 Task: Look for space in Pruzhany, Belarus from 7th July, 2023 to 15th July, 2023 for 6 adults in price range Rs.15000 to Rs.20000. Place can be entire place with 3 bedrooms having 3 beds and 3 bathrooms. Property type can be house, flat, guest house. Amenities needed are: washing machine. Booking option can be shelf check-in. Required host language is English.
Action: Mouse moved to (582, 122)
Screenshot: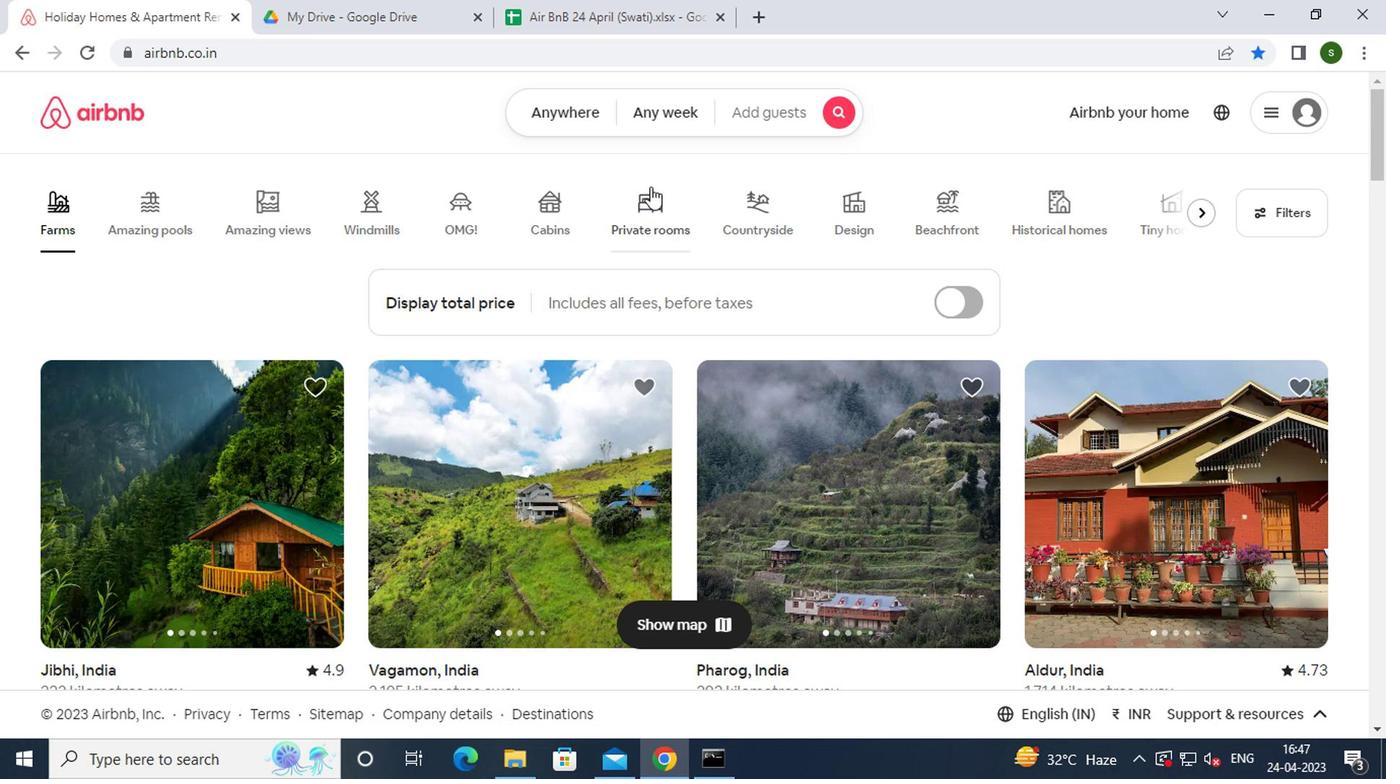
Action: Mouse pressed left at (582, 122)
Screenshot: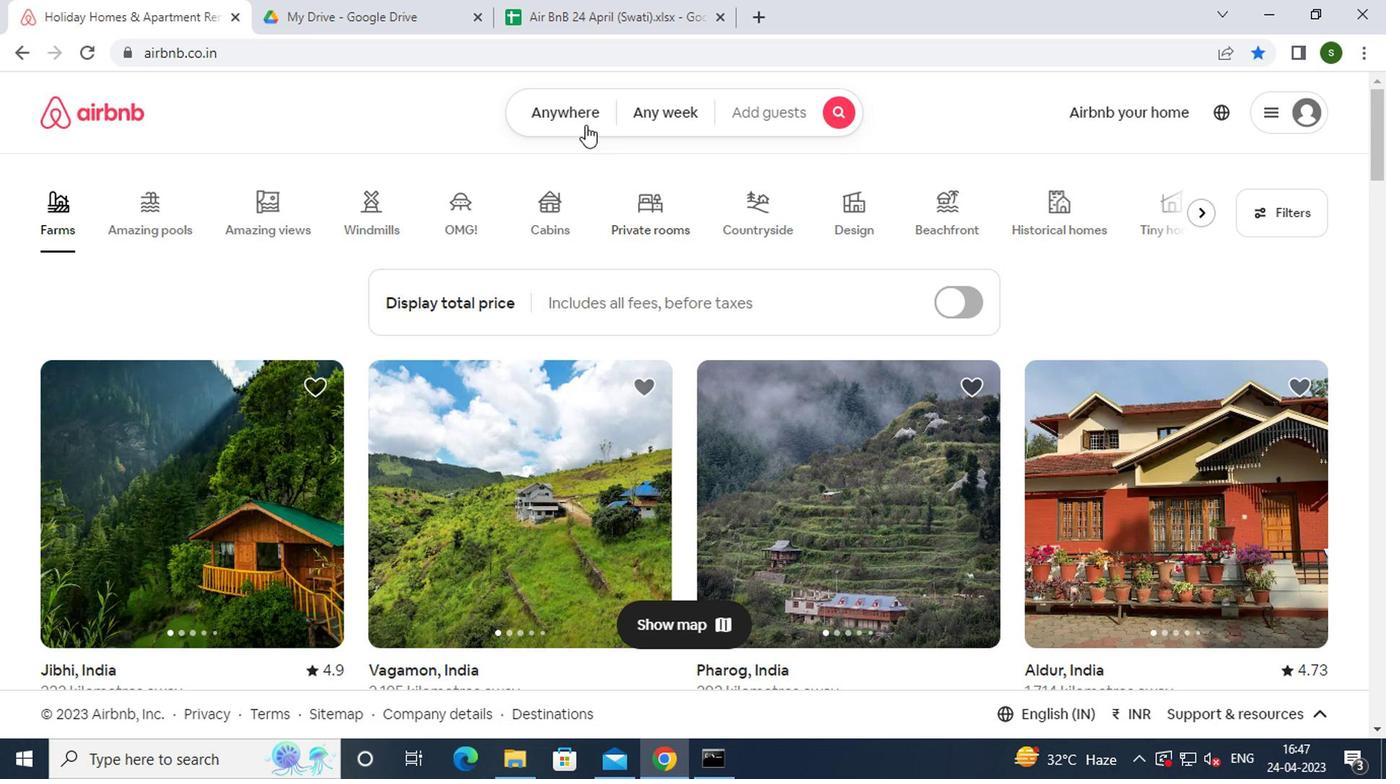 
Action: Mouse moved to (428, 188)
Screenshot: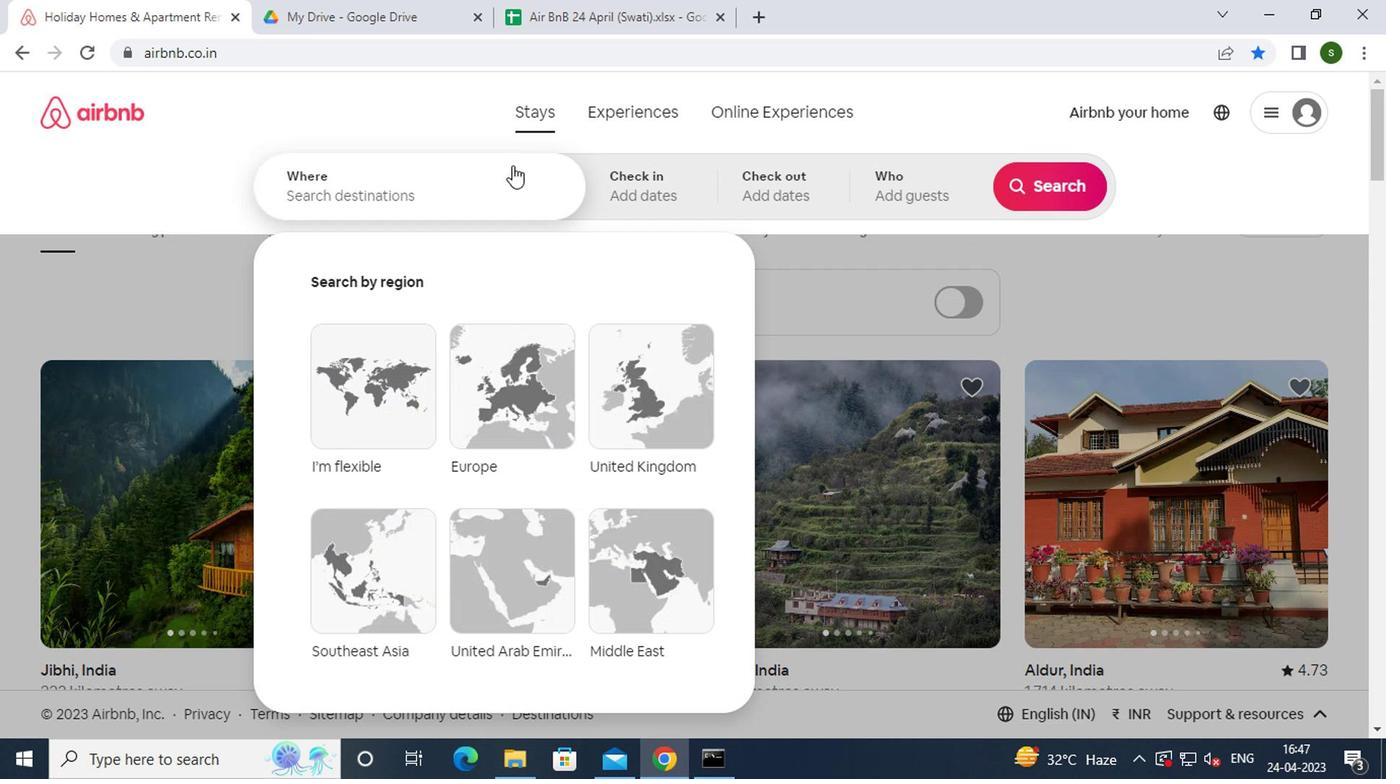 
Action: Mouse pressed left at (428, 188)
Screenshot: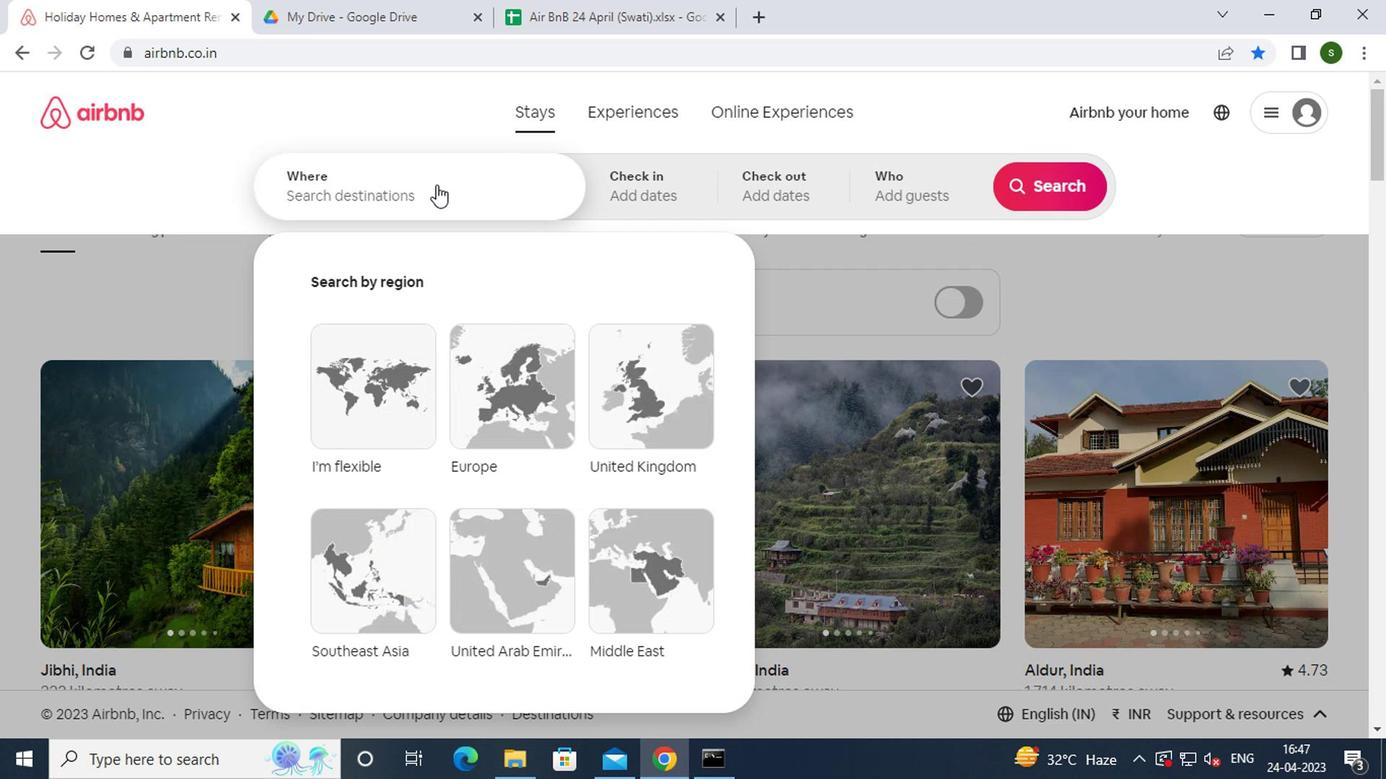
Action: Key pressed p<Key.caps_lock>ruzhany,
Screenshot: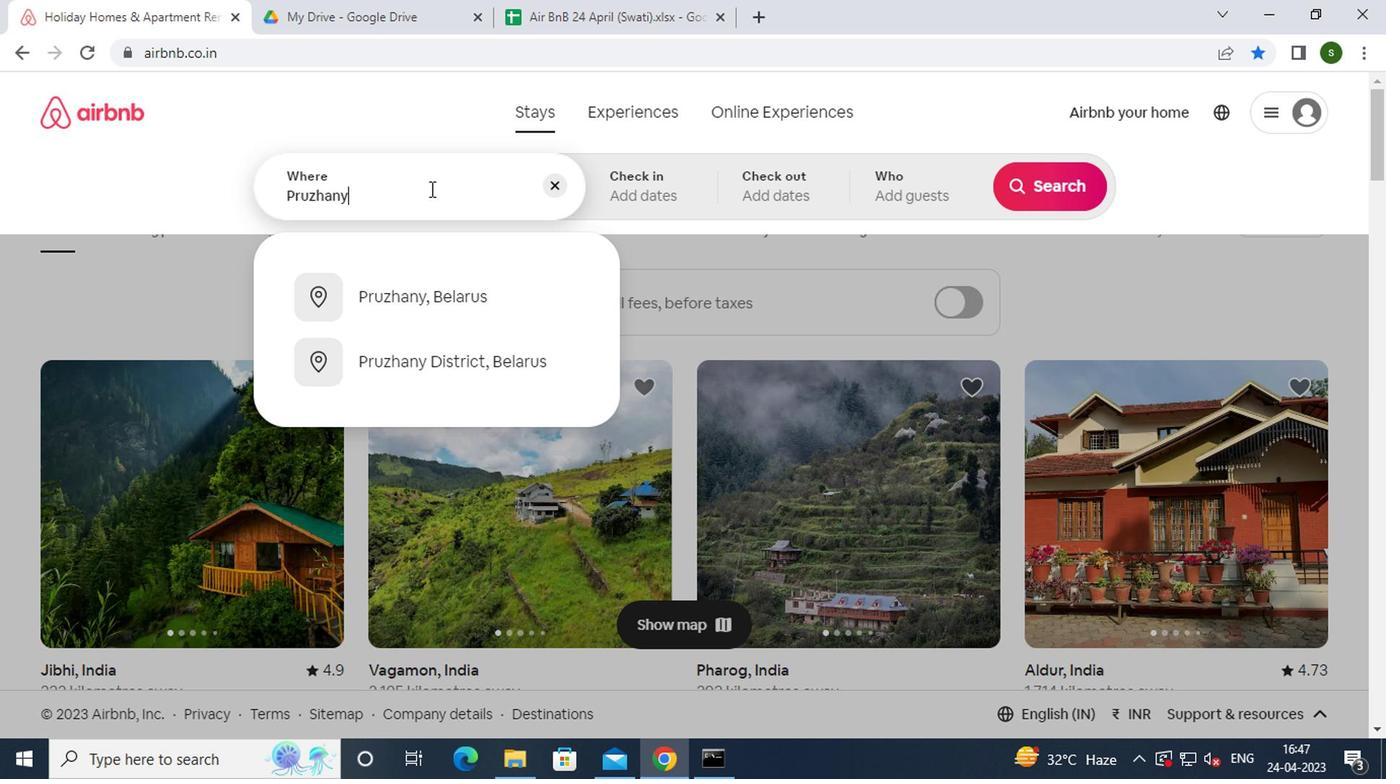 
Action: Mouse moved to (408, 296)
Screenshot: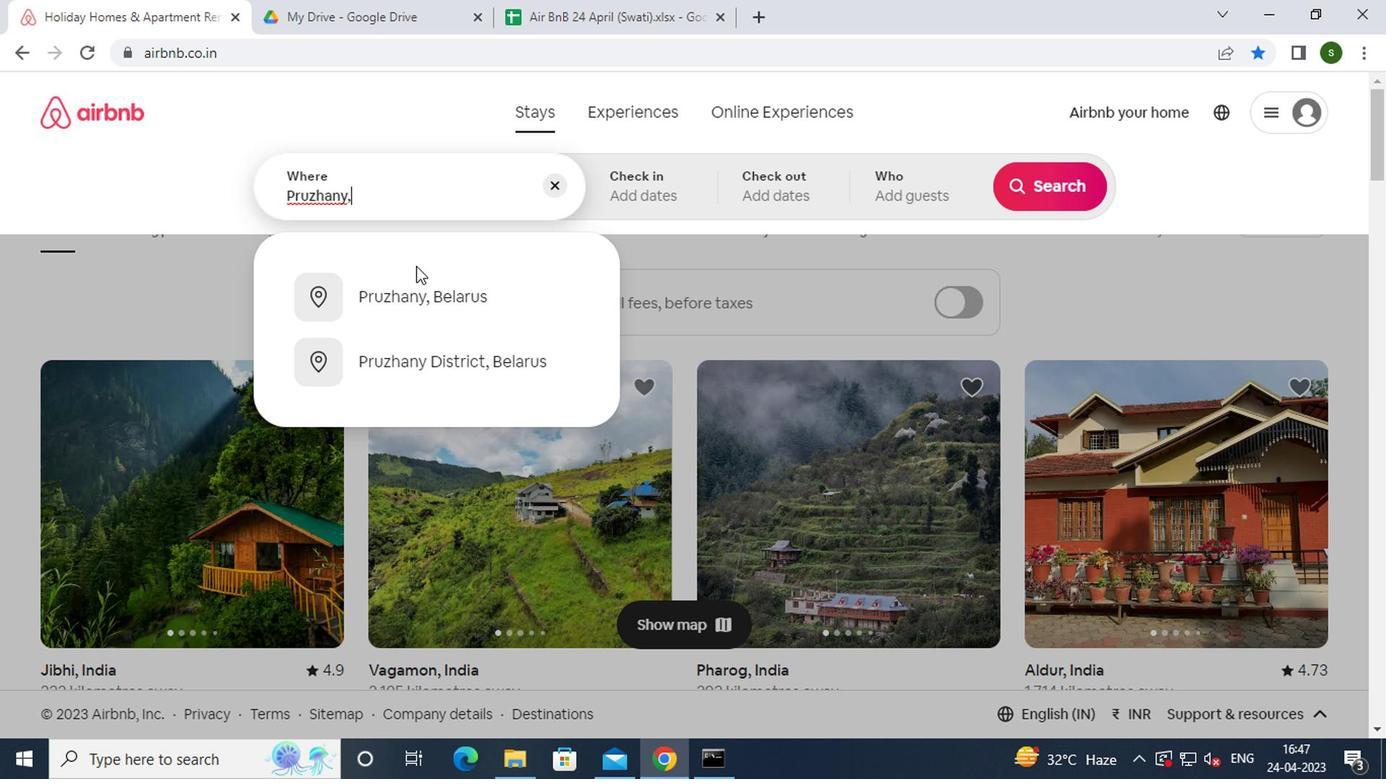 
Action: Mouse pressed left at (408, 296)
Screenshot: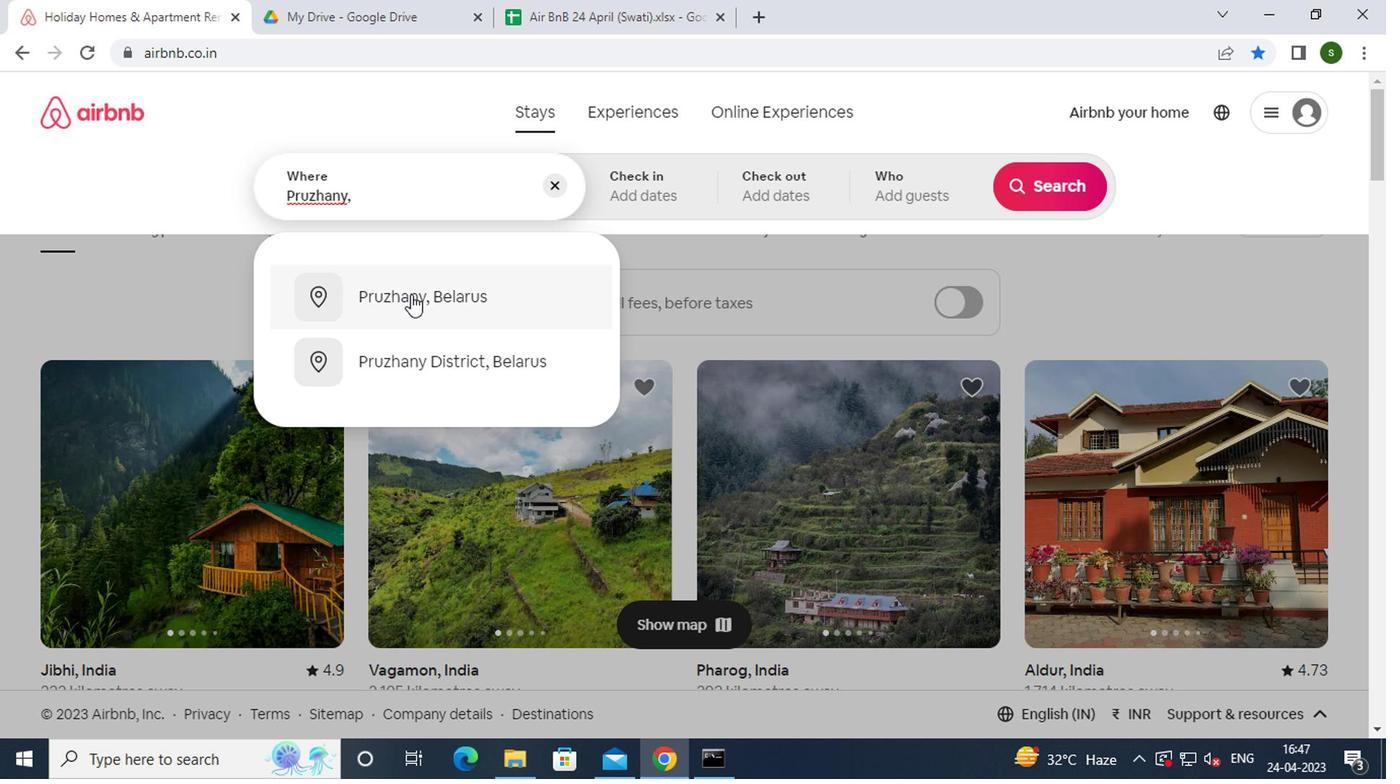 
Action: Mouse moved to (1035, 348)
Screenshot: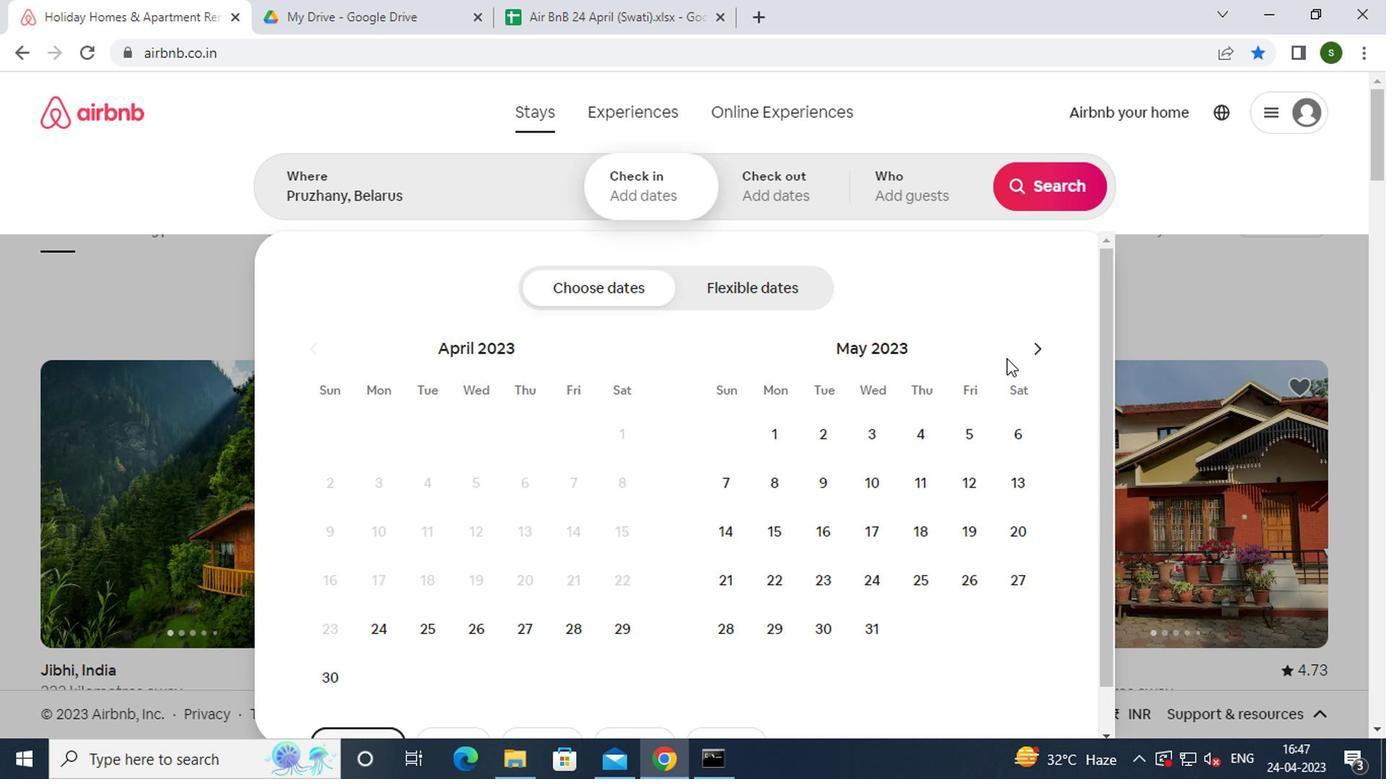 
Action: Mouse pressed left at (1035, 348)
Screenshot: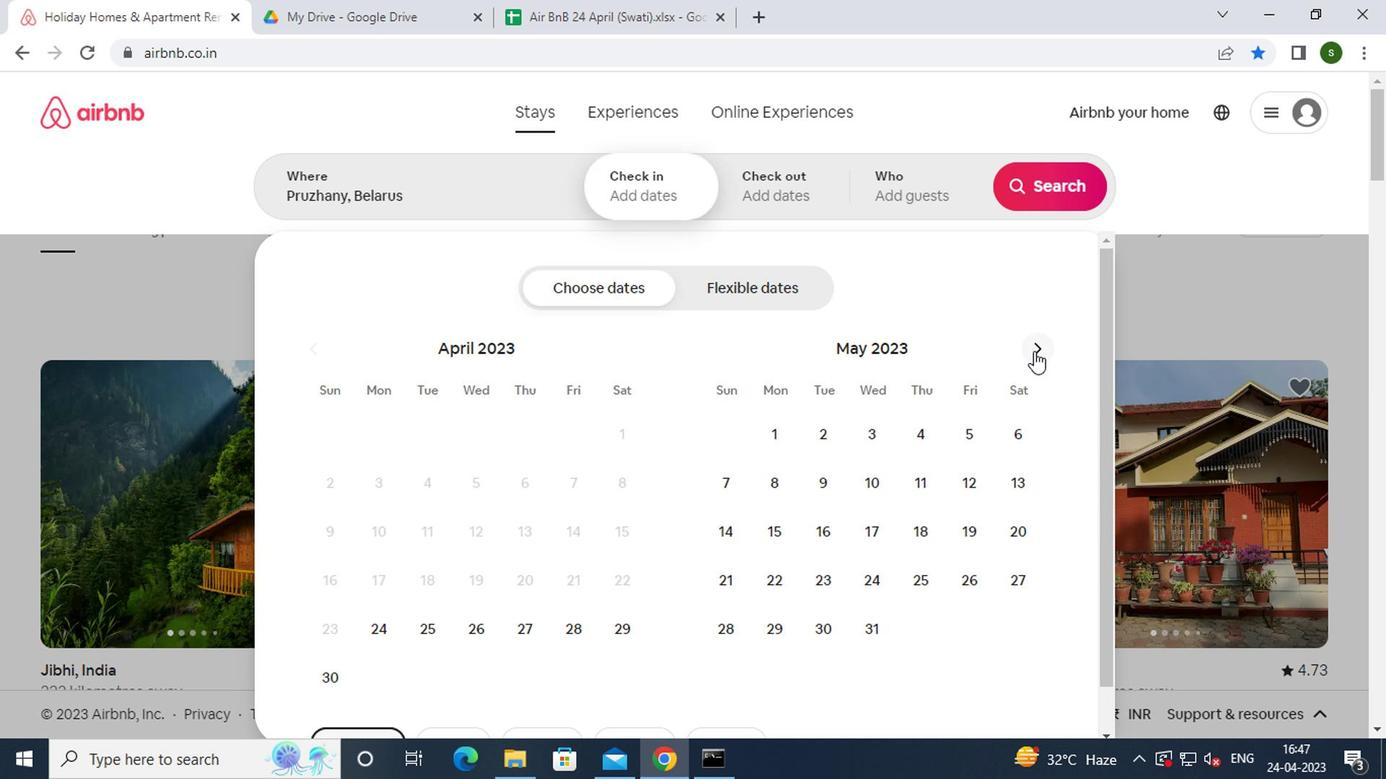 
Action: Mouse pressed left at (1035, 348)
Screenshot: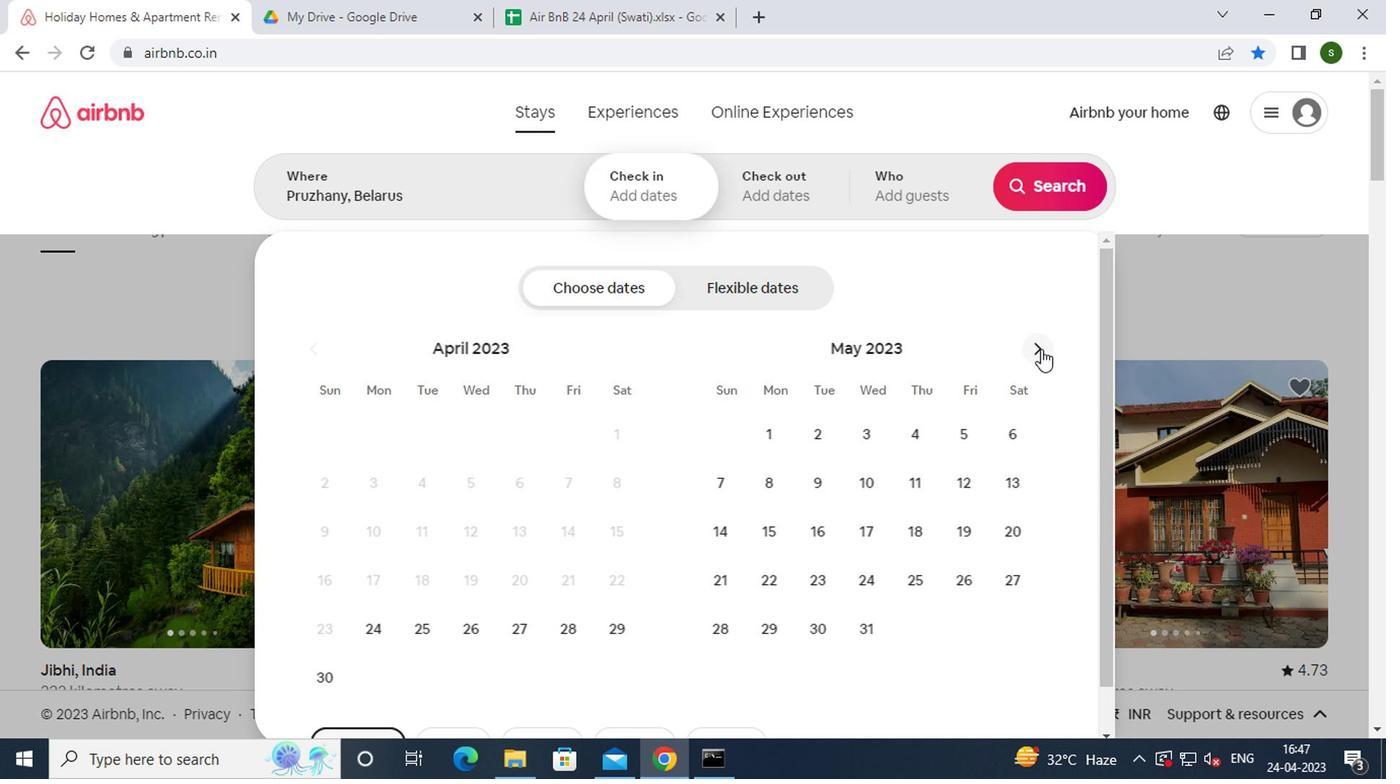 
Action: Mouse moved to (961, 472)
Screenshot: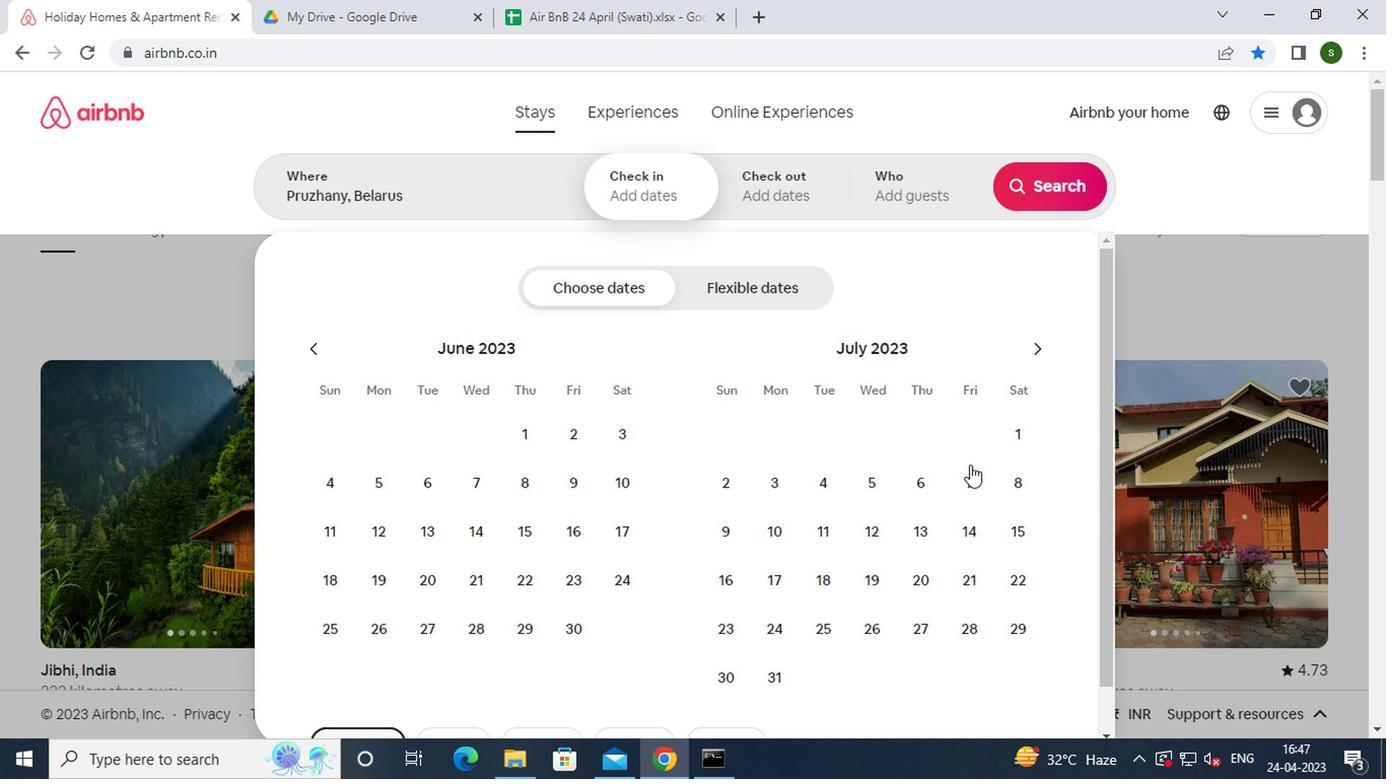 
Action: Mouse pressed left at (961, 472)
Screenshot: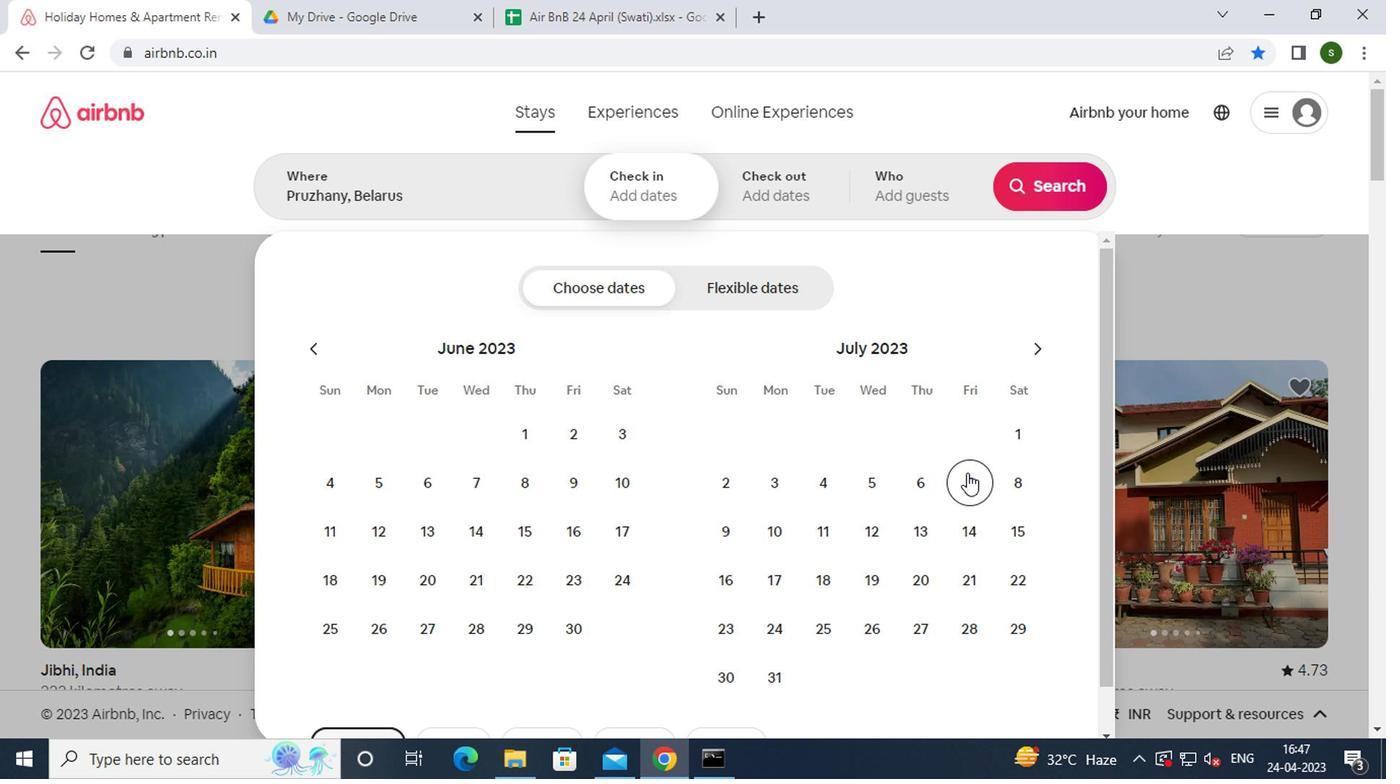 
Action: Mouse moved to (1015, 522)
Screenshot: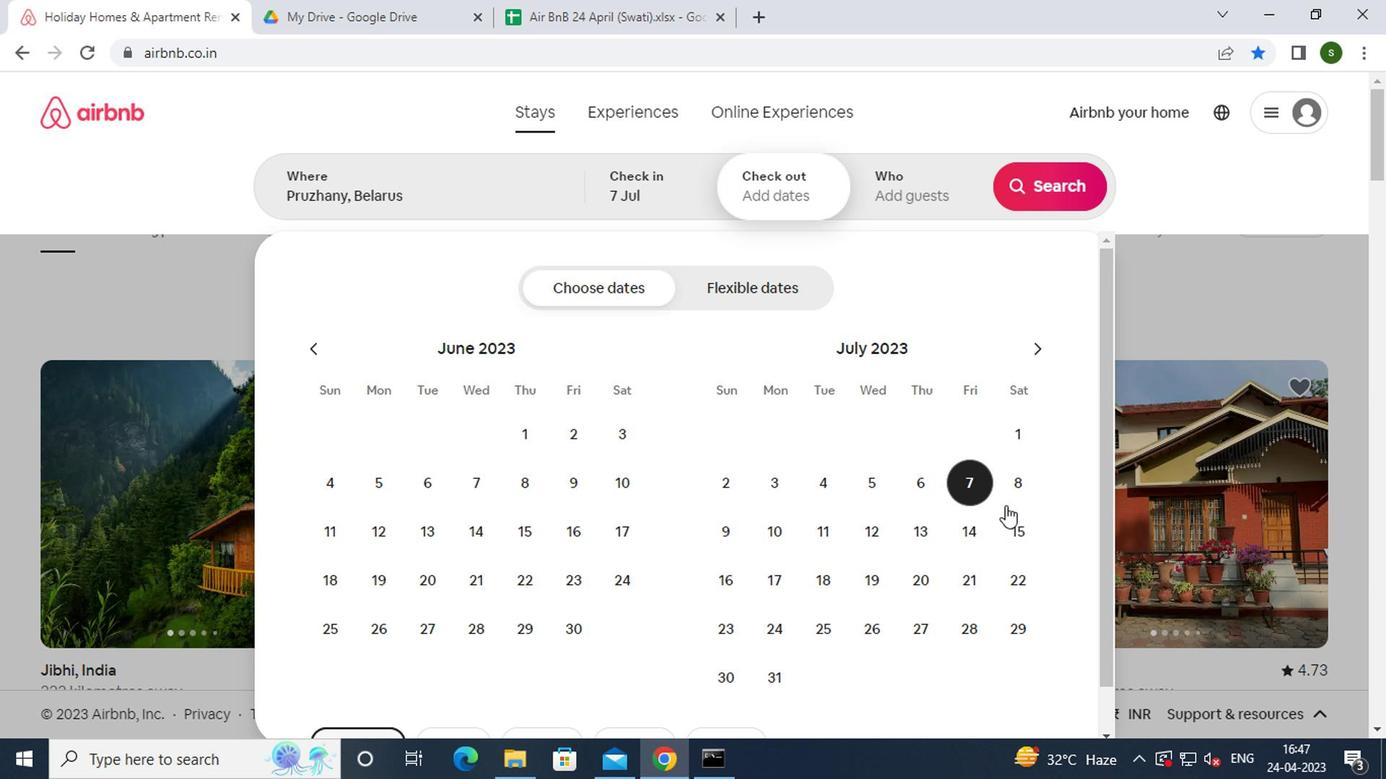 
Action: Mouse pressed left at (1015, 522)
Screenshot: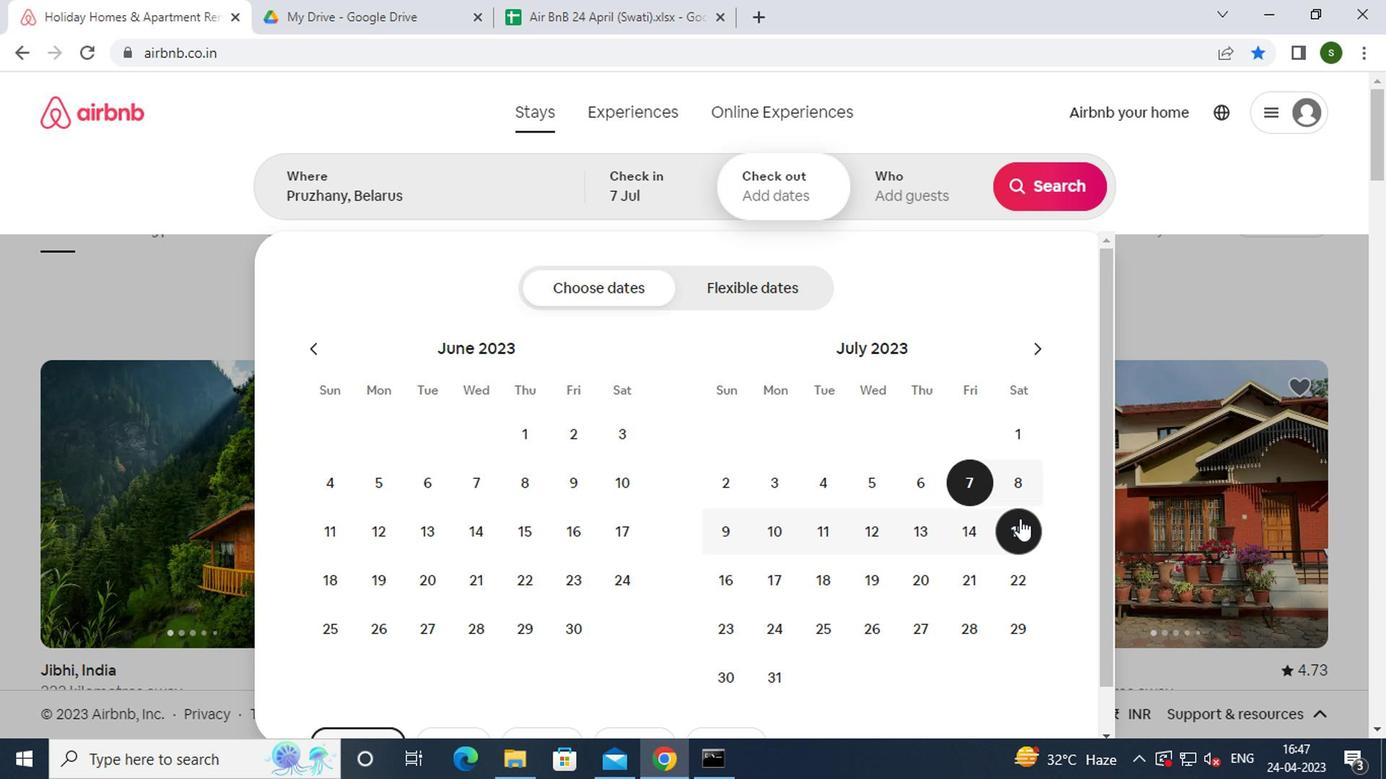 
Action: Mouse moved to (915, 198)
Screenshot: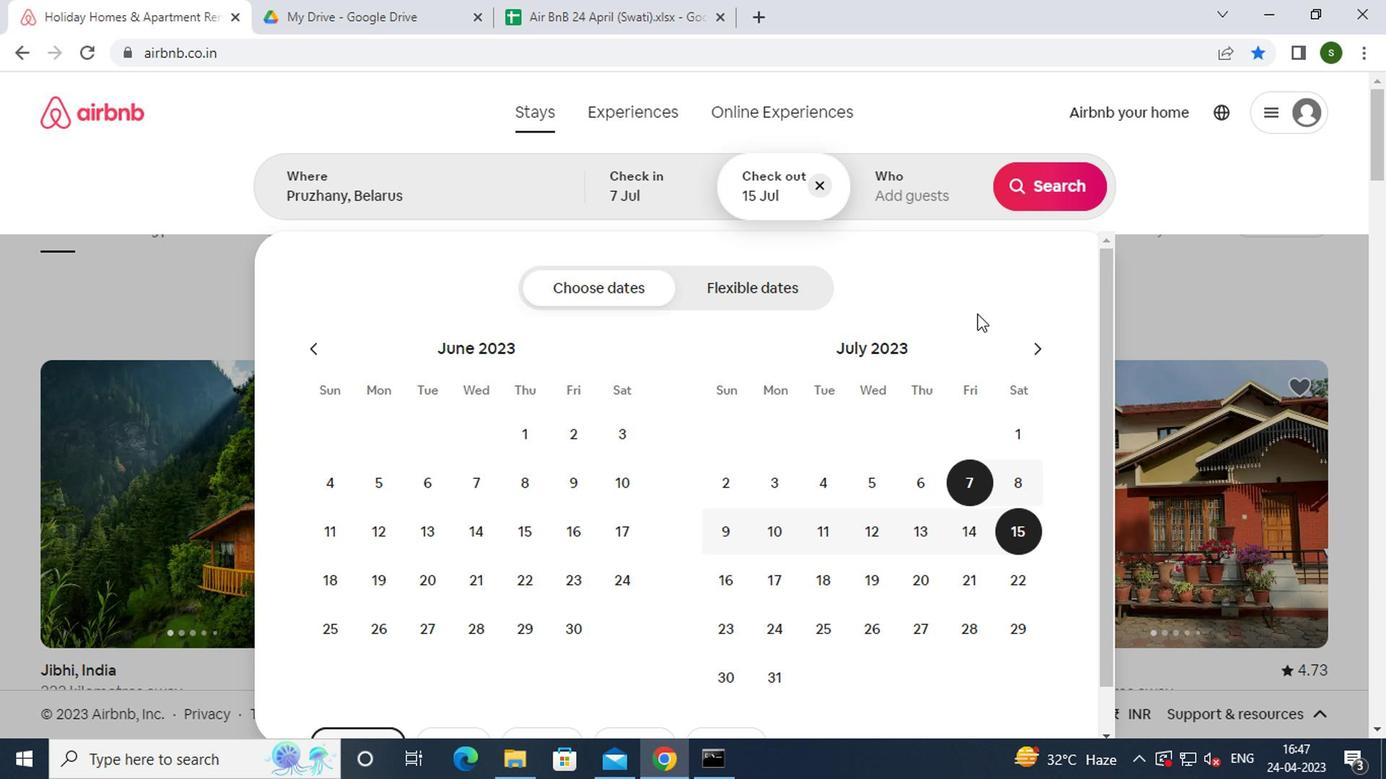 
Action: Mouse pressed left at (915, 198)
Screenshot: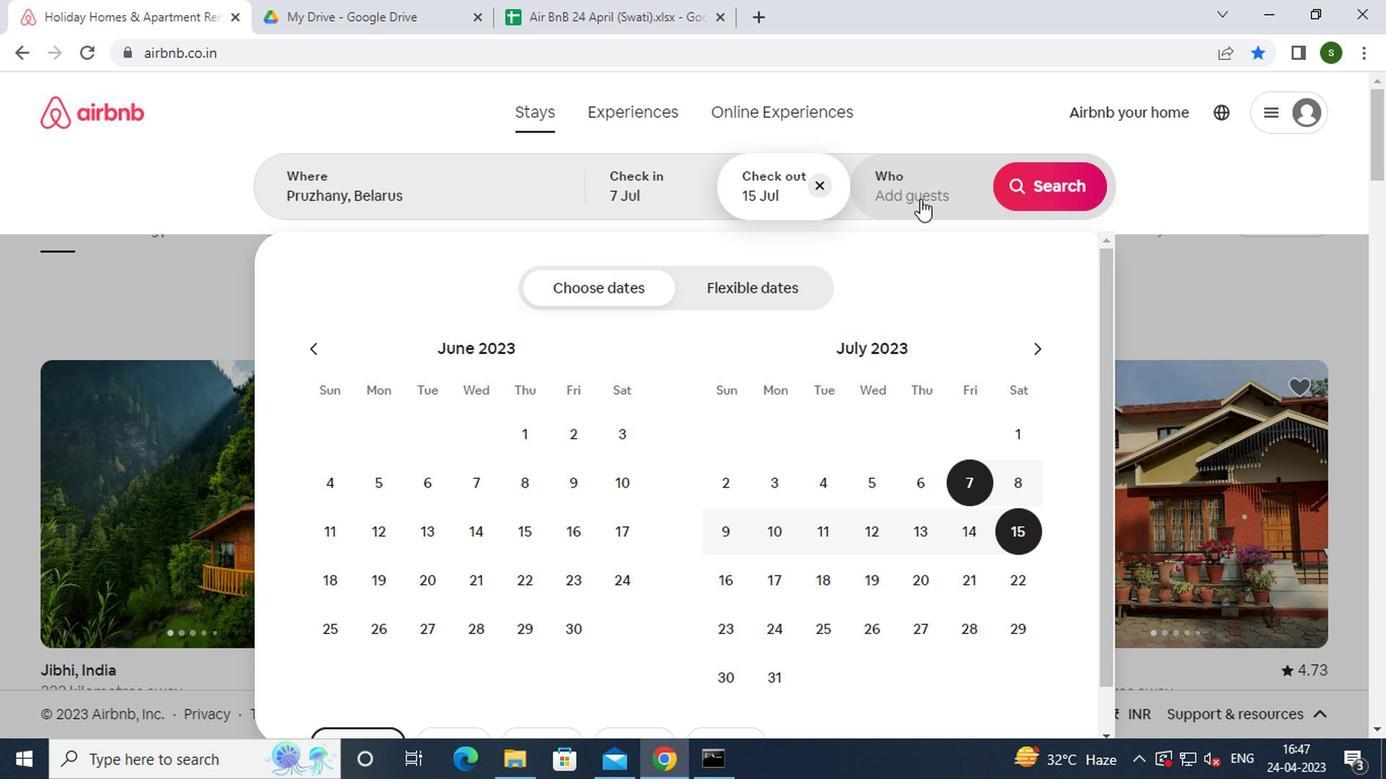 
Action: Mouse moved to (1047, 298)
Screenshot: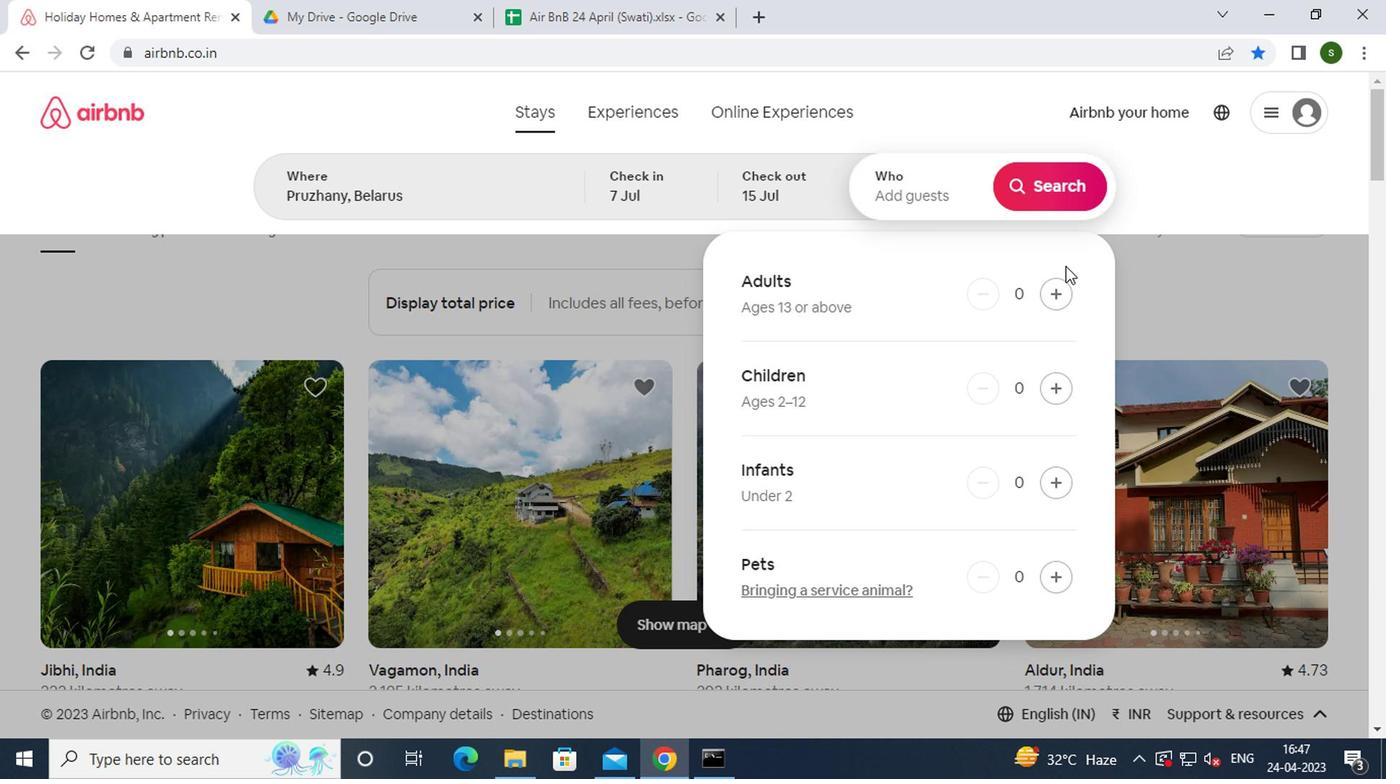 
Action: Mouse pressed left at (1047, 298)
Screenshot: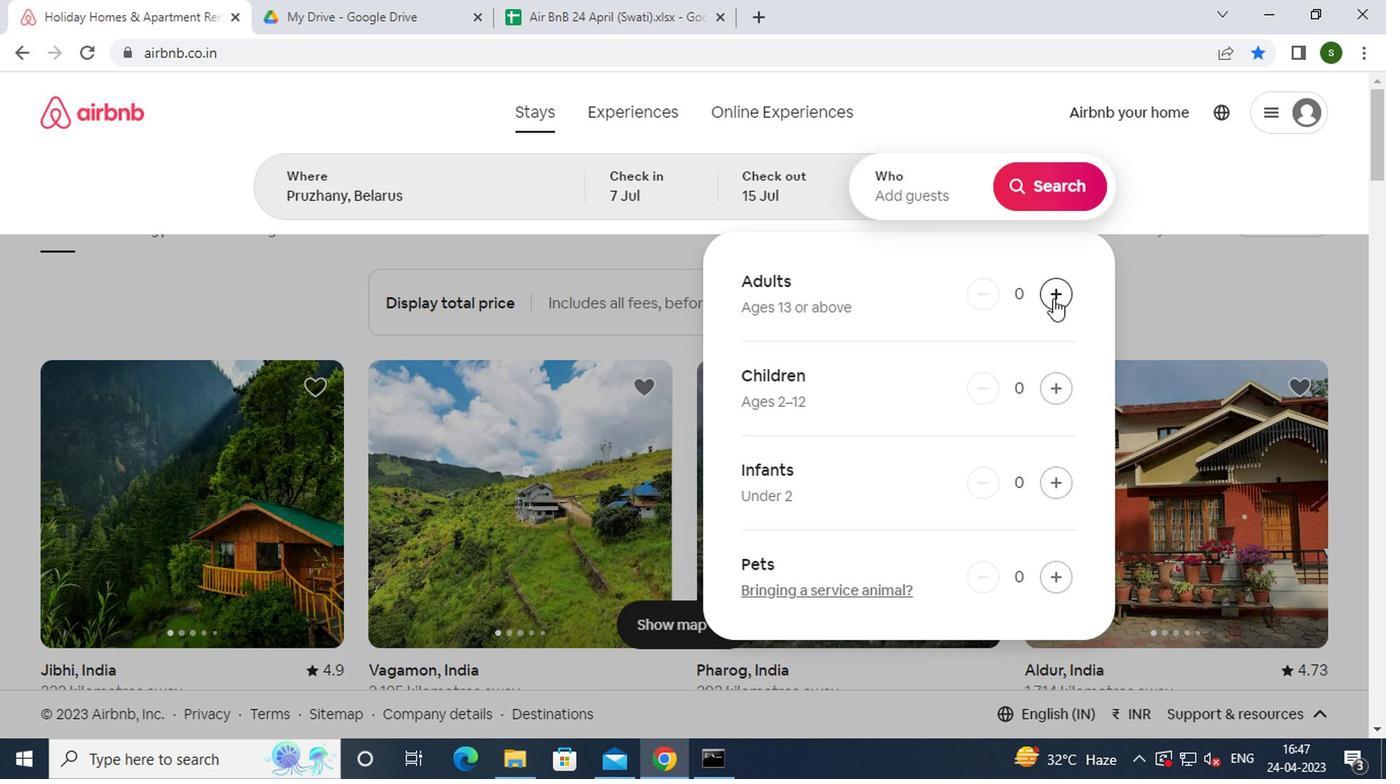 
Action: Mouse pressed left at (1047, 298)
Screenshot: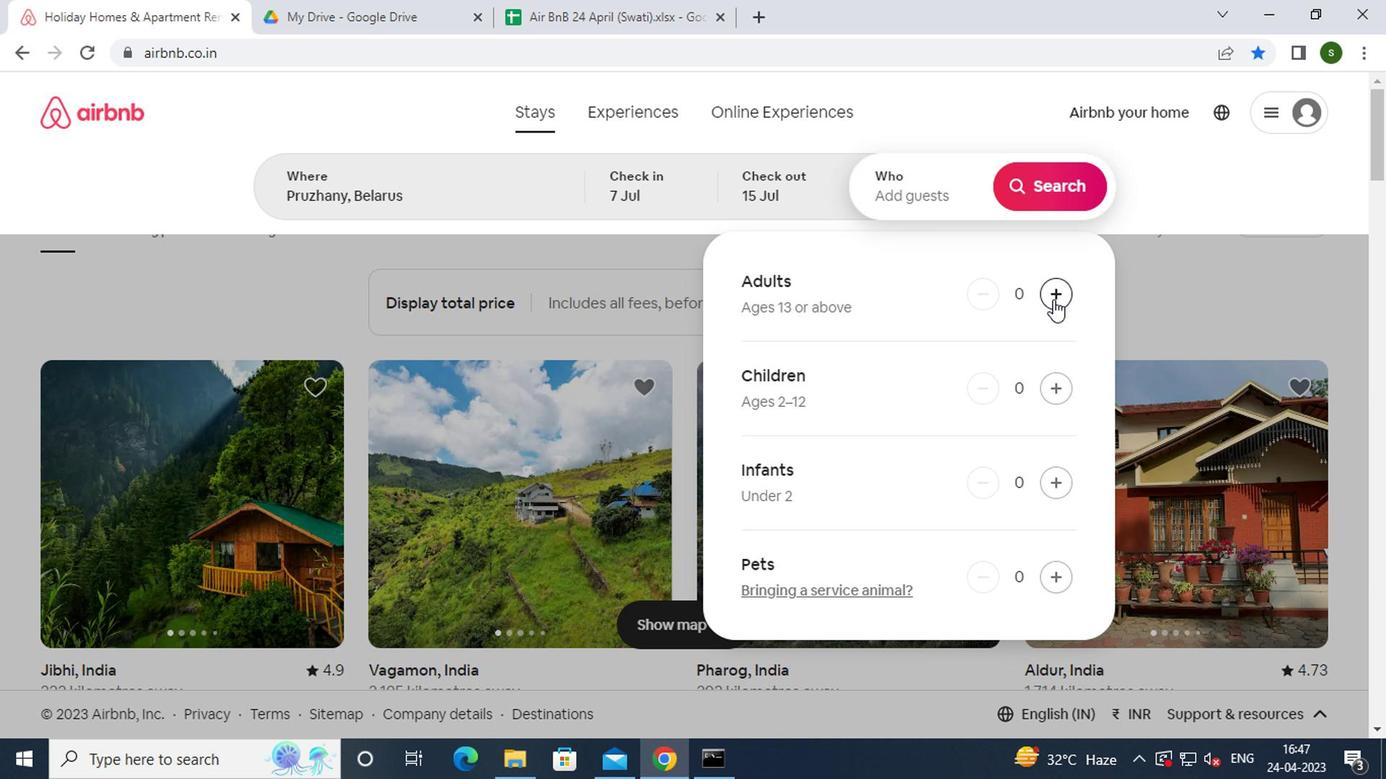 
Action: Mouse pressed left at (1047, 298)
Screenshot: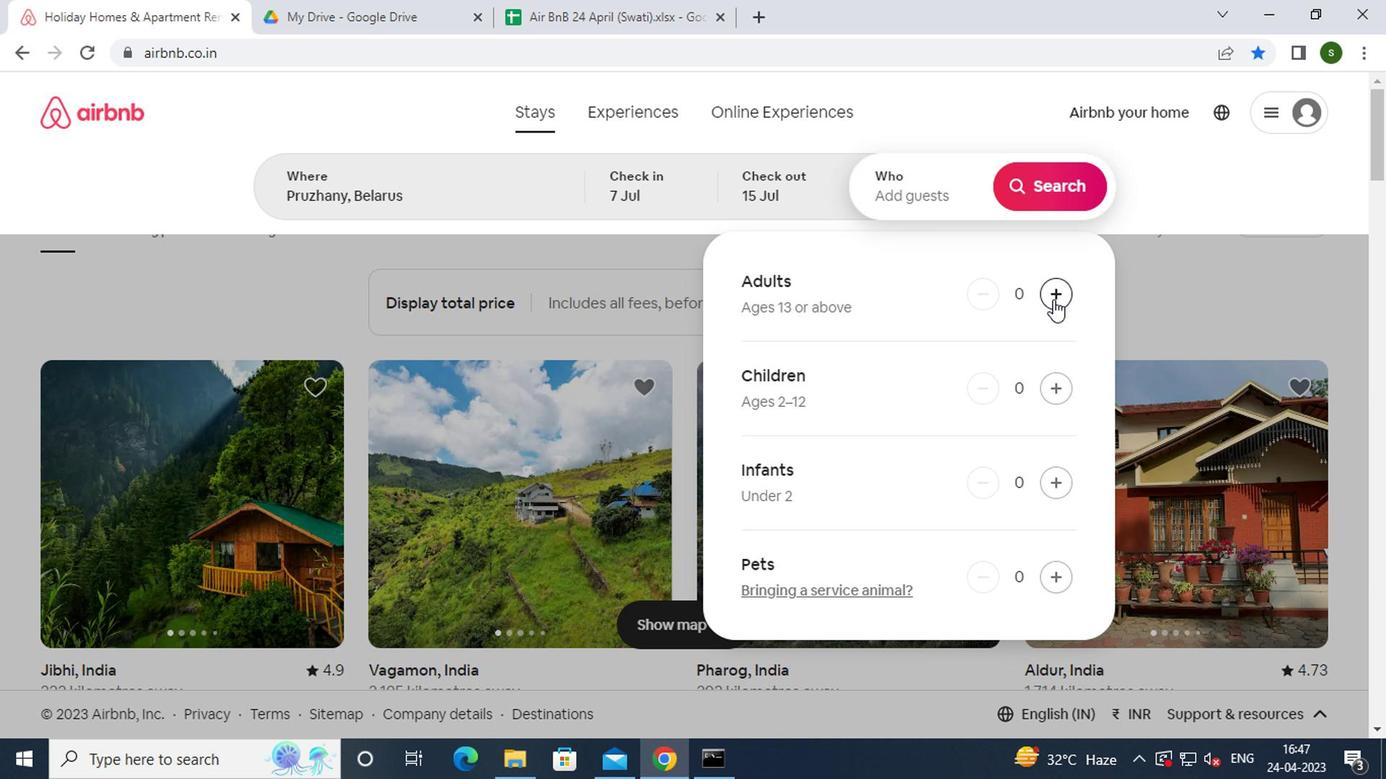 
Action: Mouse pressed left at (1047, 298)
Screenshot: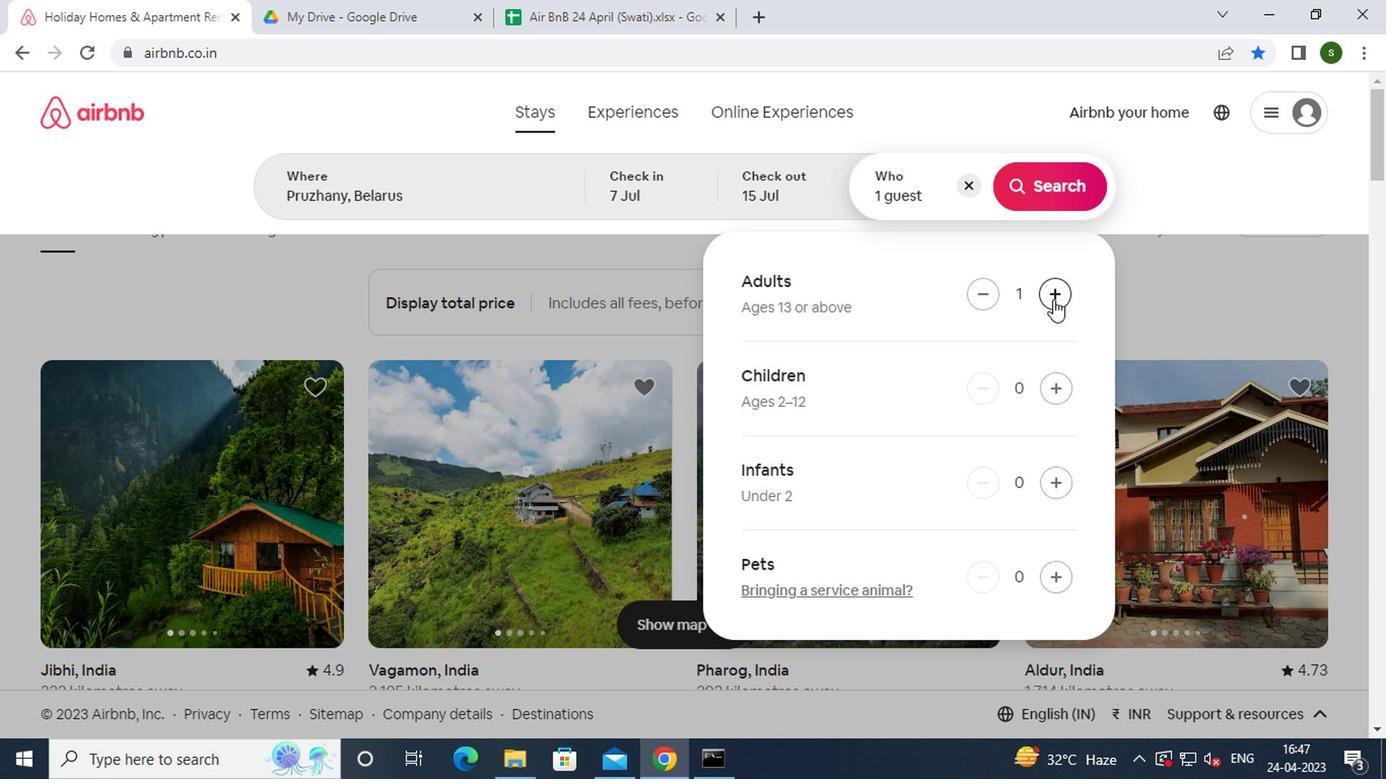 
Action: Mouse pressed left at (1047, 298)
Screenshot: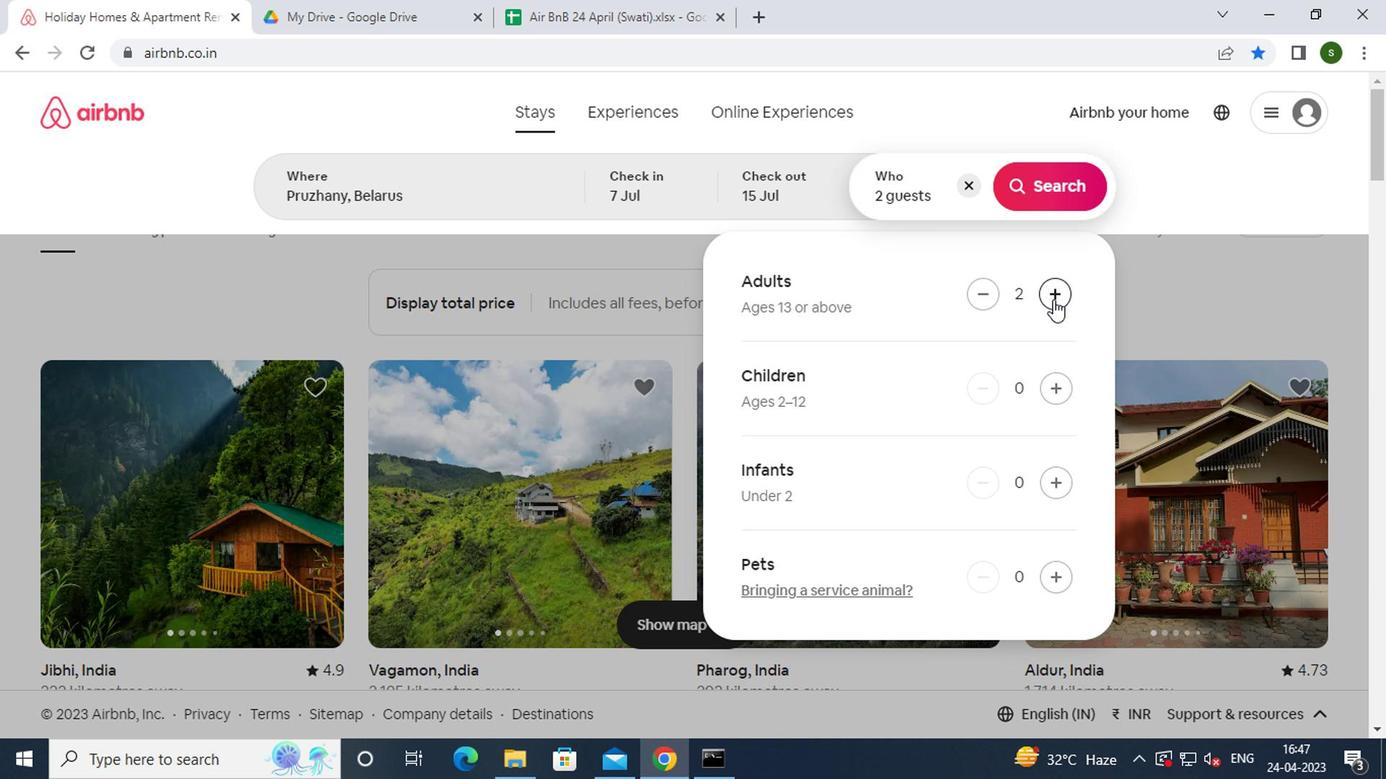 
Action: Mouse pressed left at (1047, 298)
Screenshot: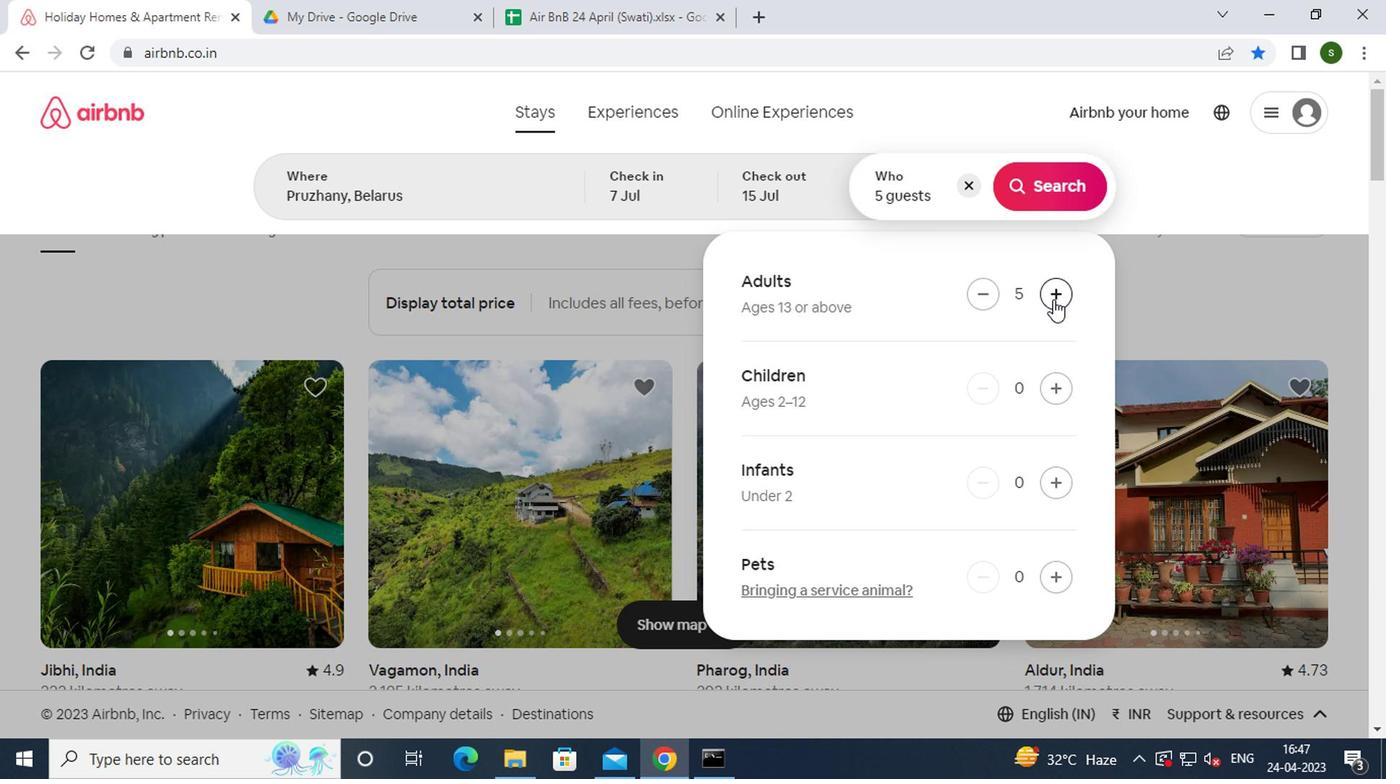 
Action: Mouse moved to (1015, 182)
Screenshot: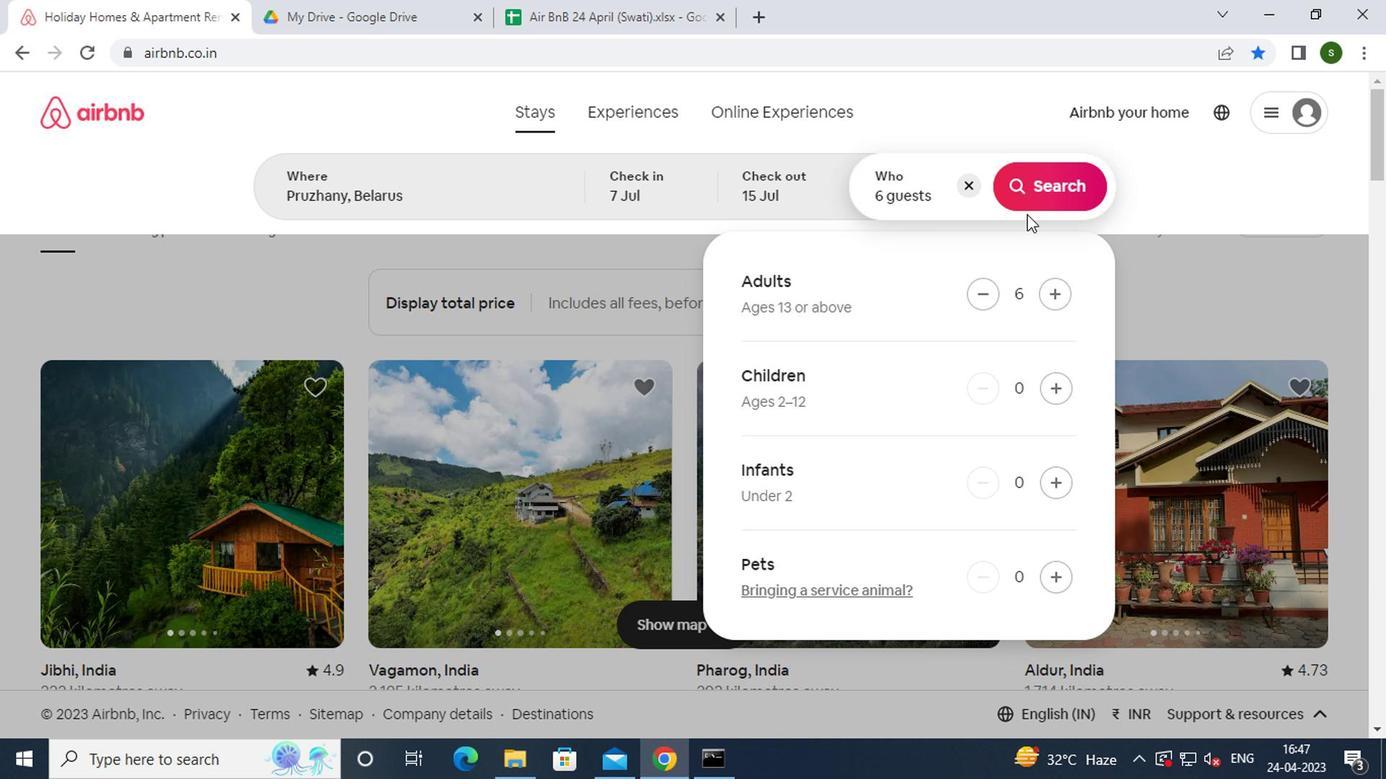 
Action: Mouse pressed left at (1015, 182)
Screenshot: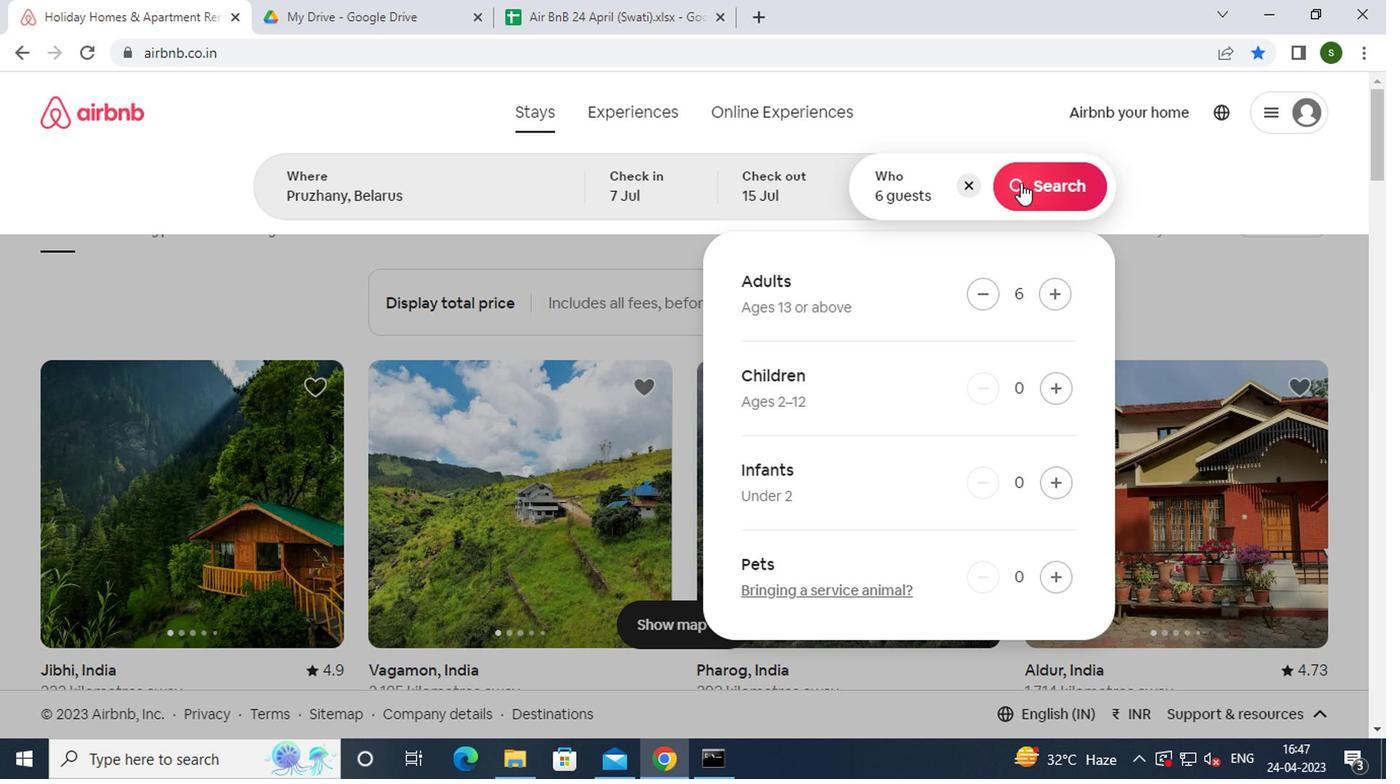 
Action: Mouse moved to (1268, 202)
Screenshot: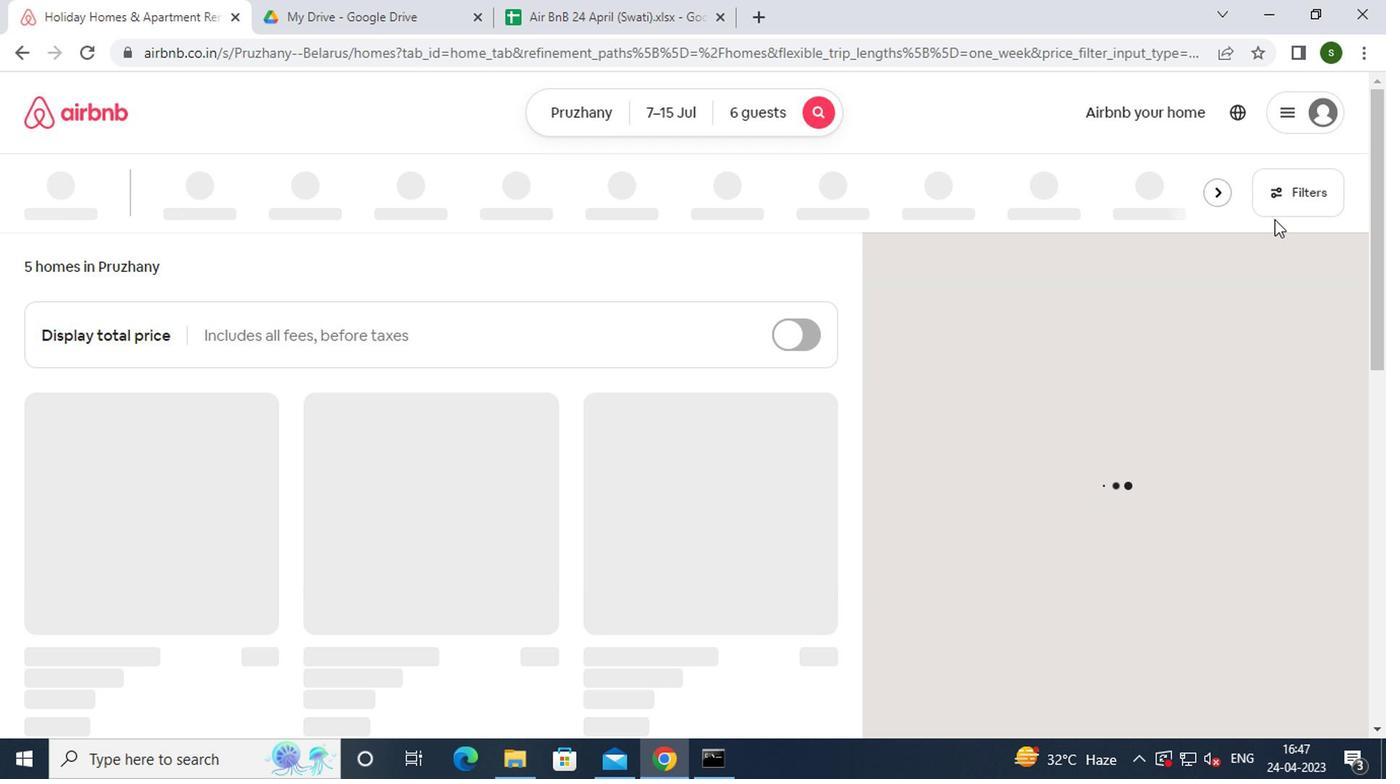 
Action: Mouse pressed left at (1268, 202)
Screenshot: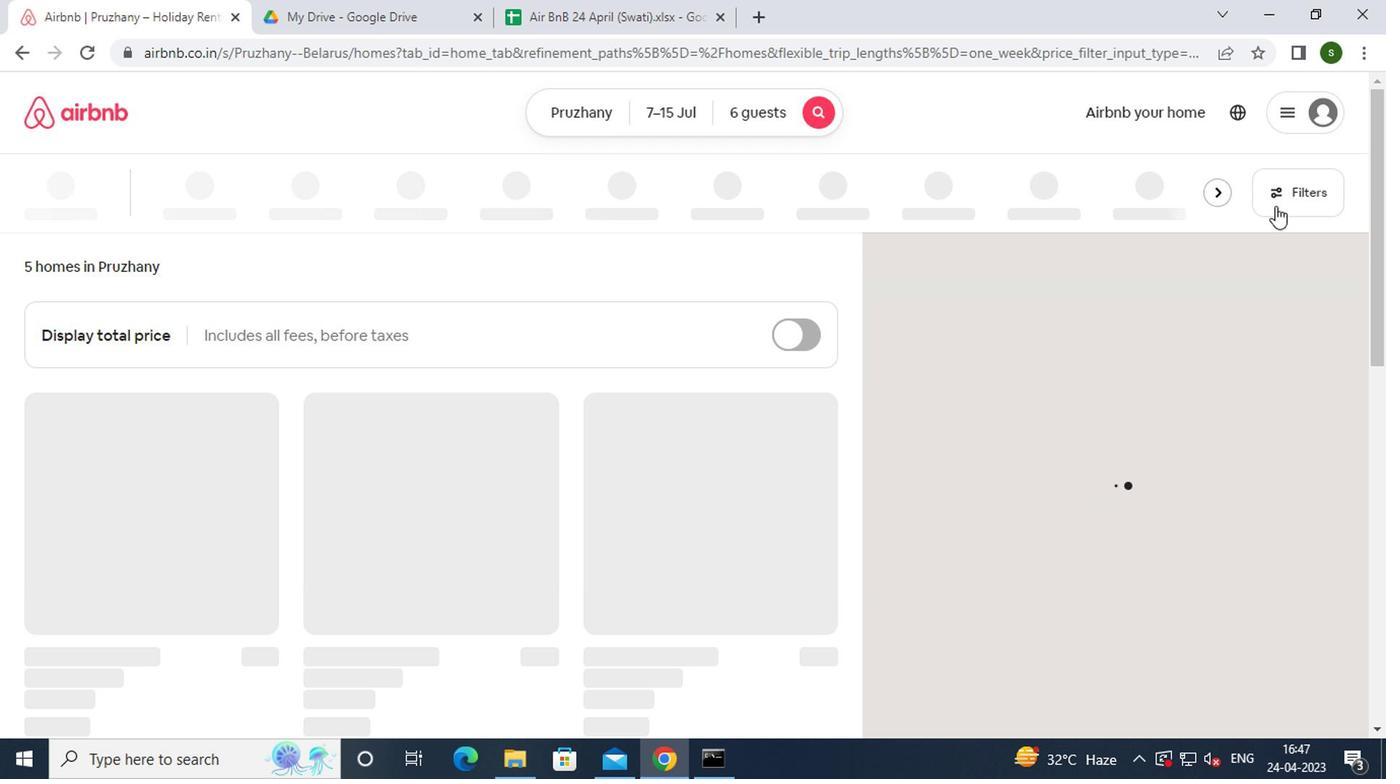 
Action: Mouse moved to (449, 461)
Screenshot: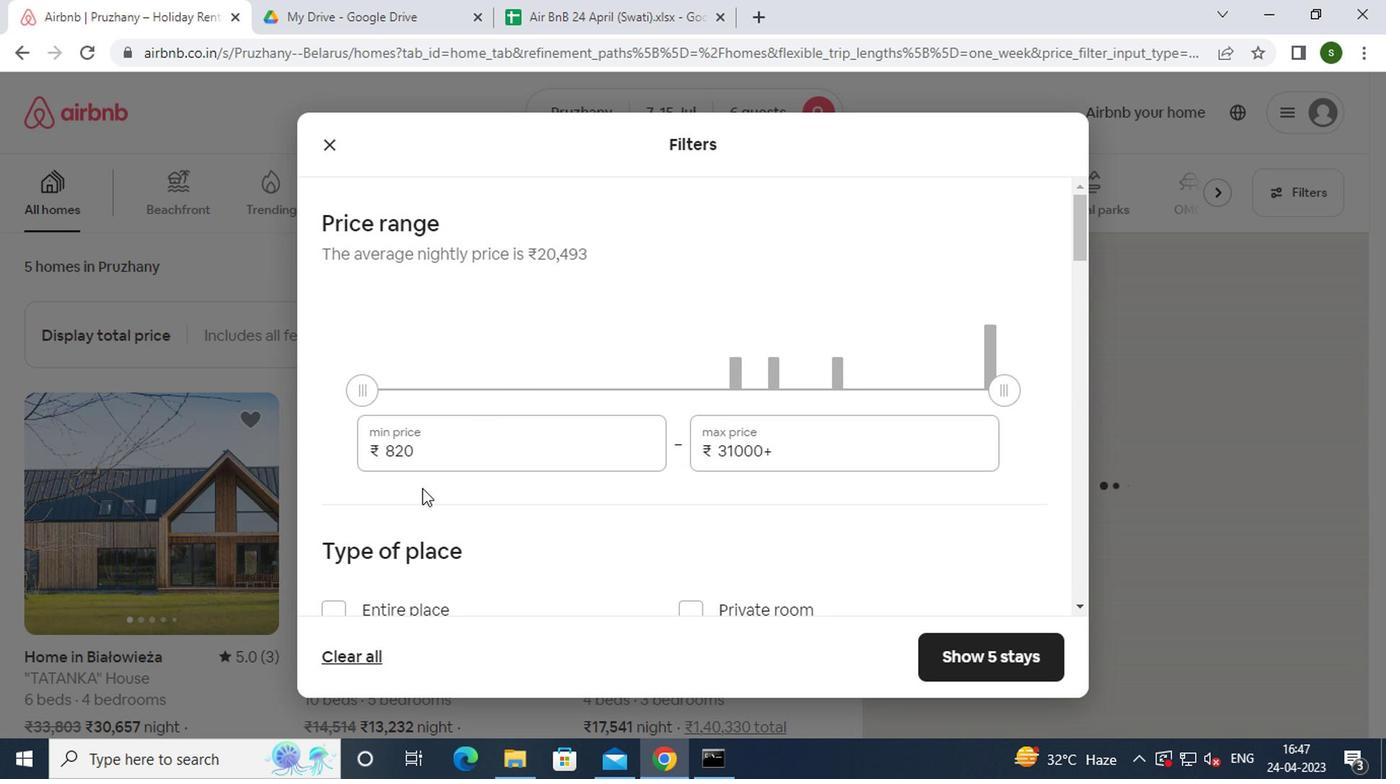 
Action: Mouse pressed left at (449, 461)
Screenshot: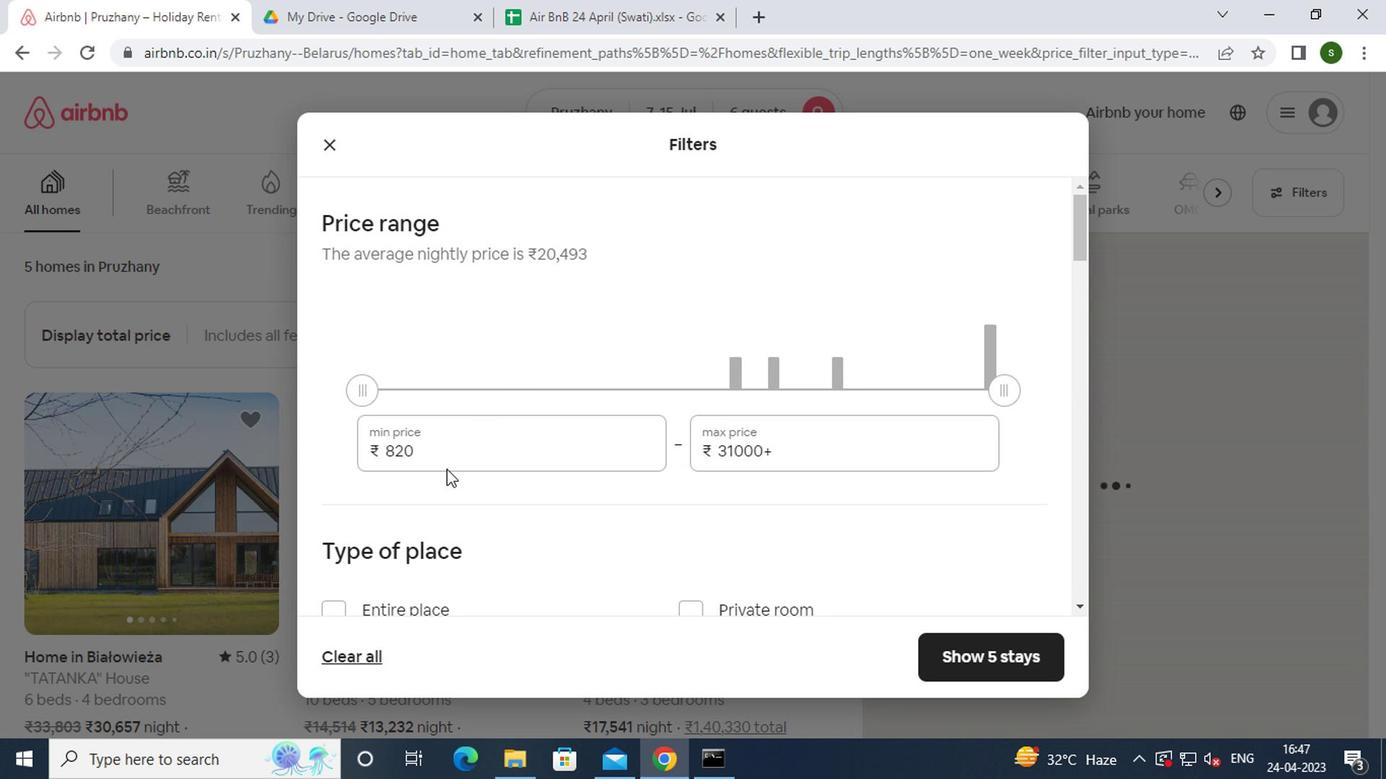 
Action: Mouse moved to (450, 460)
Screenshot: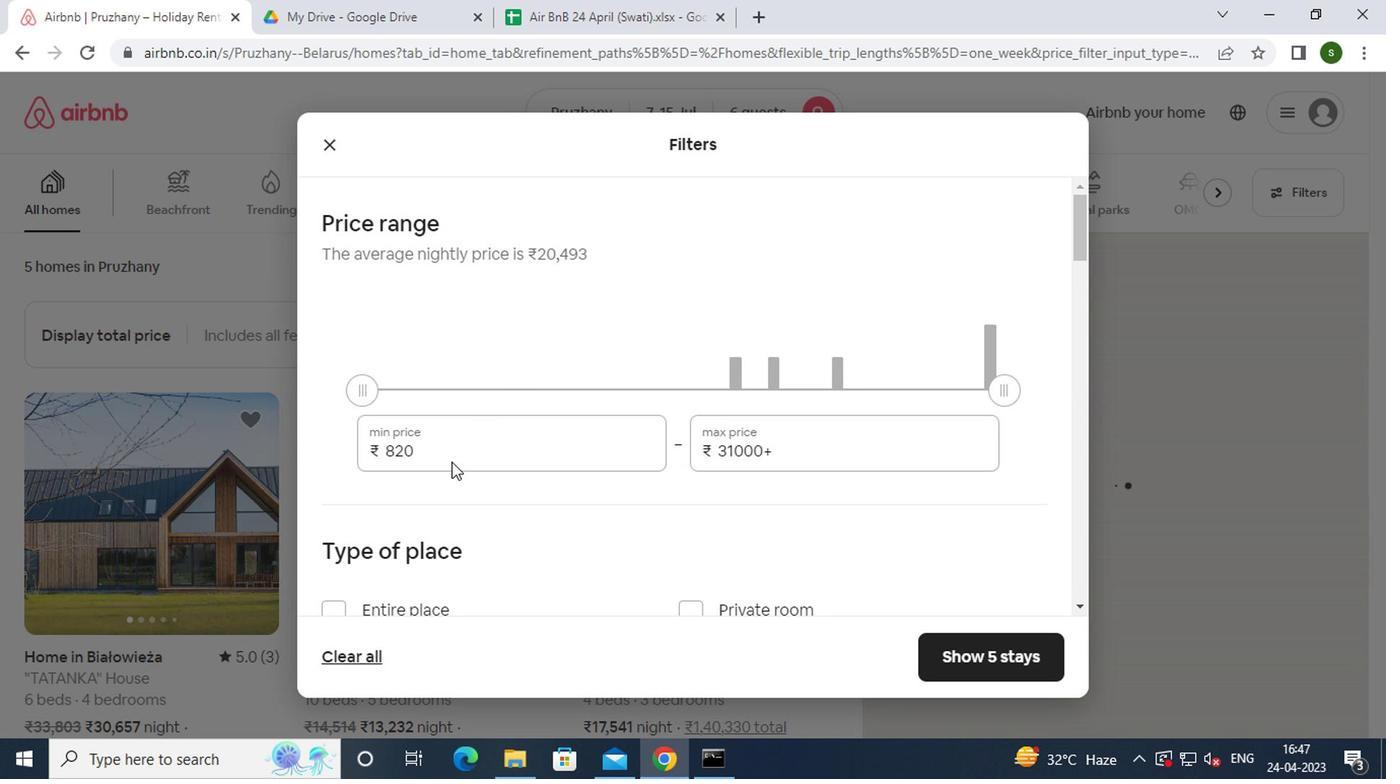 
Action: Key pressed <Key.backspace><Key.backspace><Key.backspace><Key.backspace><Key.backspace><Key.backspace><Key.backspace><Key.backspace>15000
Screenshot: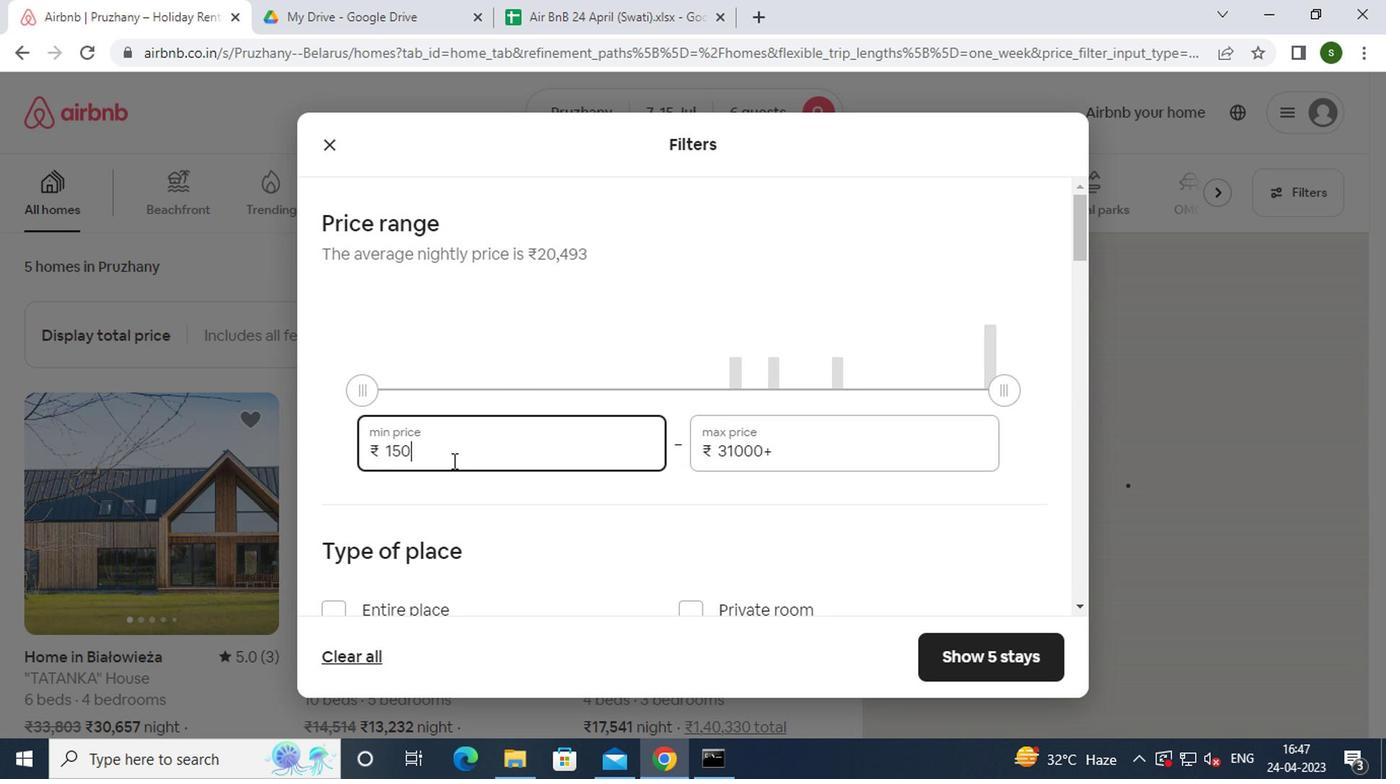 
Action: Mouse moved to (808, 452)
Screenshot: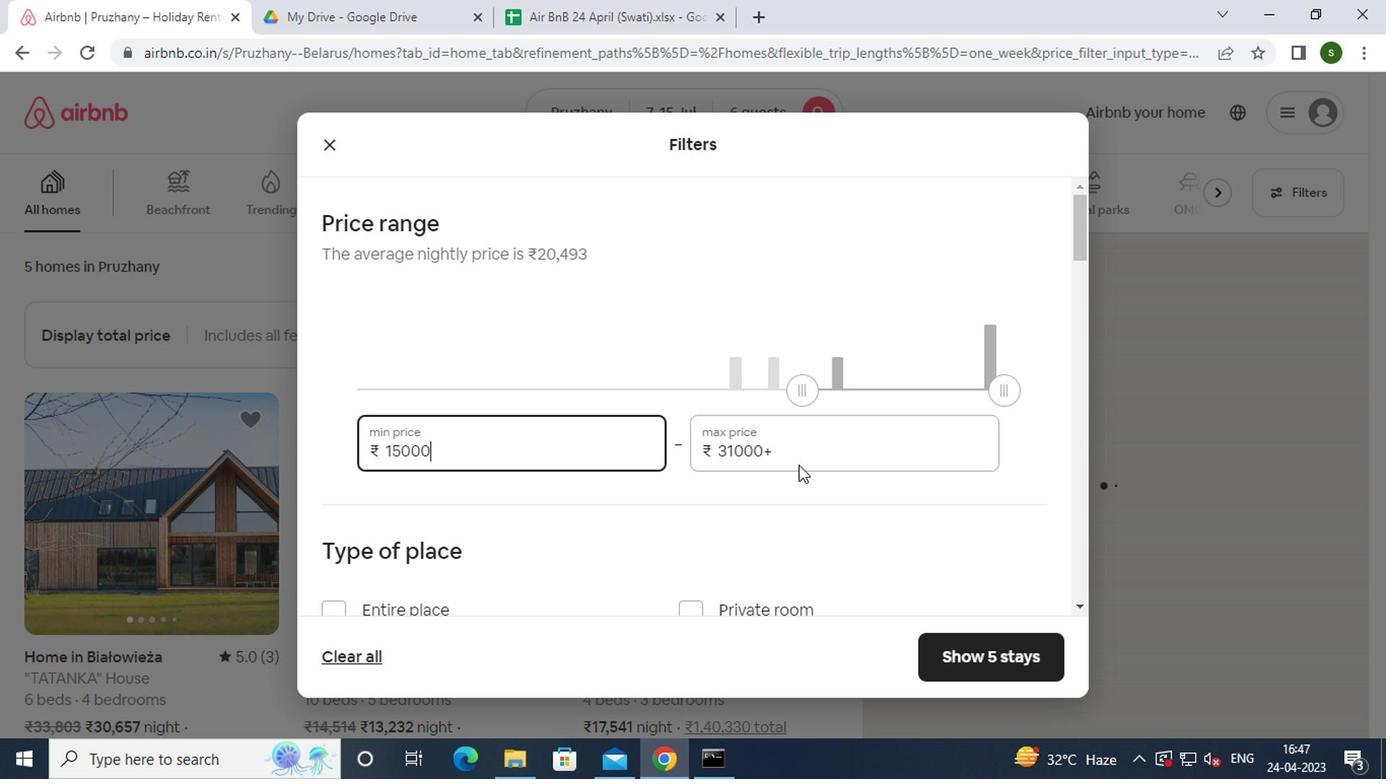 
Action: Mouse pressed left at (808, 452)
Screenshot: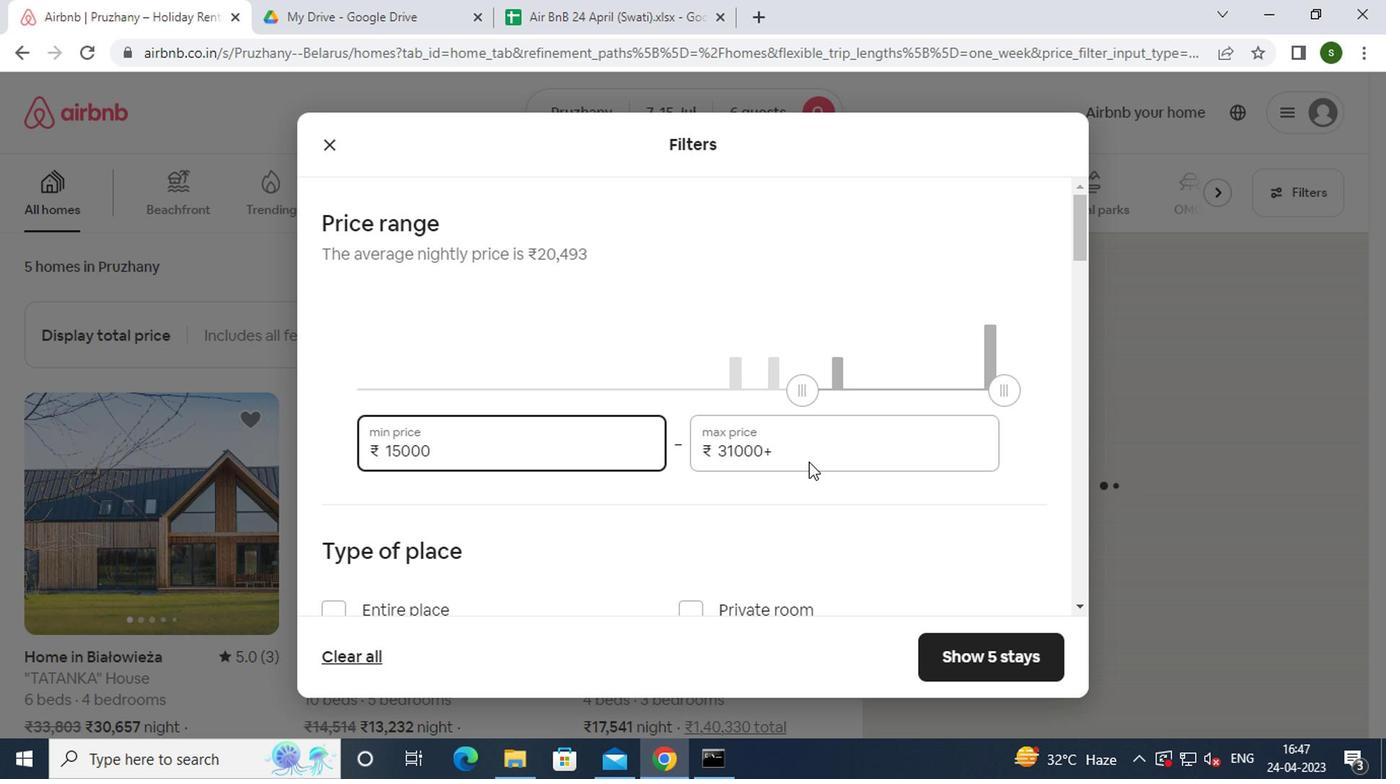 
Action: Key pressed <Key.backspace><Key.backspace><Key.backspace><Key.backspace><Key.backspace><Key.backspace><Key.backspace><Key.backspace><Key.backspace><Key.backspace><Key.backspace><Key.backspace><Key.backspace>20000
Screenshot: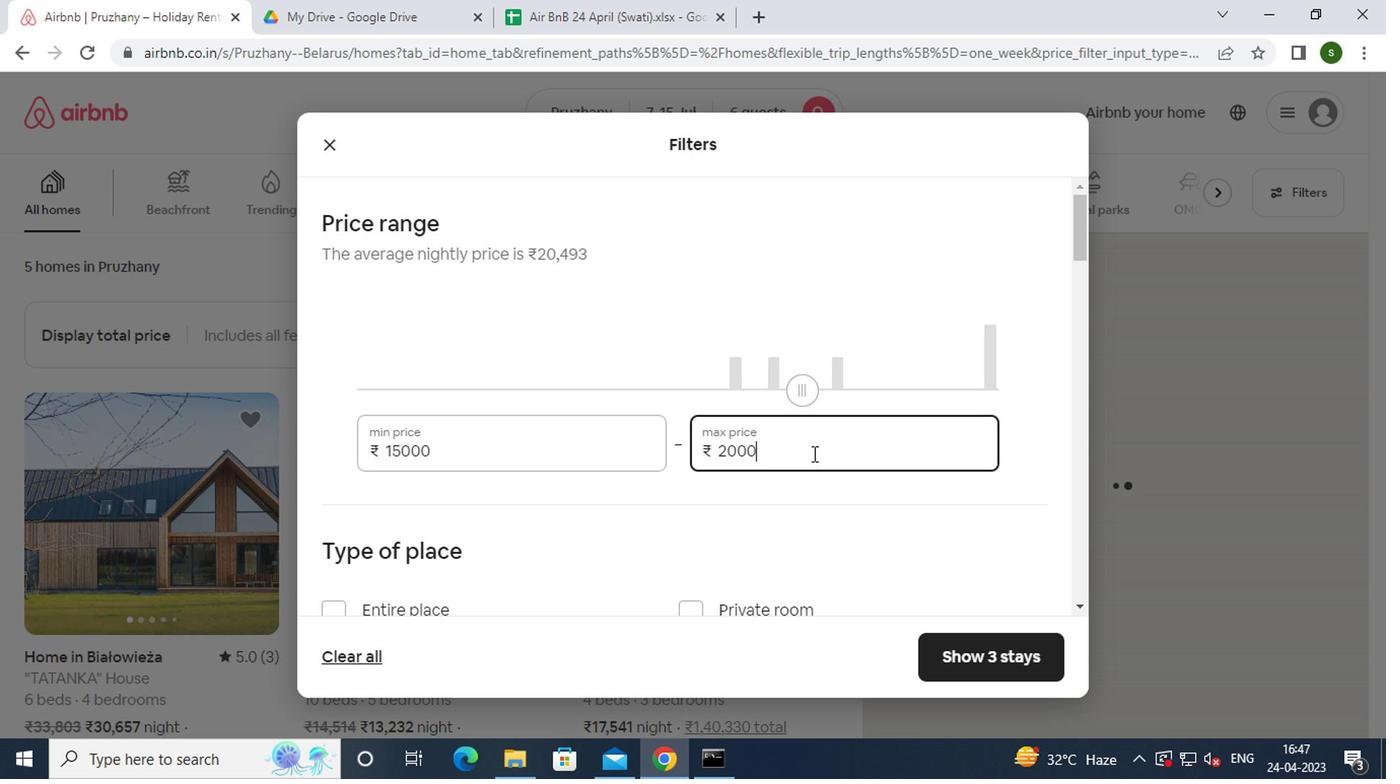 
Action: Mouse moved to (658, 488)
Screenshot: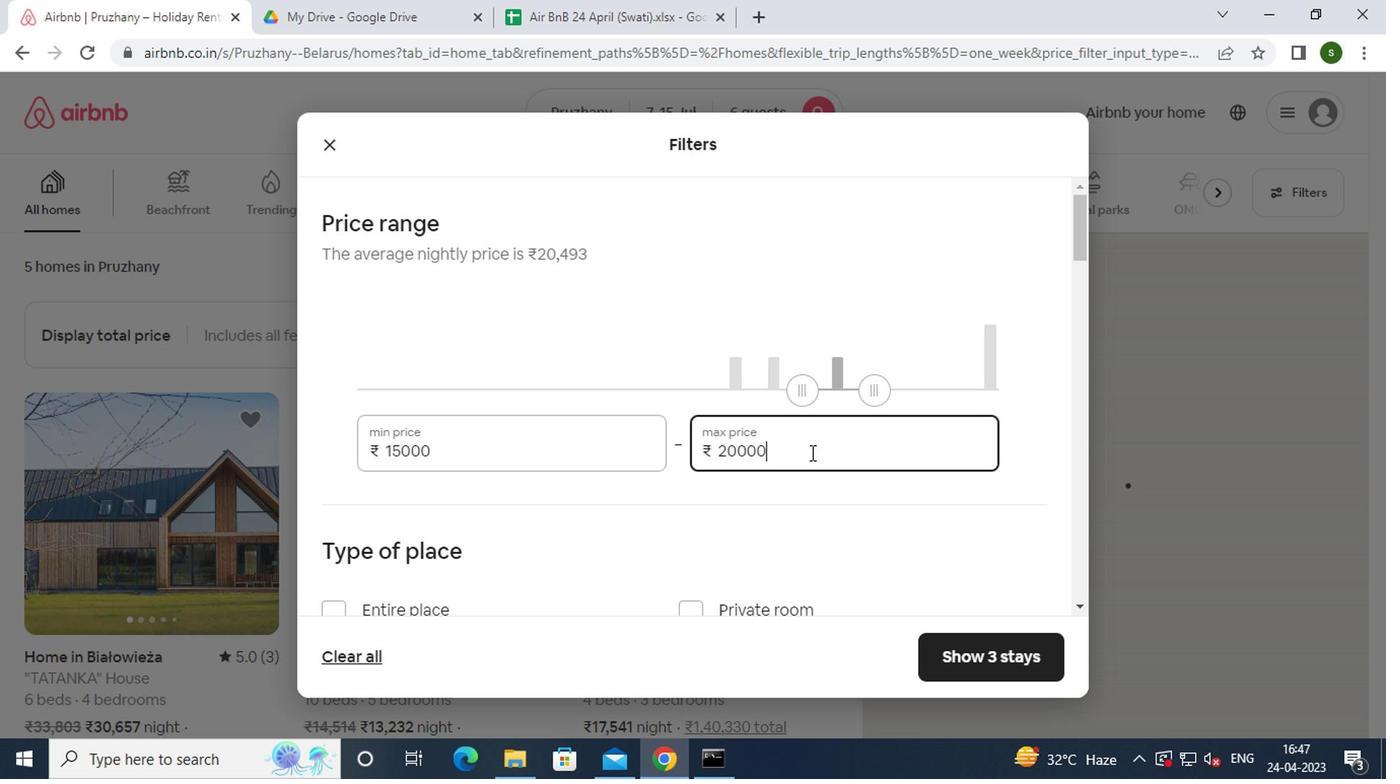 
Action: Mouse scrolled (658, 487) with delta (0, -1)
Screenshot: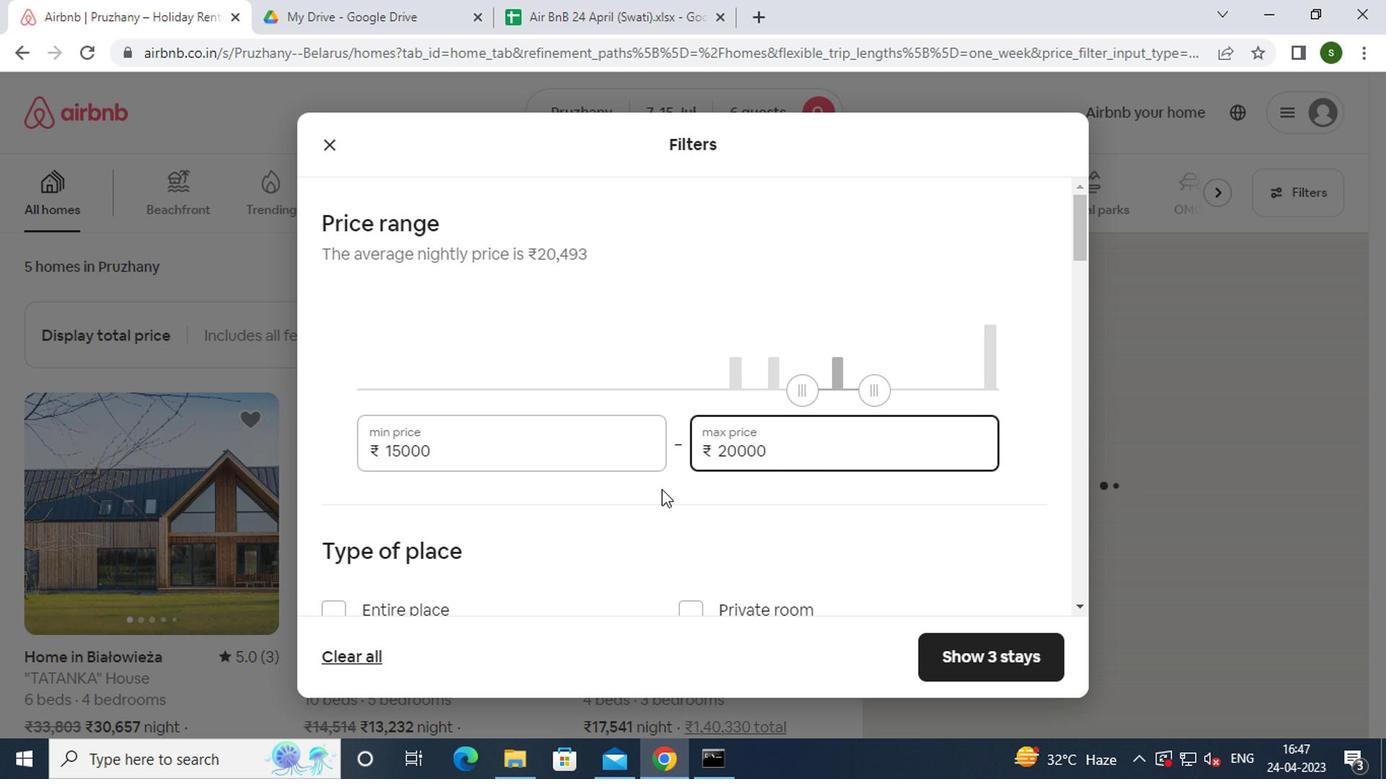 
Action: Mouse scrolled (658, 487) with delta (0, -1)
Screenshot: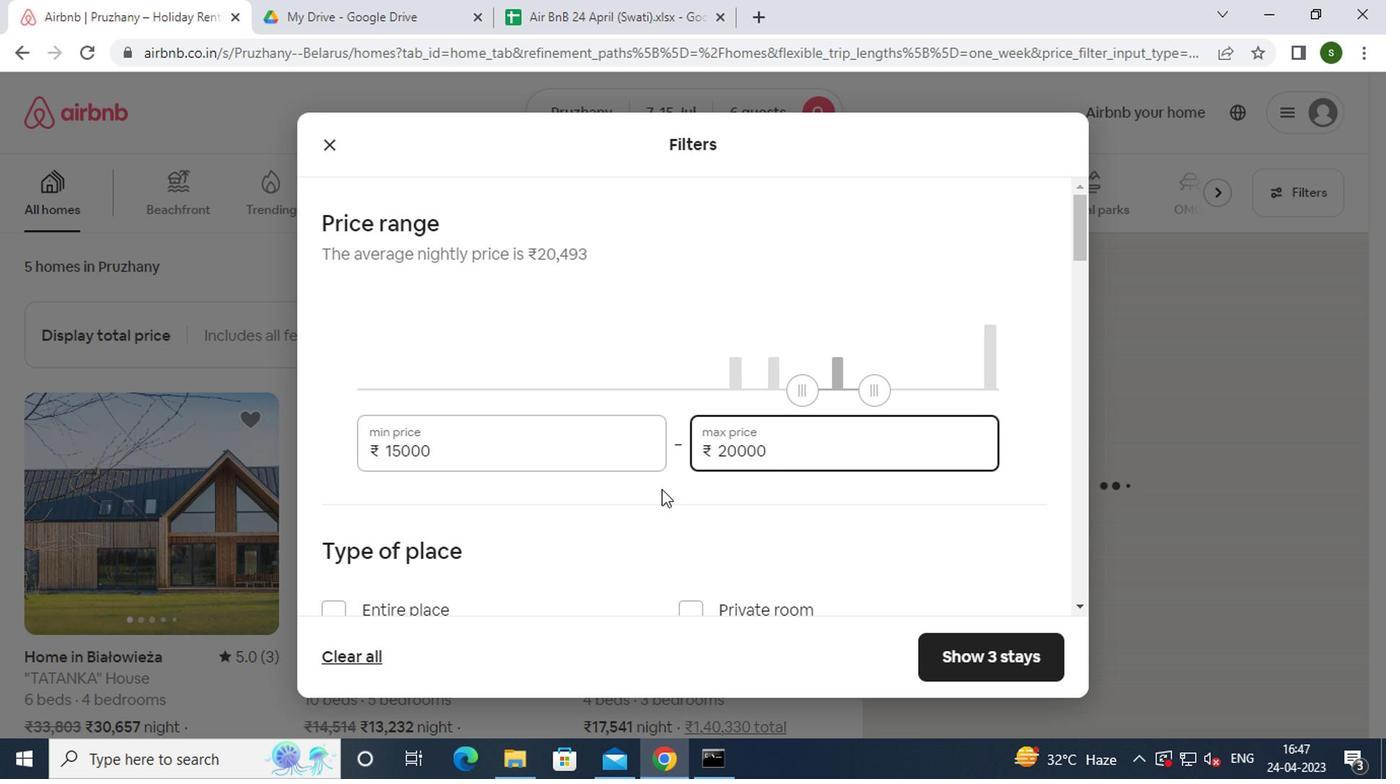 
Action: Mouse moved to (452, 424)
Screenshot: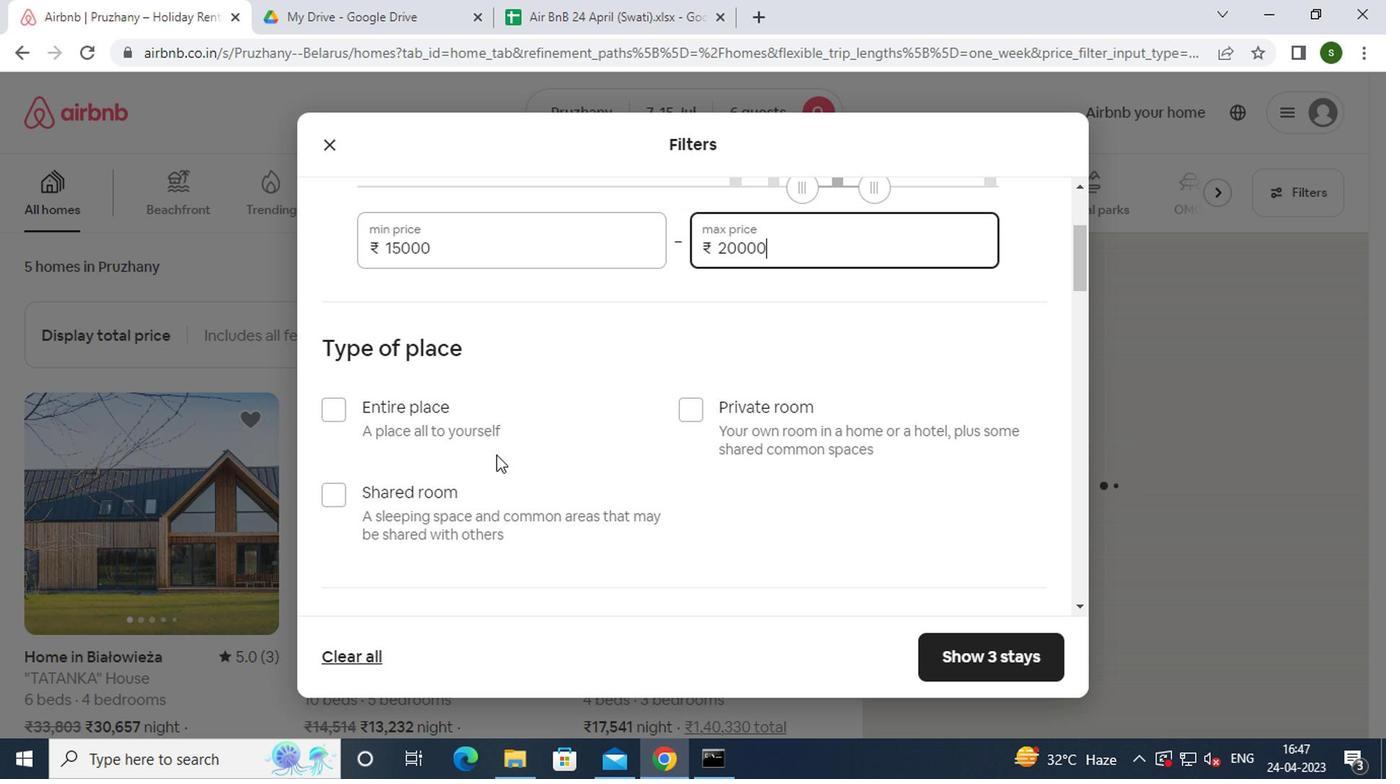
Action: Mouse pressed left at (452, 424)
Screenshot: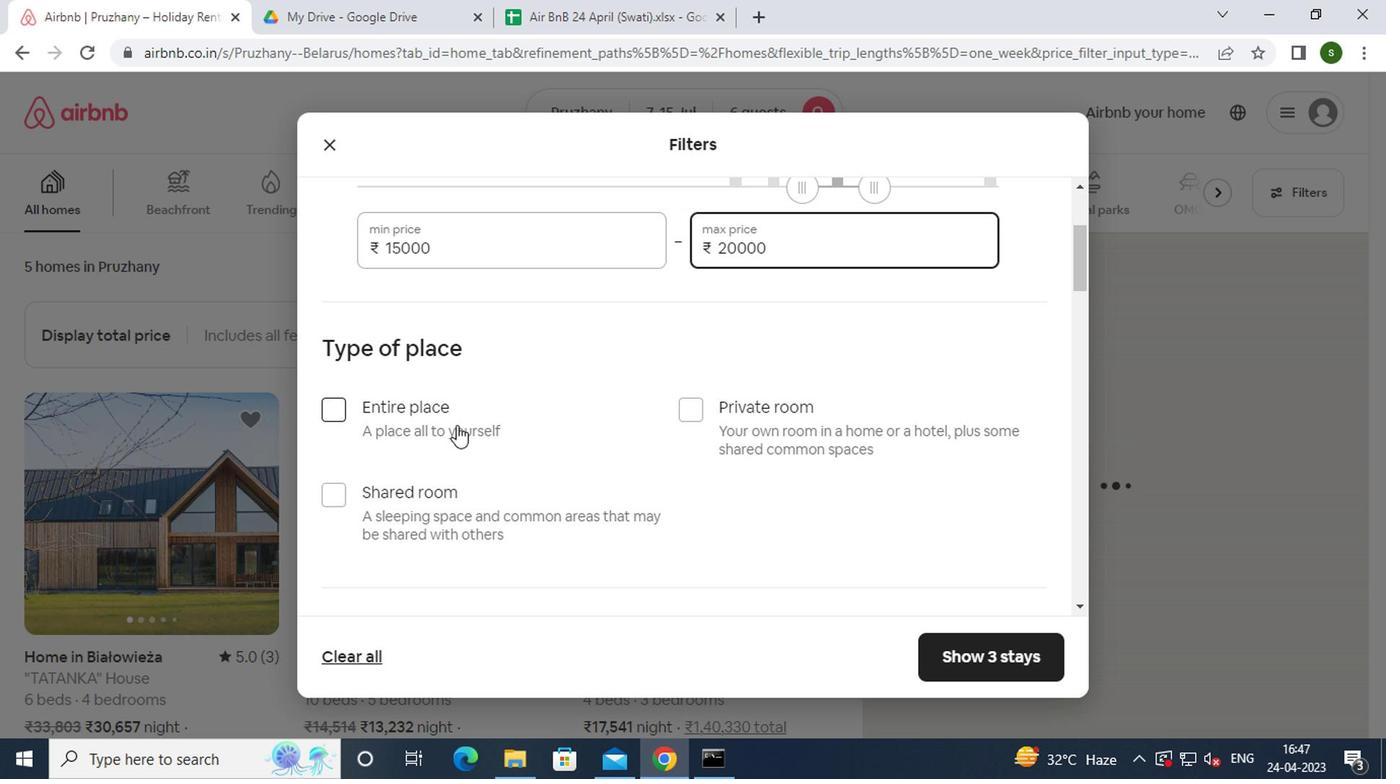 
Action: Mouse moved to (526, 402)
Screenshot: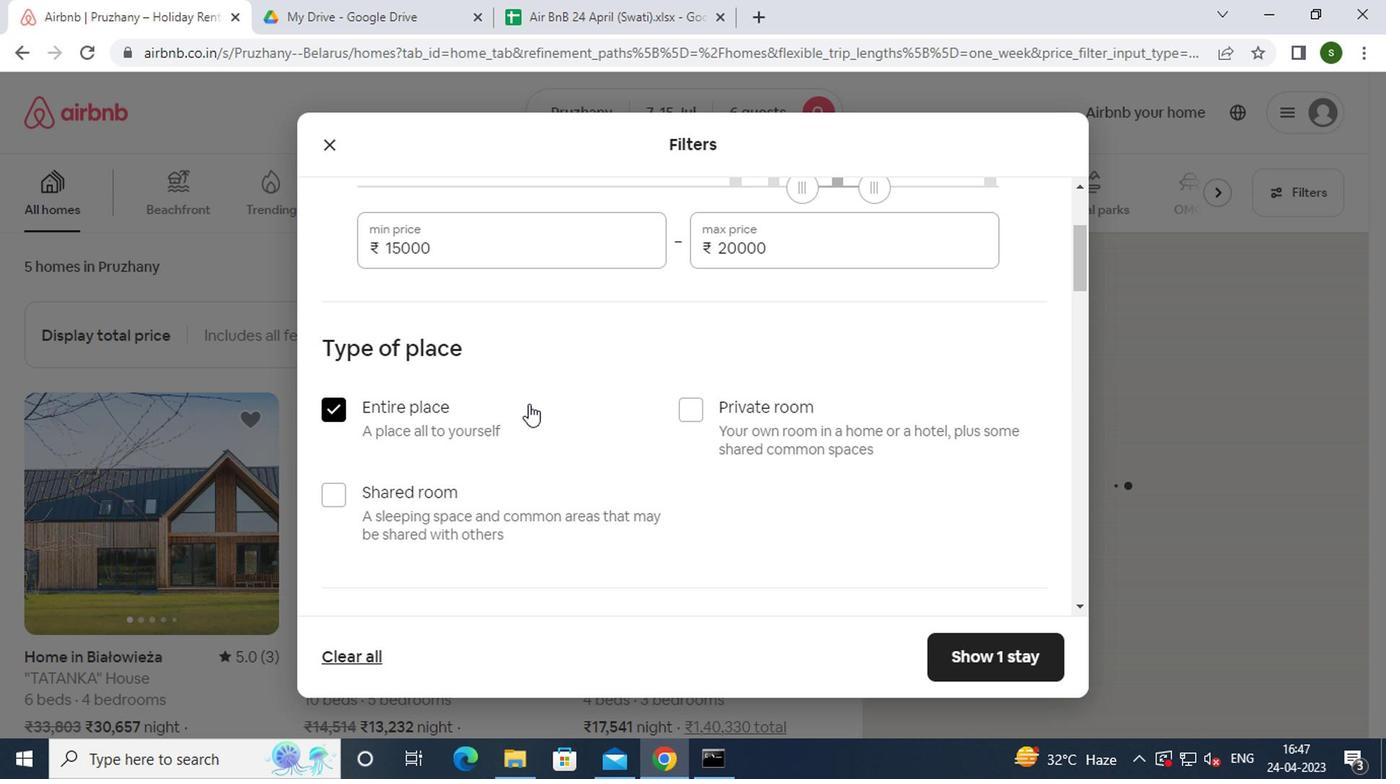 
Action: Mouse scrolled (526, 401) with delta (0, 0)
Screenshot: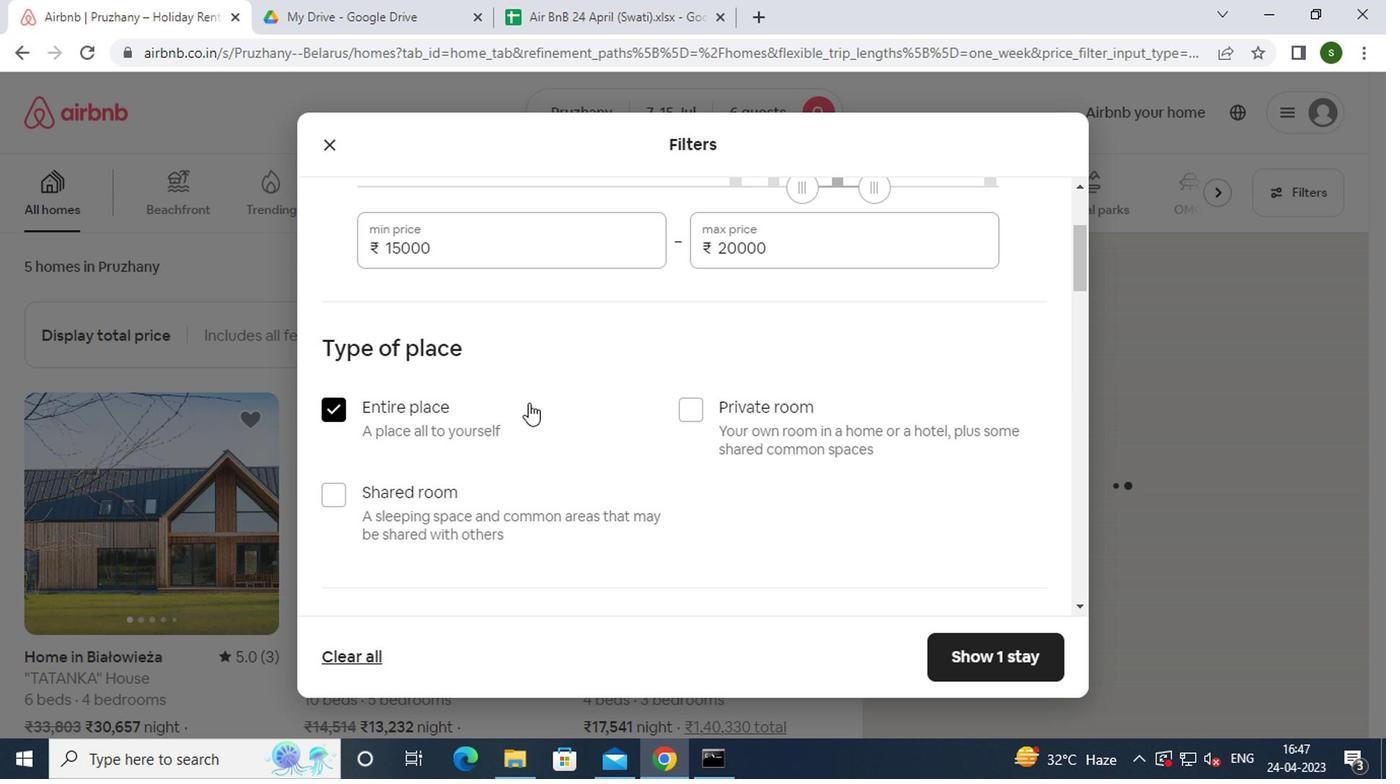 
Action: Mouse scrolled (526, 401) with delta (0, 0)
Screenshot: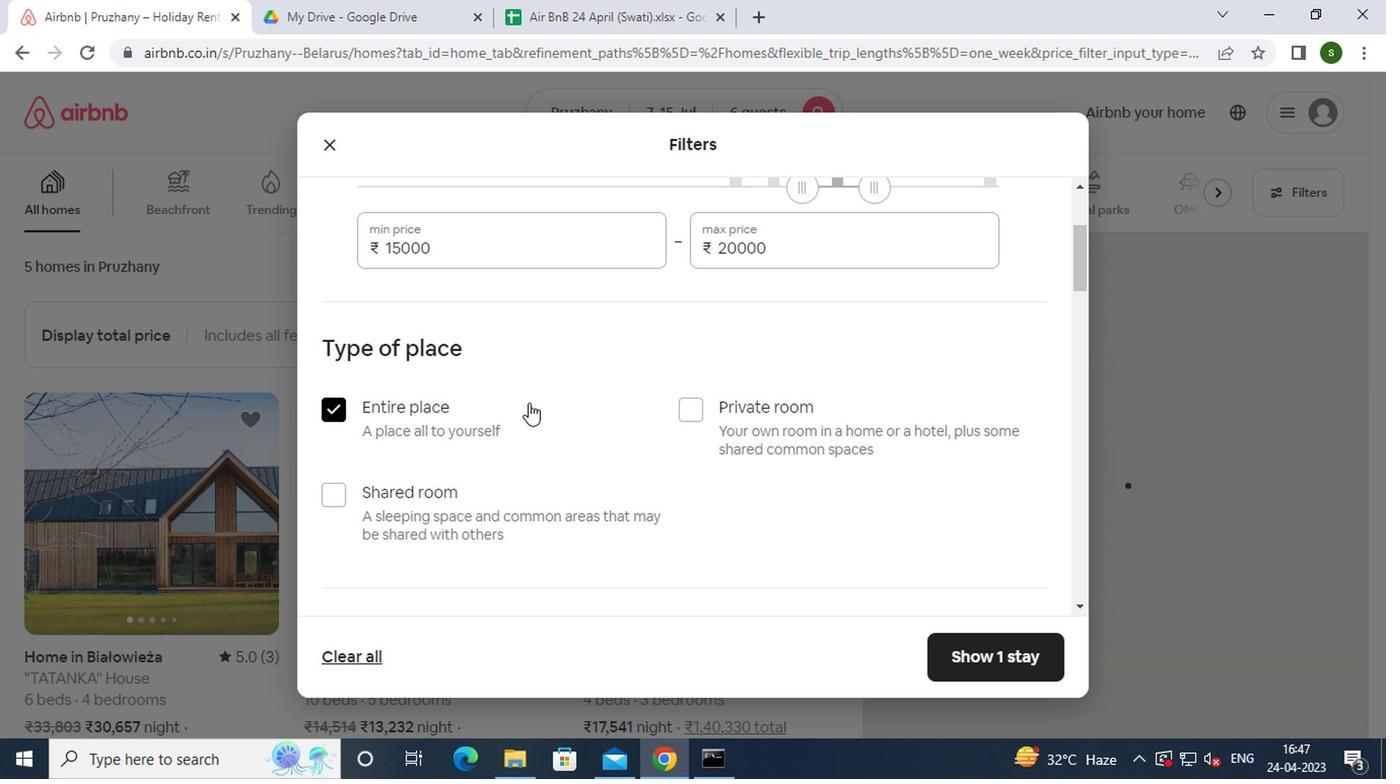 
Action: Mouse scrolled (526, 401) with delta (0, 0)
Screenshot: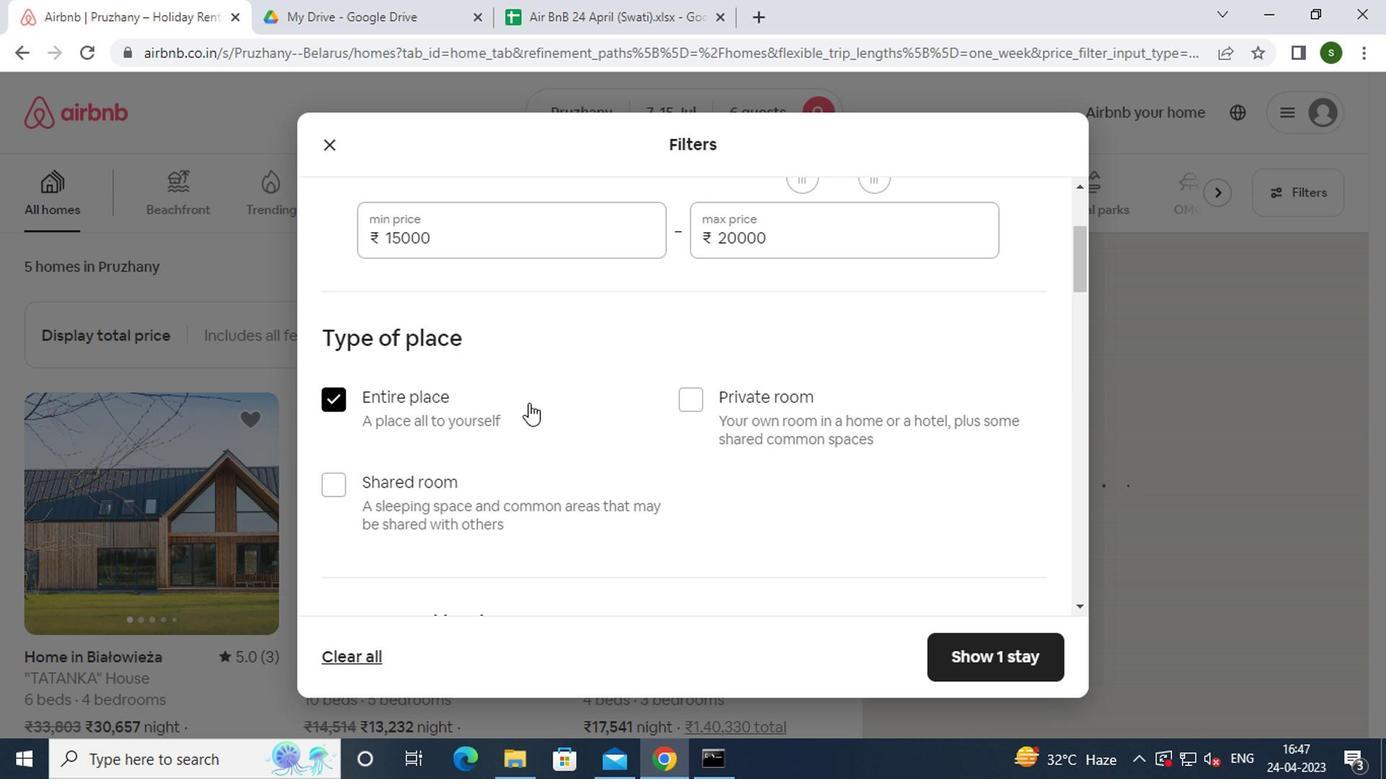 
Action: Mouse moved to (585, 431)
Screenshot: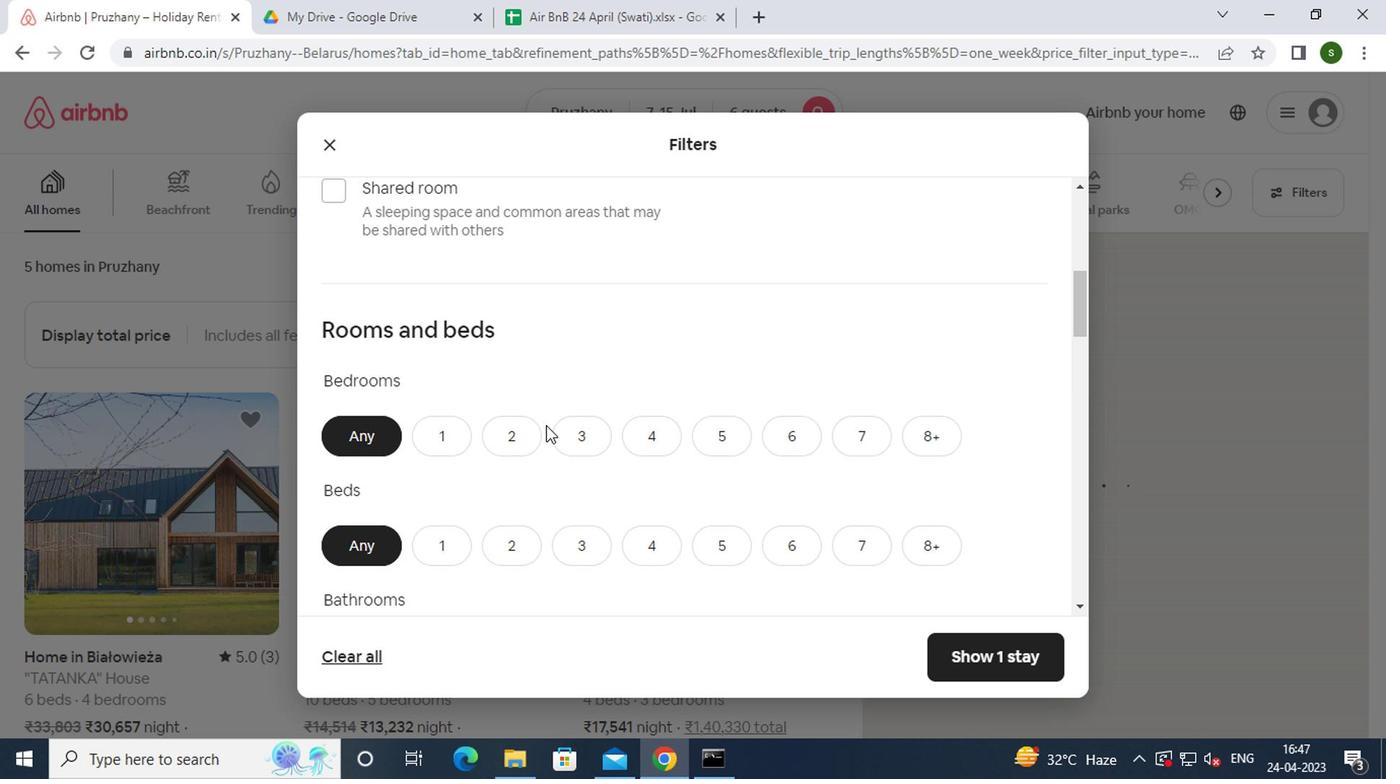 
Action: Mouse pressed left at (585, 431)
Screenshot: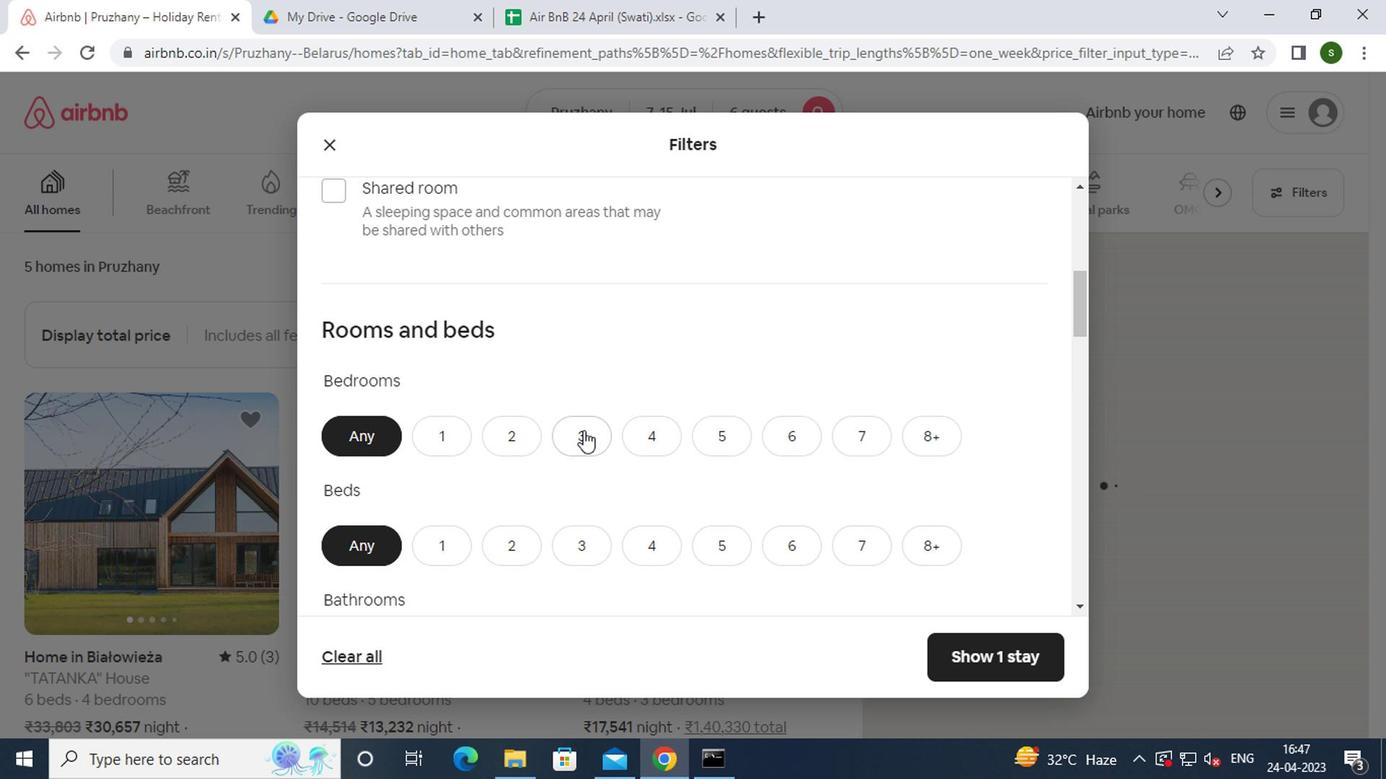 
Action: Mouse moved to (584, 544)
Screenshot: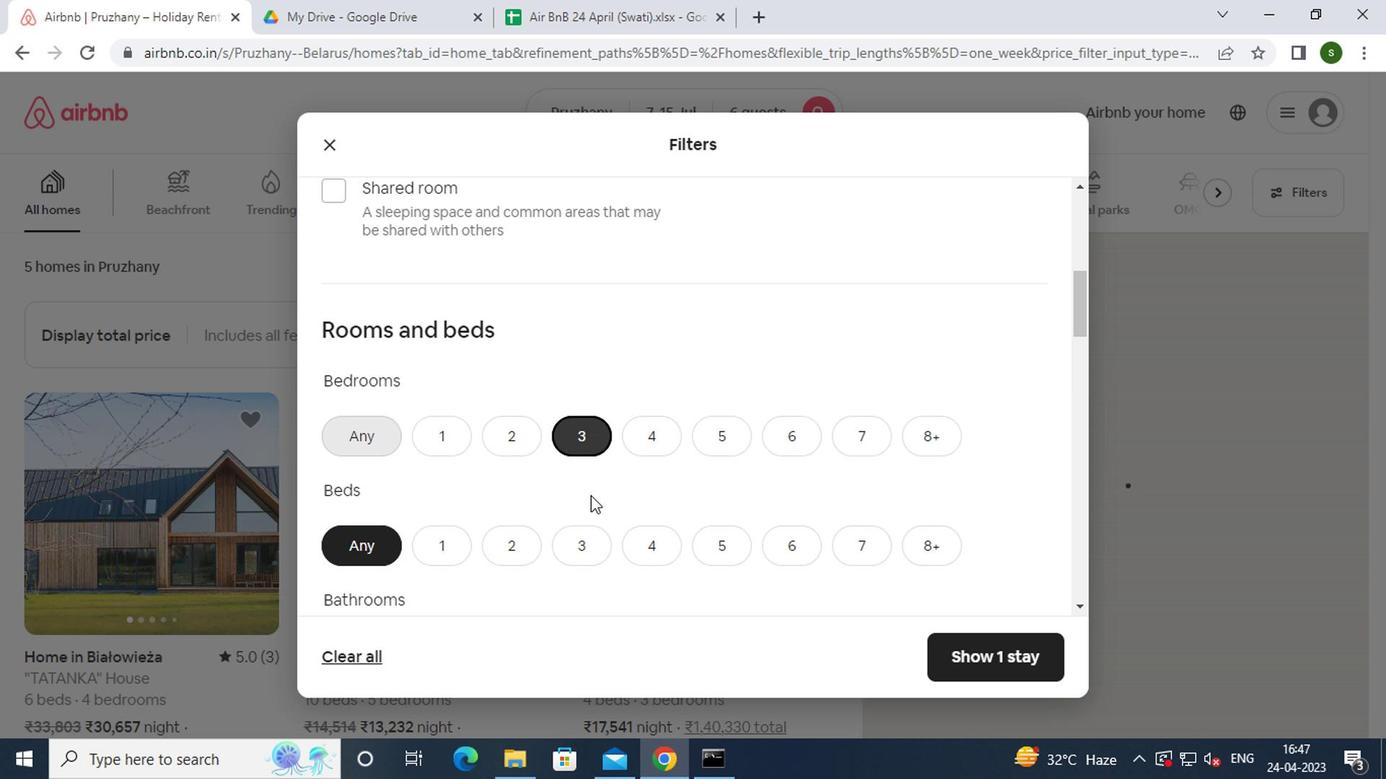 
Action: Mouse pressed left at (584, 544)
Screenshot: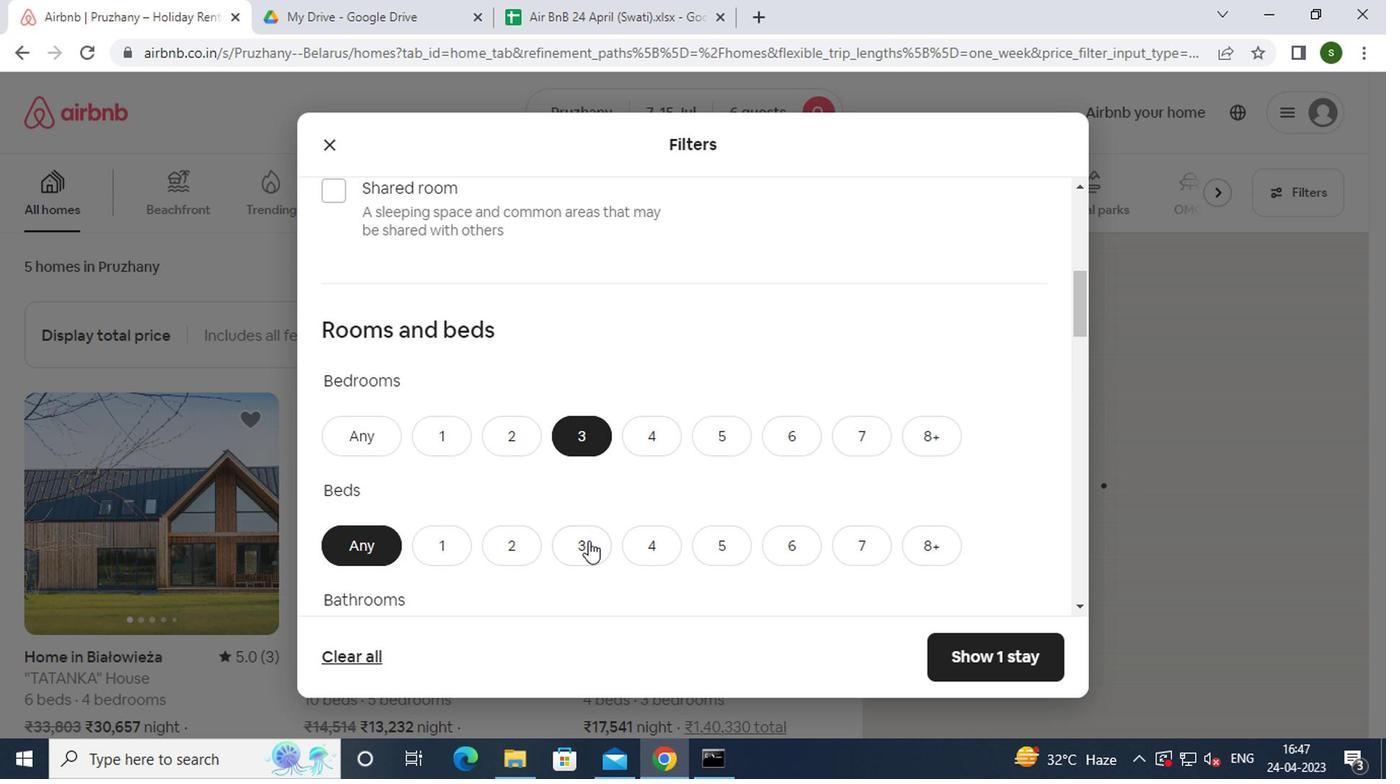 
Action: Mouse moved to (592, 483)
Screenshot: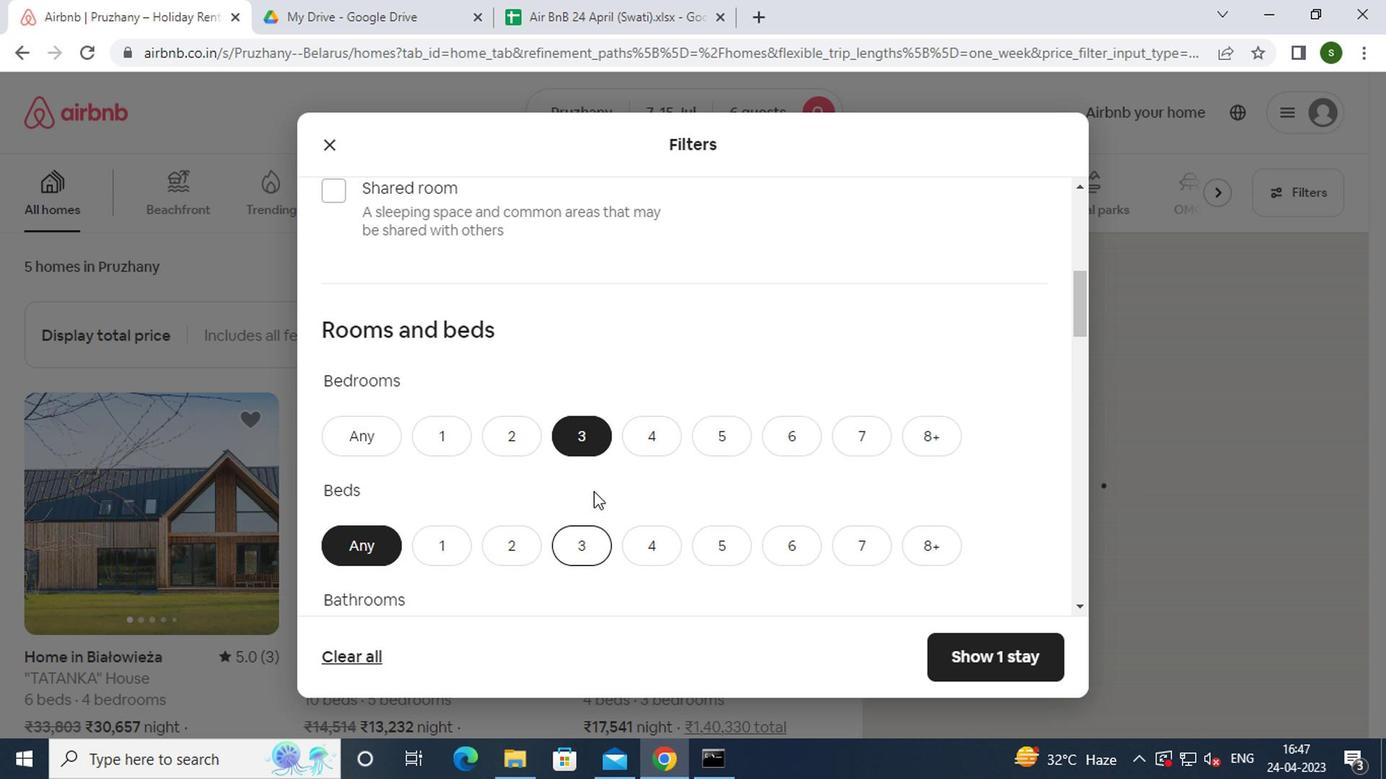
Action: Mouse scrolled (592, 482) with delta (0, -1)
Screenshot: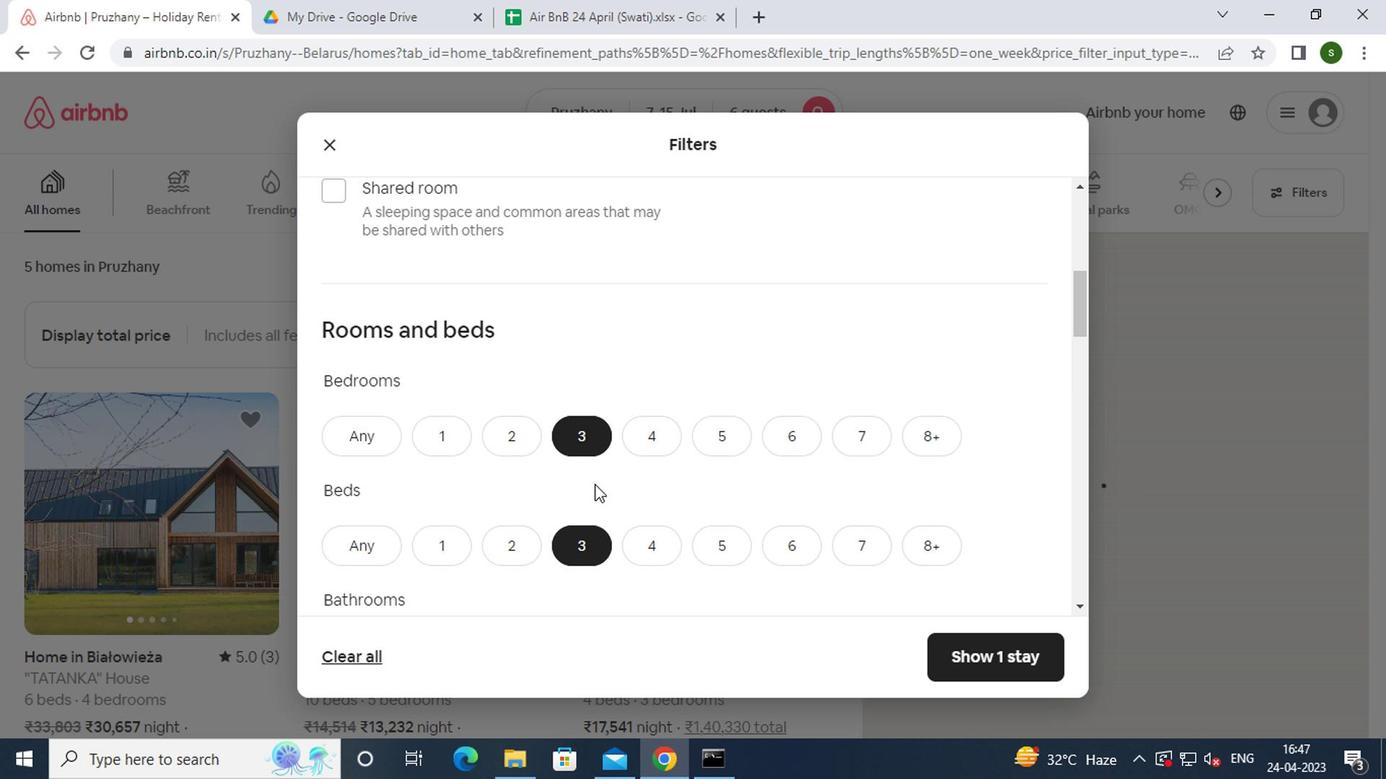 
Action: Mouse scrolled (592, 482) with delta (0, -1)
Screenshot: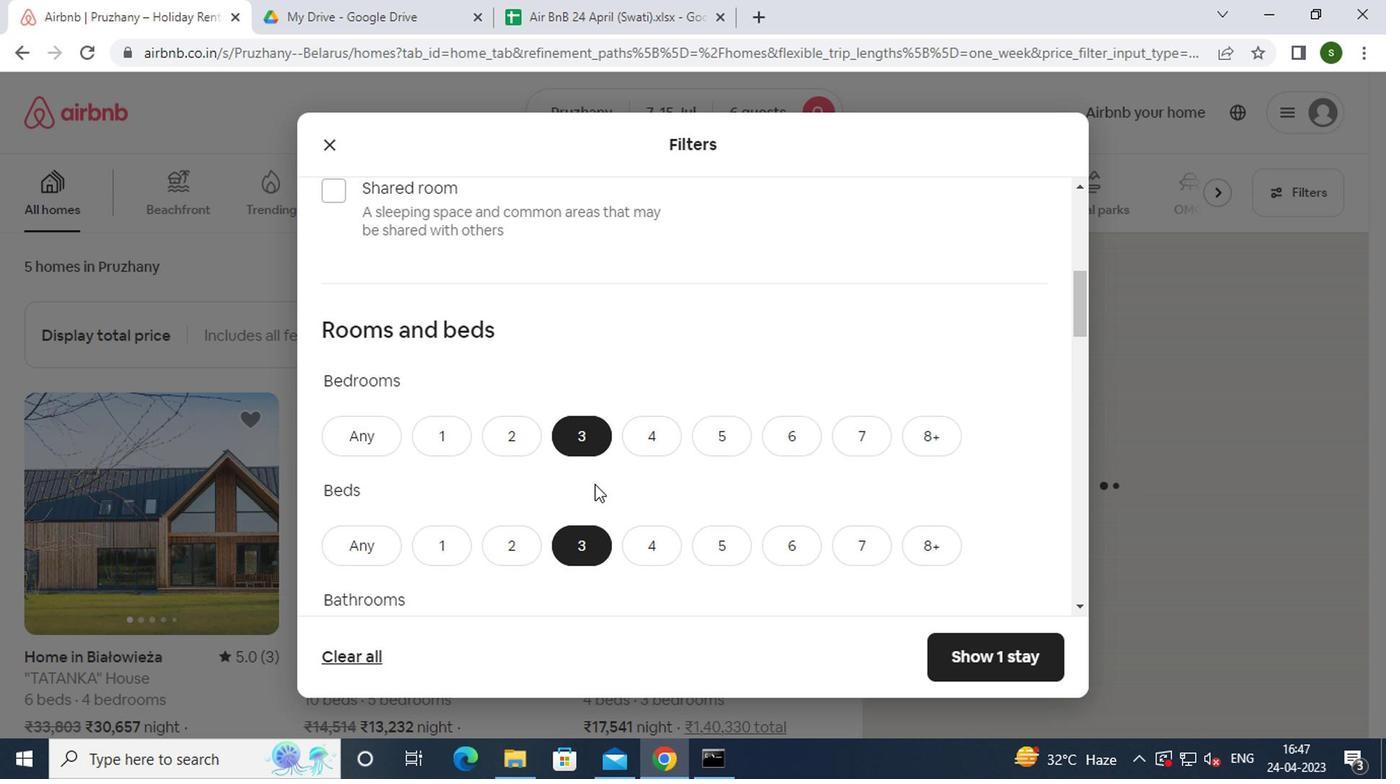 
Action: Mouse moved to (582, 444)
Screenshot: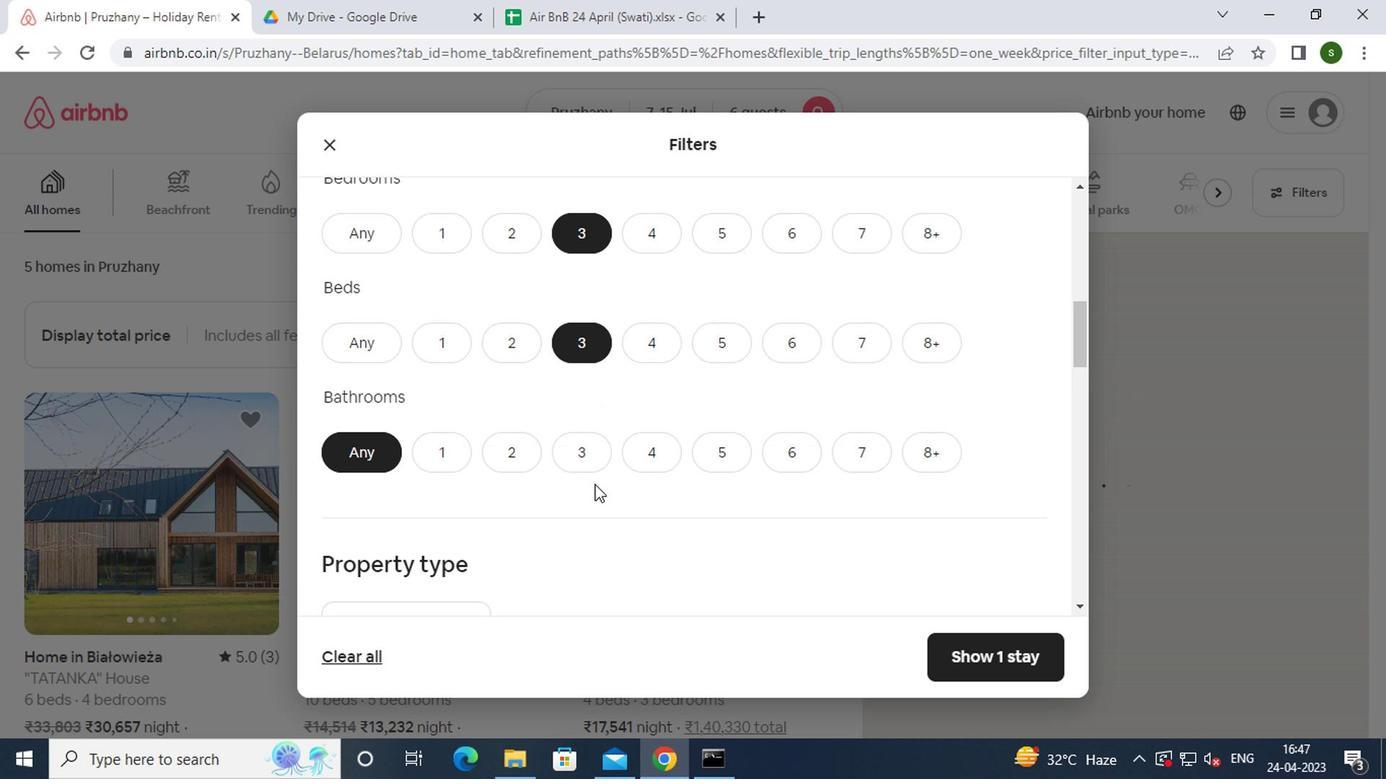 
Action: Mouse pressed left at (582, 444)
Screenshot: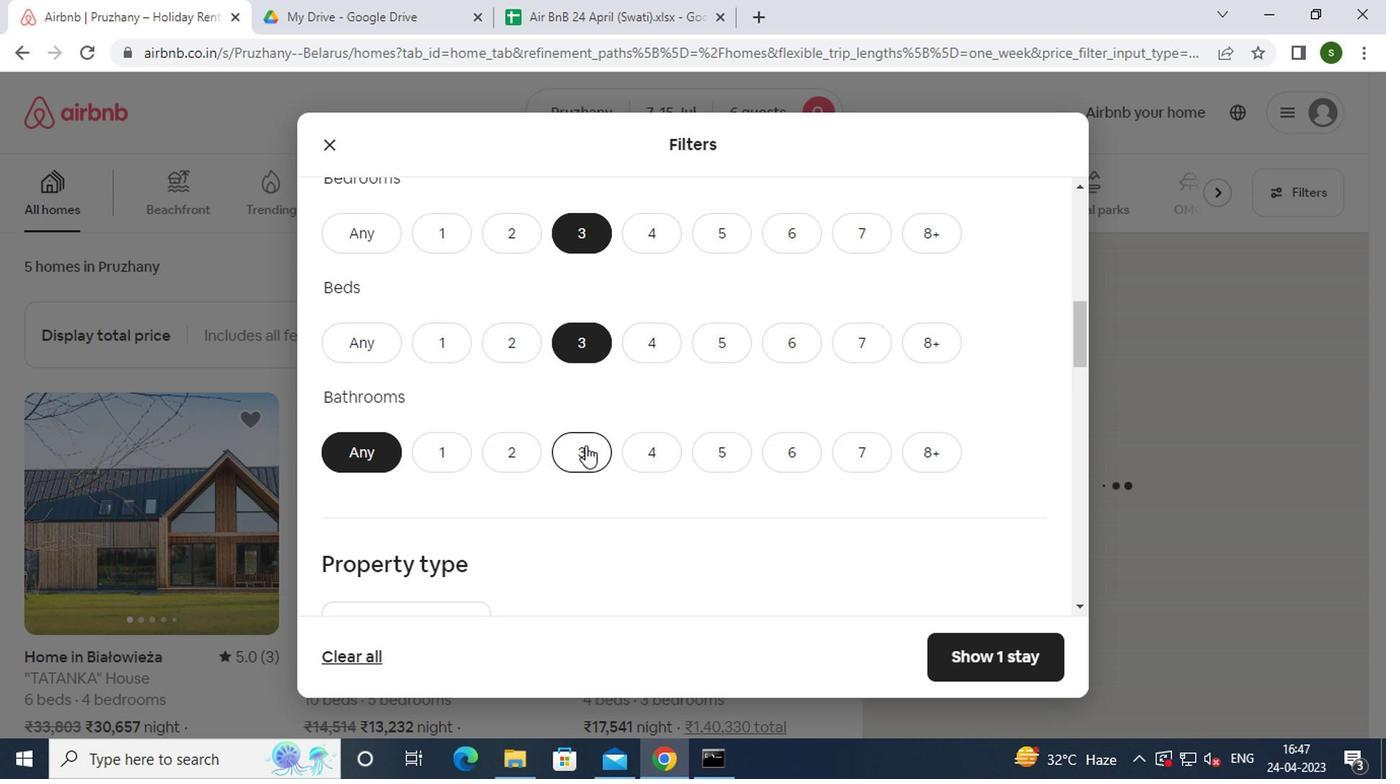 
Action: Mouse moved to (629, 410)
Screenshot: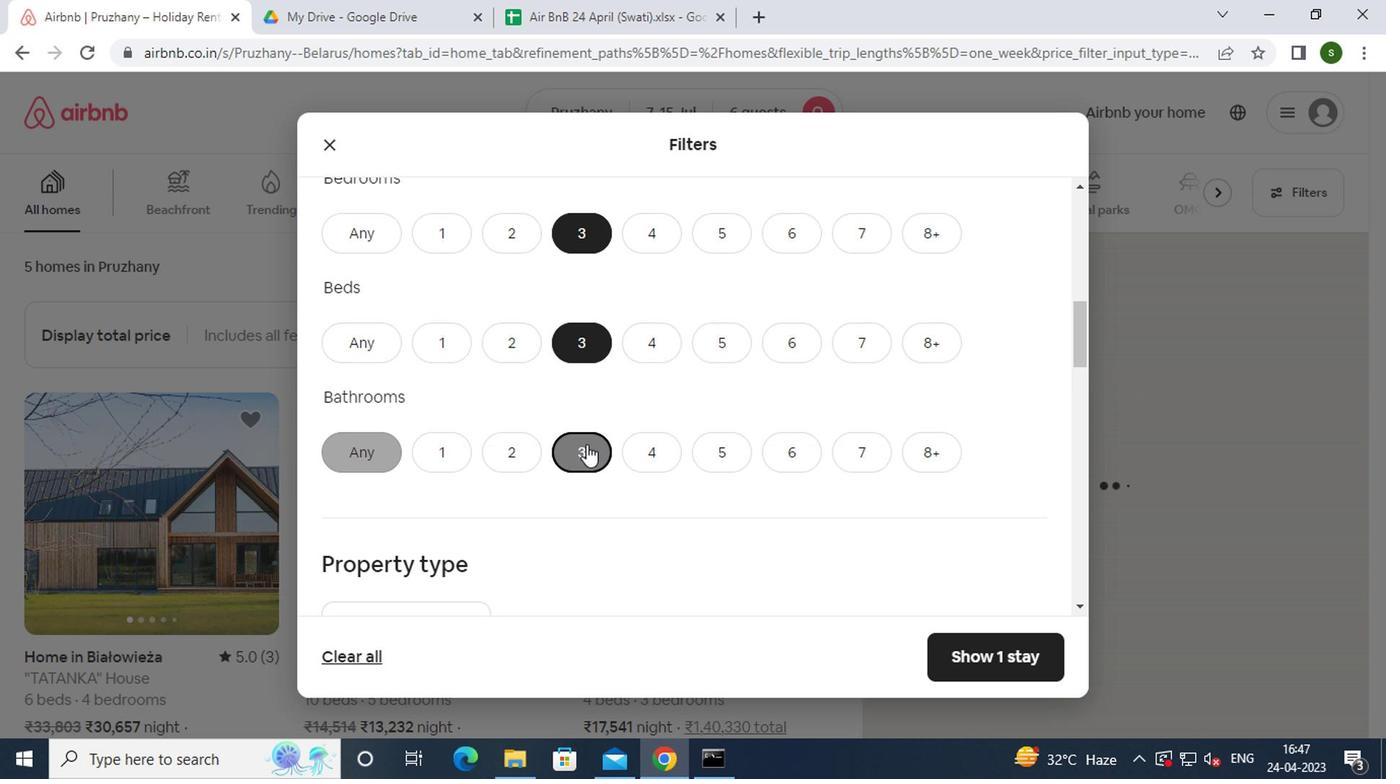 
Action: Mouse scrolled (629, 409) with delta (0, 0)
Screenshot: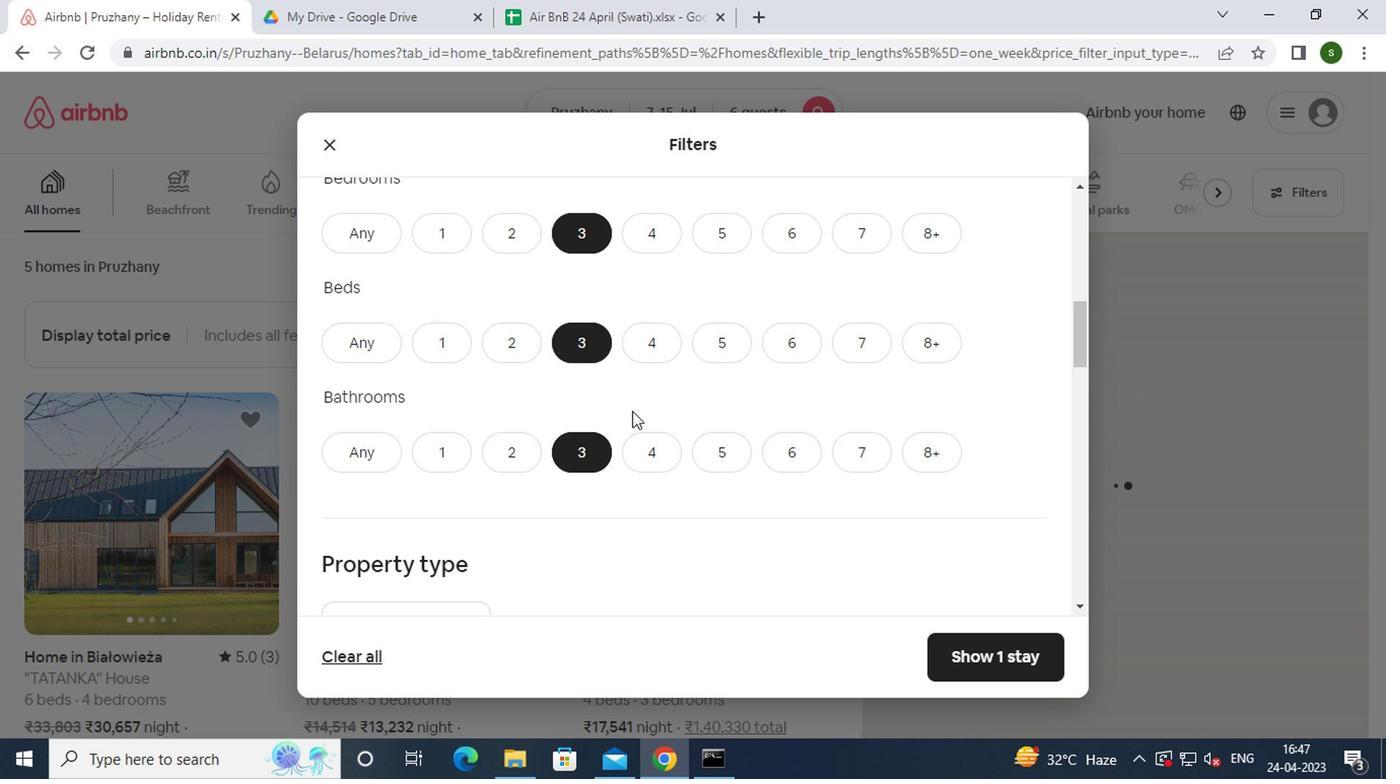 
Action: Mouse scrolled (629, 409) with delta (0, 0)
Screenshot: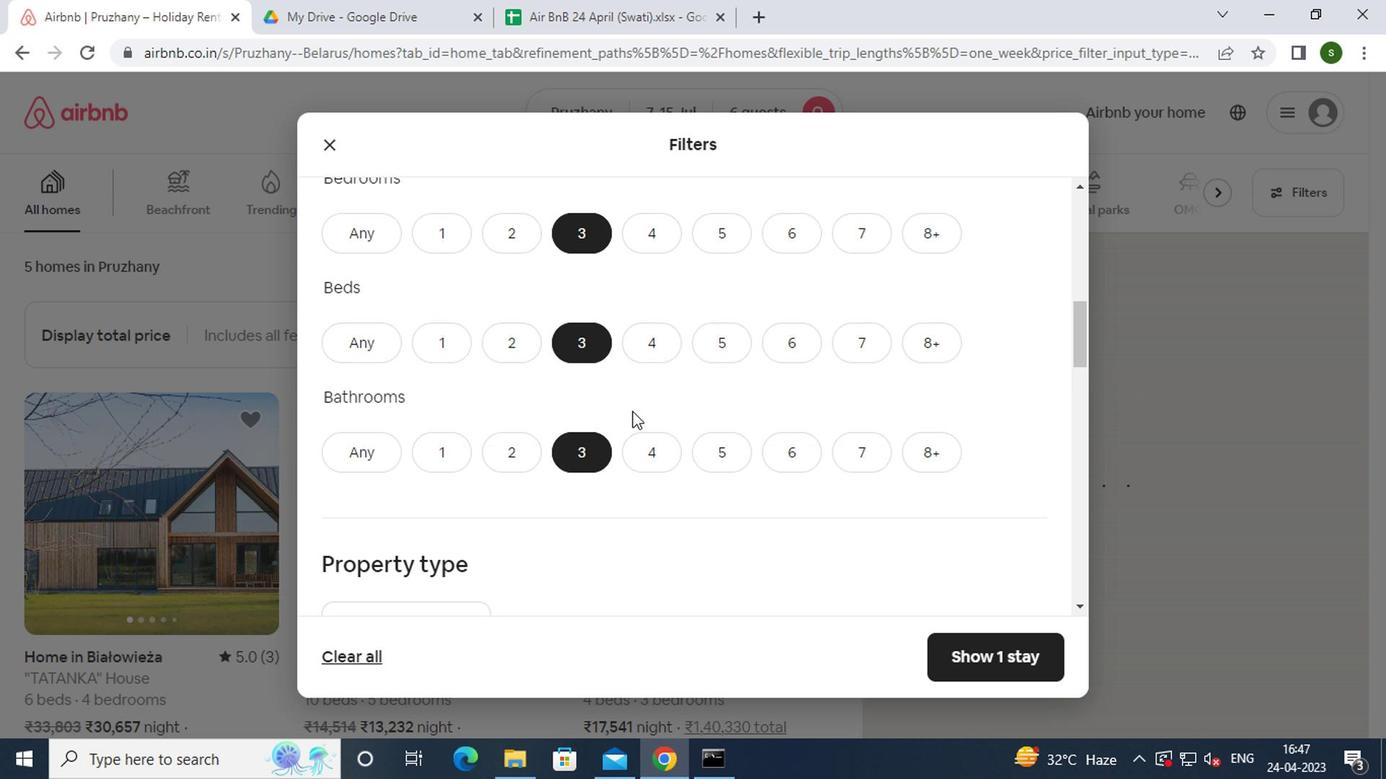 
Action: Mouse moved to (439, 426)
Screenshot: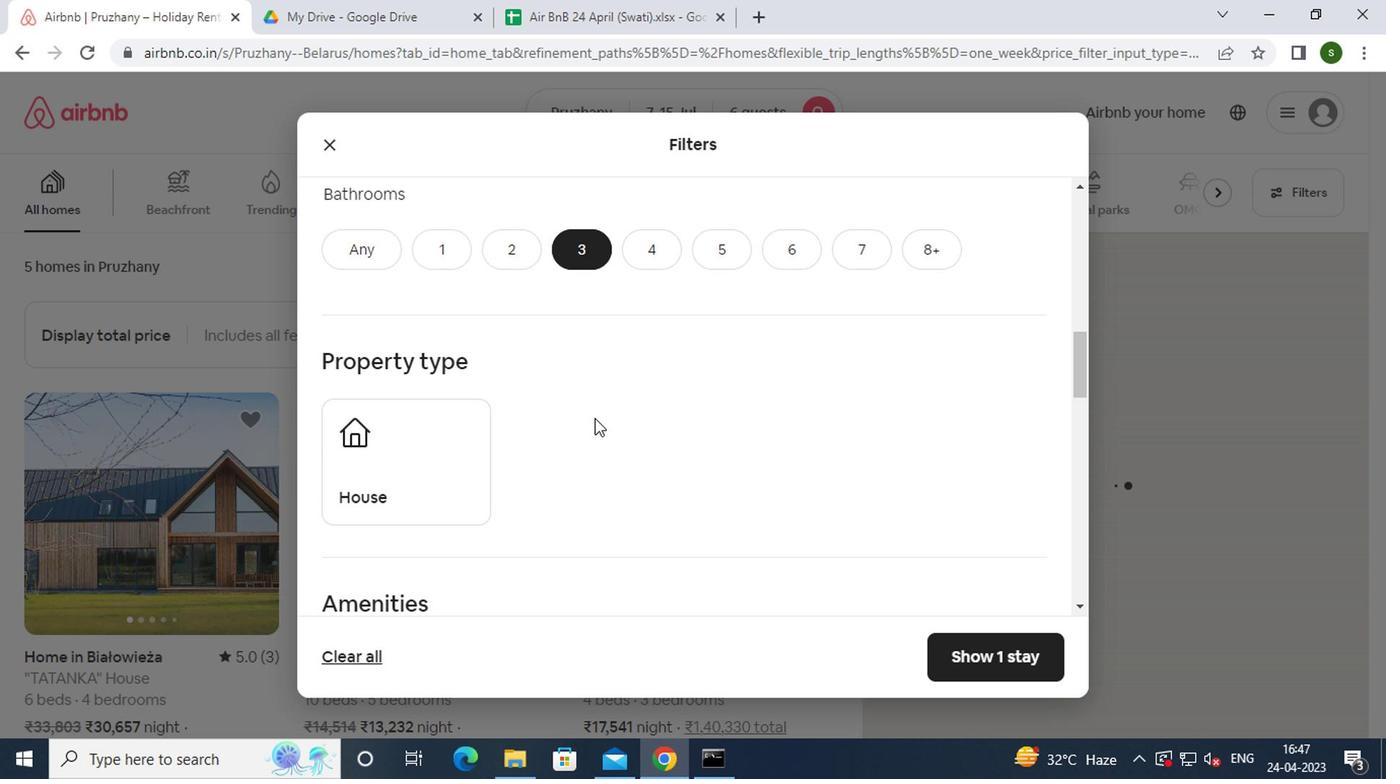 
Action: Mouse pressed left at (439, 426)
Screenshot: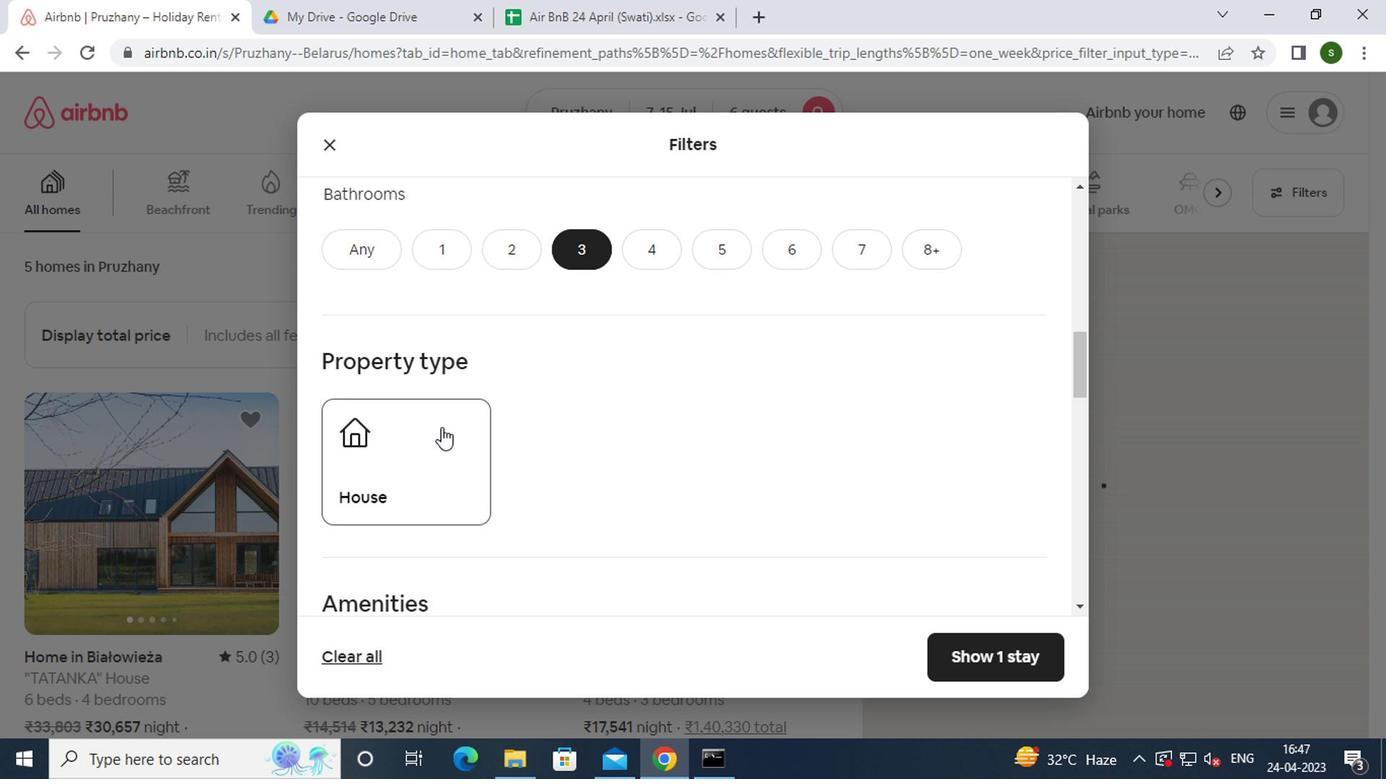 
Action: Mouse moved to (671, 434)
Screenshot: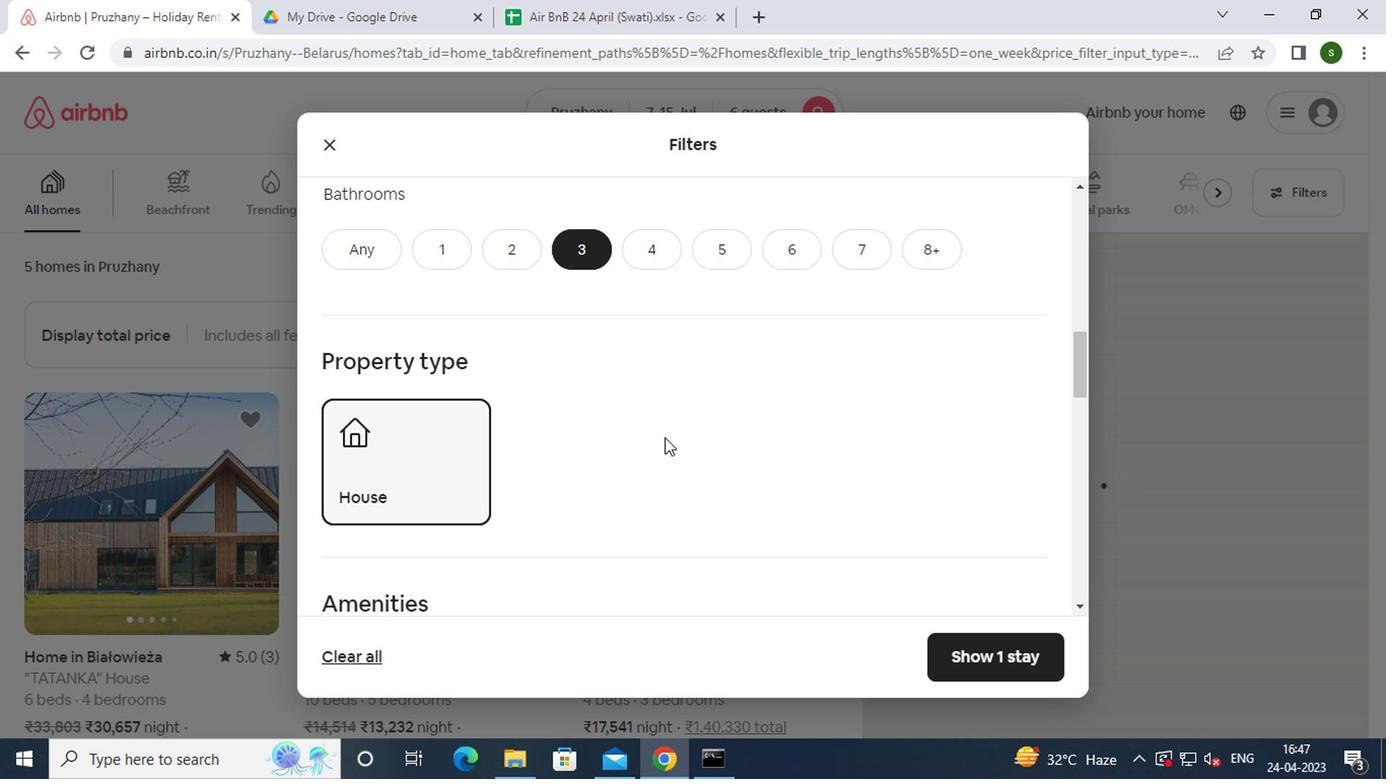
Action: Mouse scrolled (671, 434) with delta (0, 0)
Screenshot: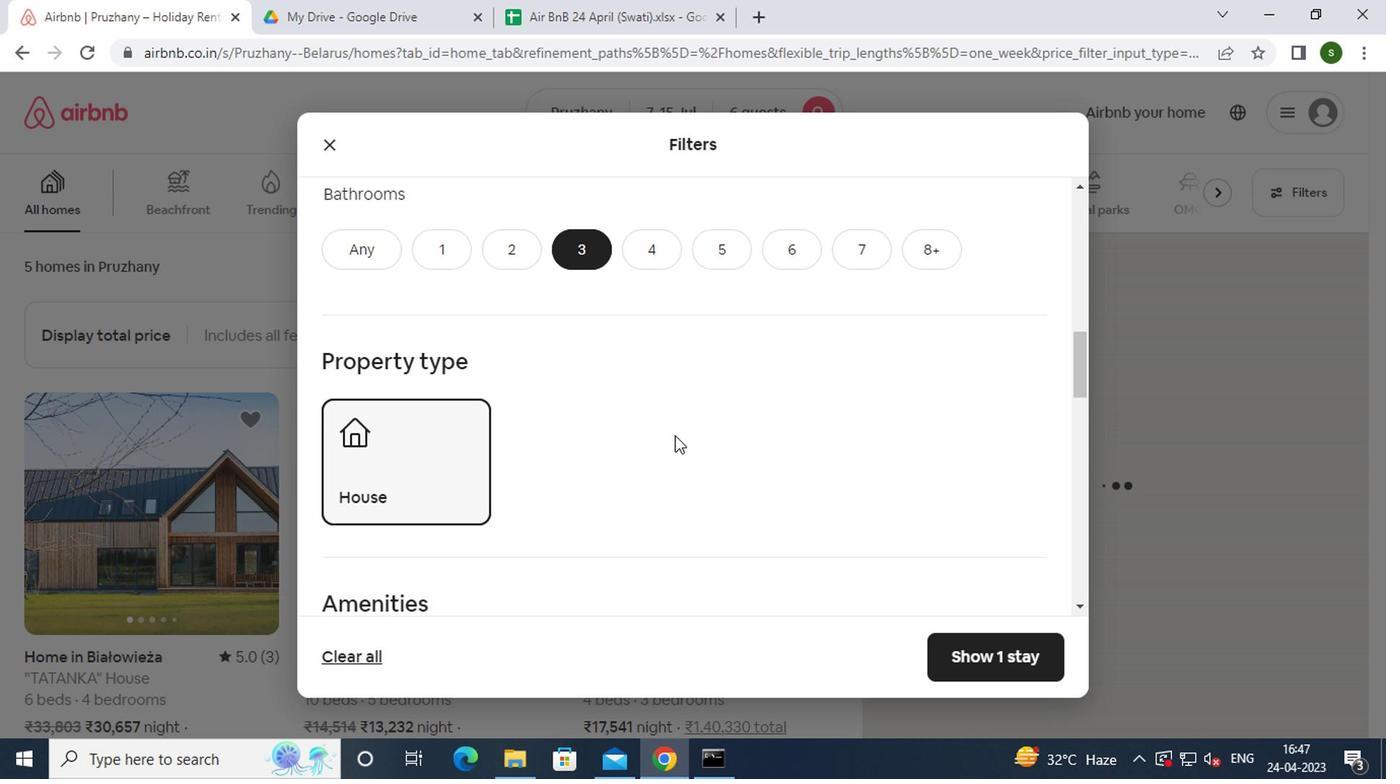 
Action: Mouse scrolled (671, 434) with delta (0, 0)
Screenshot: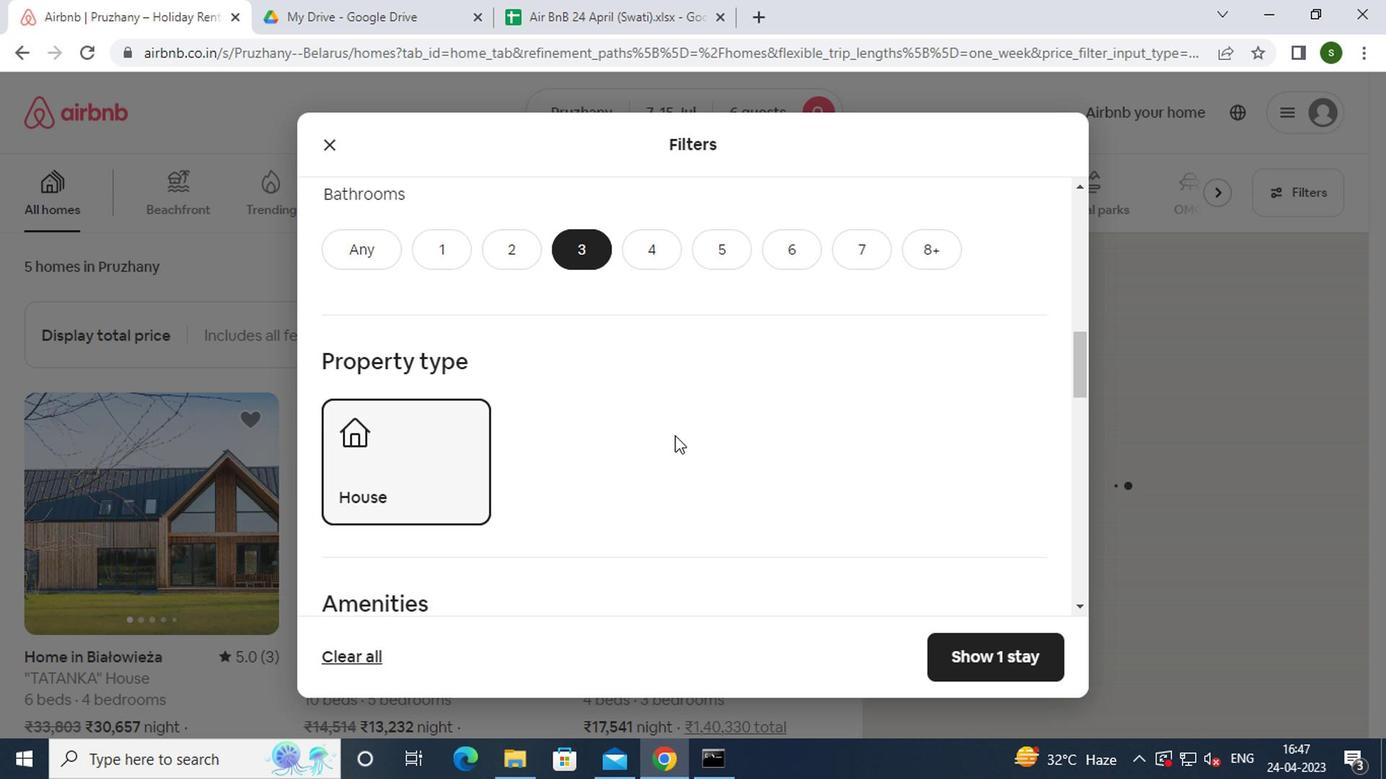 
Action: Mouse scrolled (671, 434) with delta (0, 0)
Screenshot: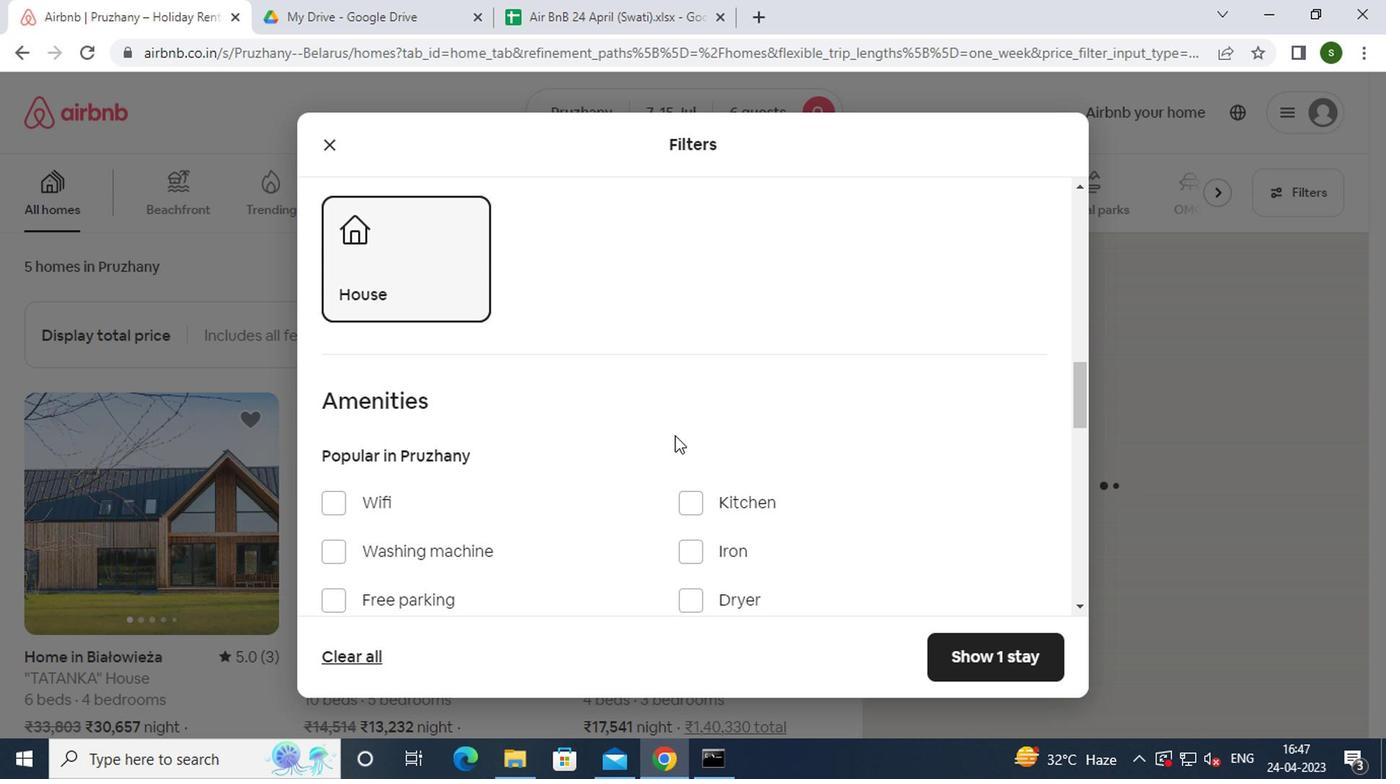 
Action: Mouse moved to (480, 449)
Screenshot: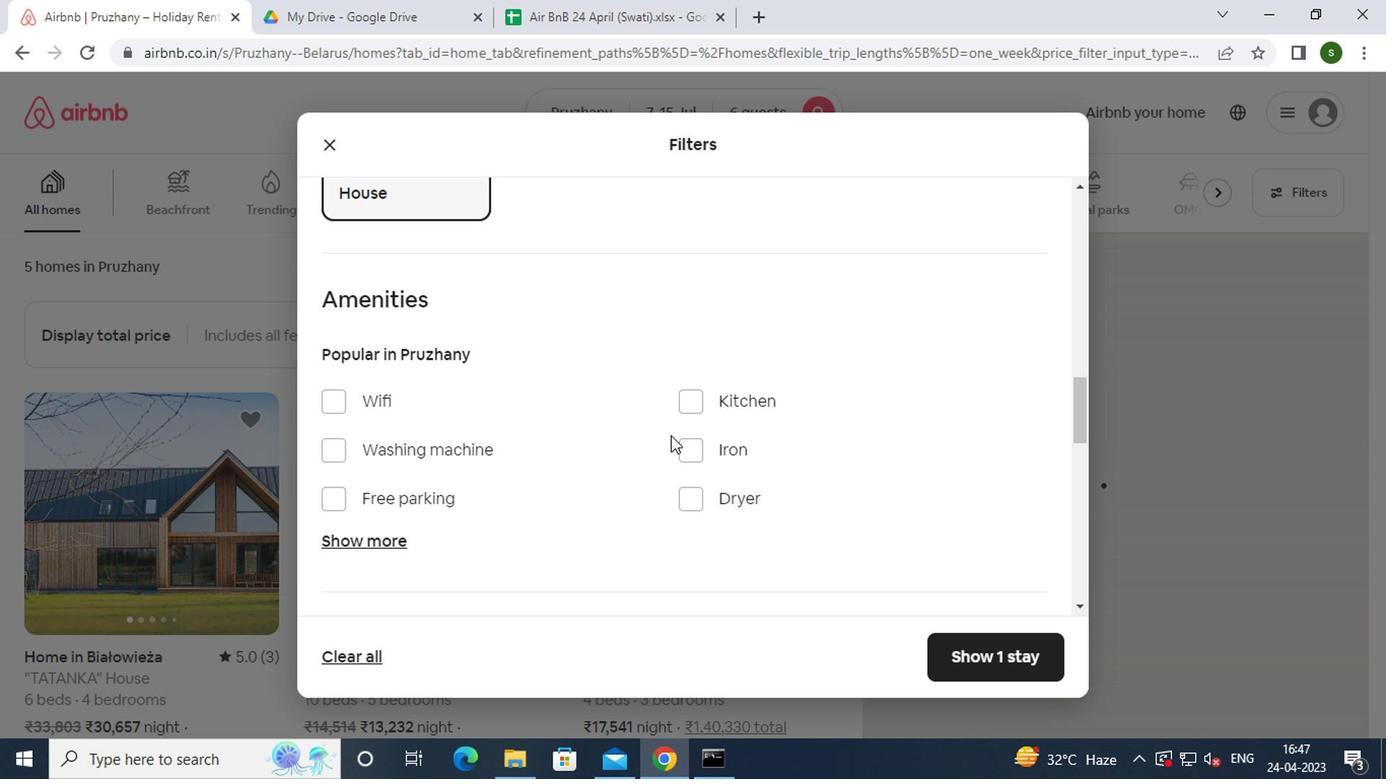 
Action: Mouse pressed left at (480, 449)
Screenshot: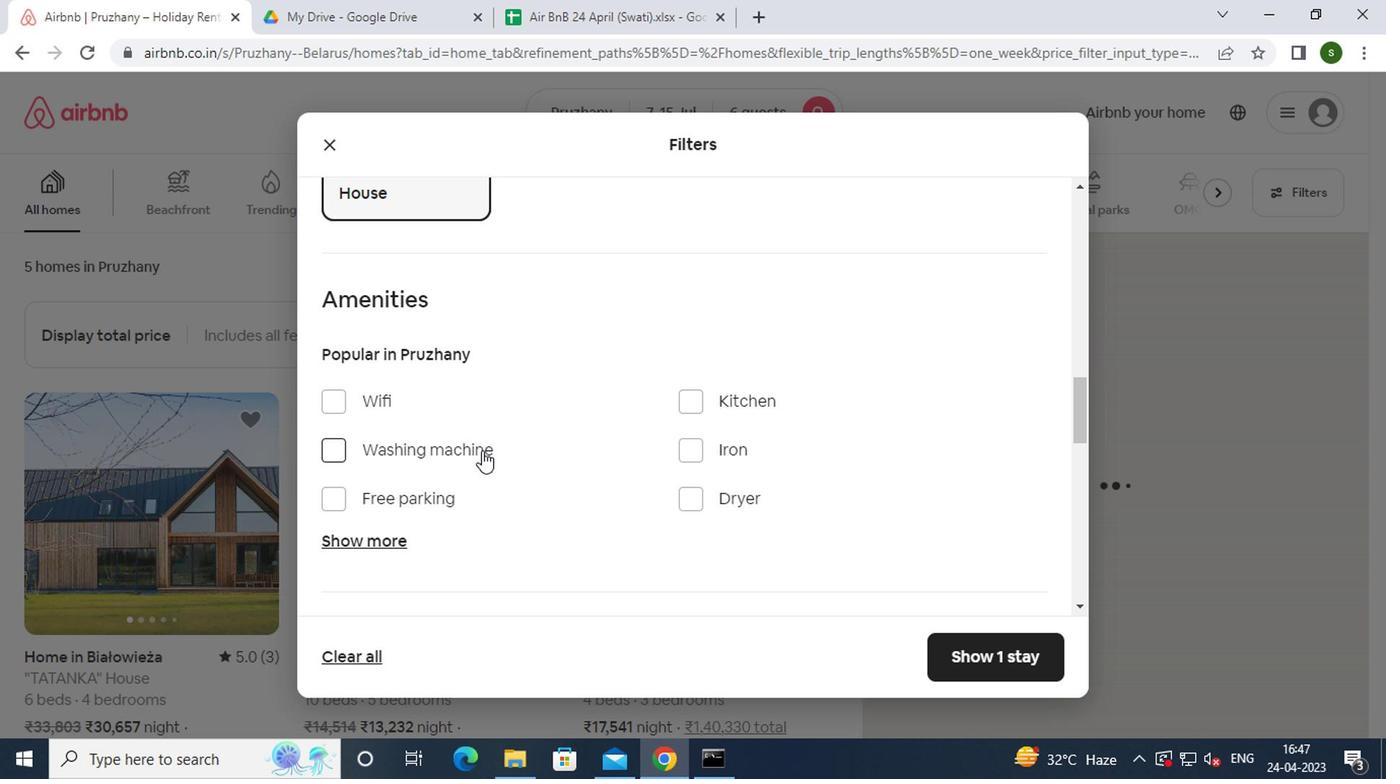 
Action: Mouse moved to (668, 431)
Screenshot: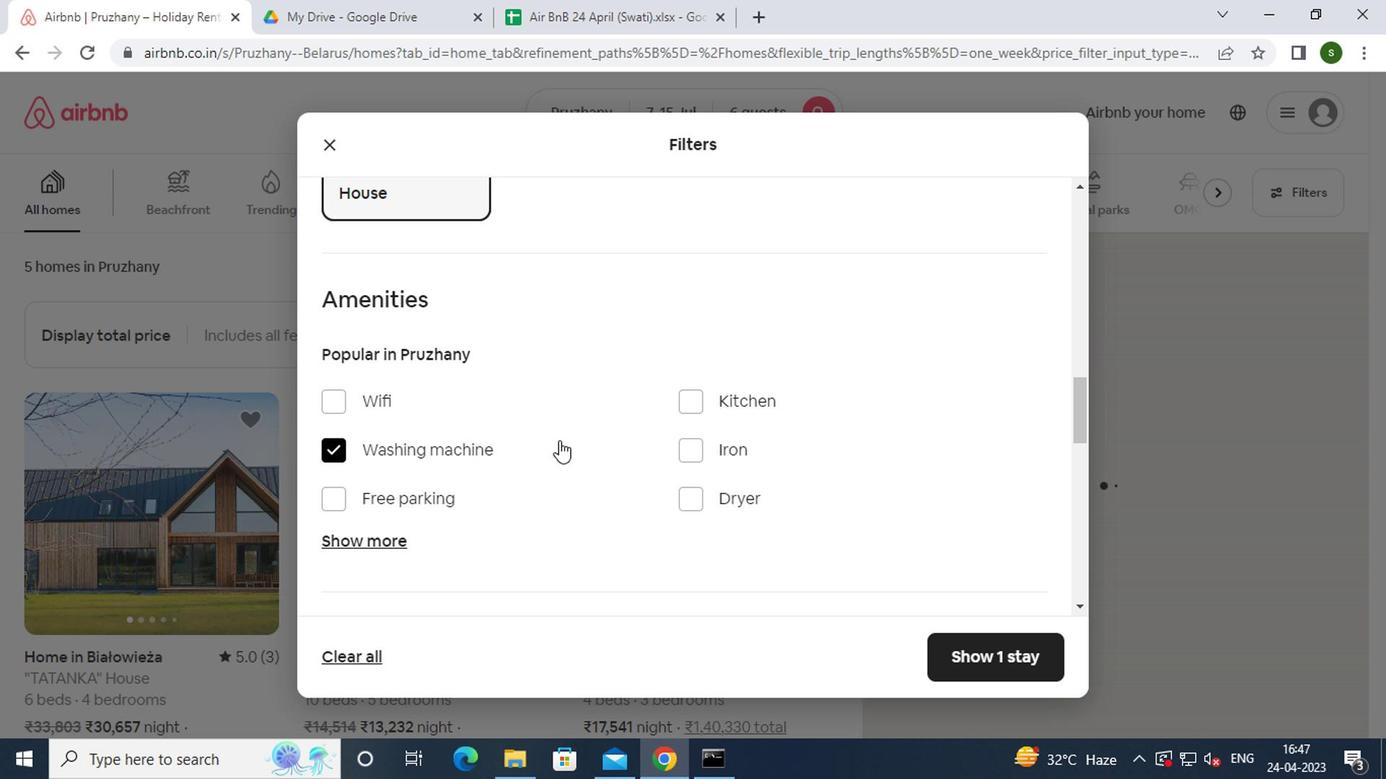 
Action: Mouse scrolled (668, 429) with delta (0, -1)
Screenshot: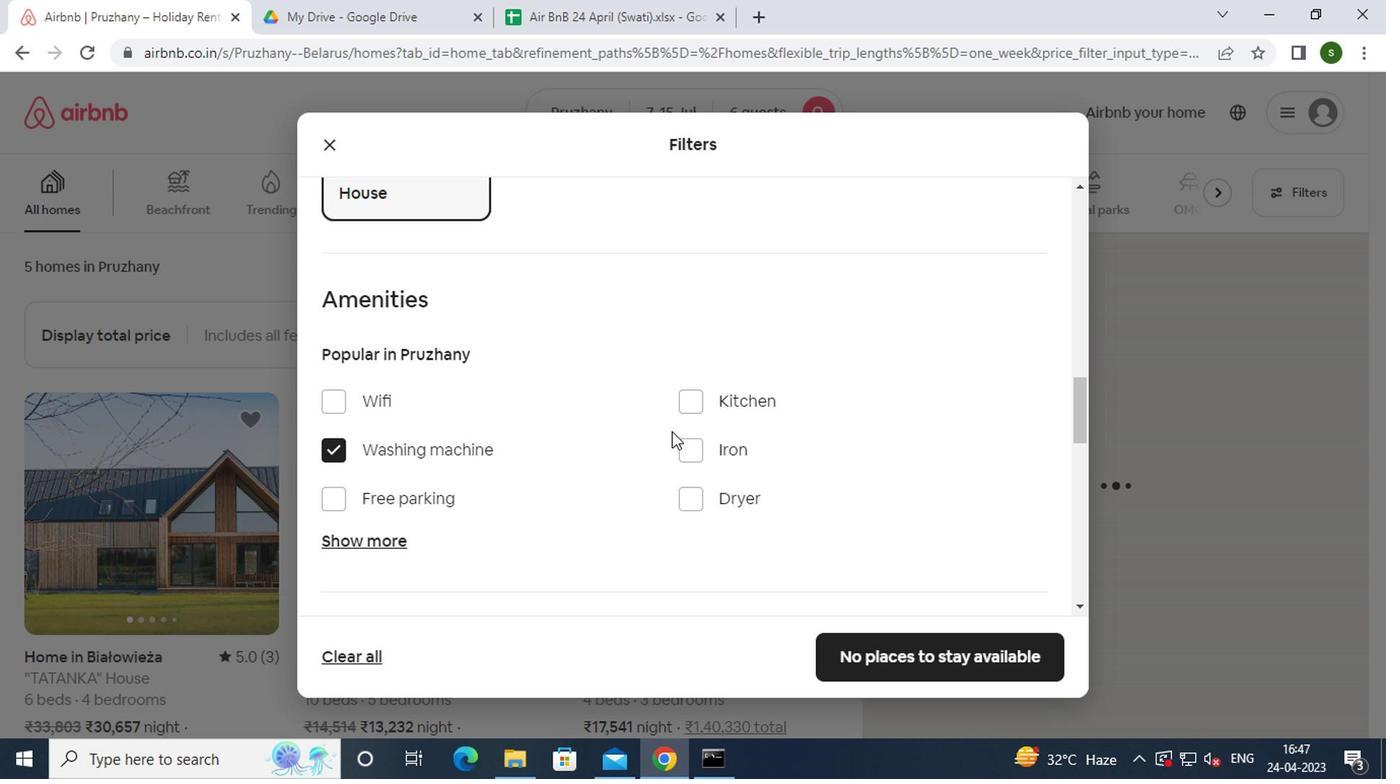 
Action: Mouse scrolled (668, 429) with delta (0, -1)
Screenshot: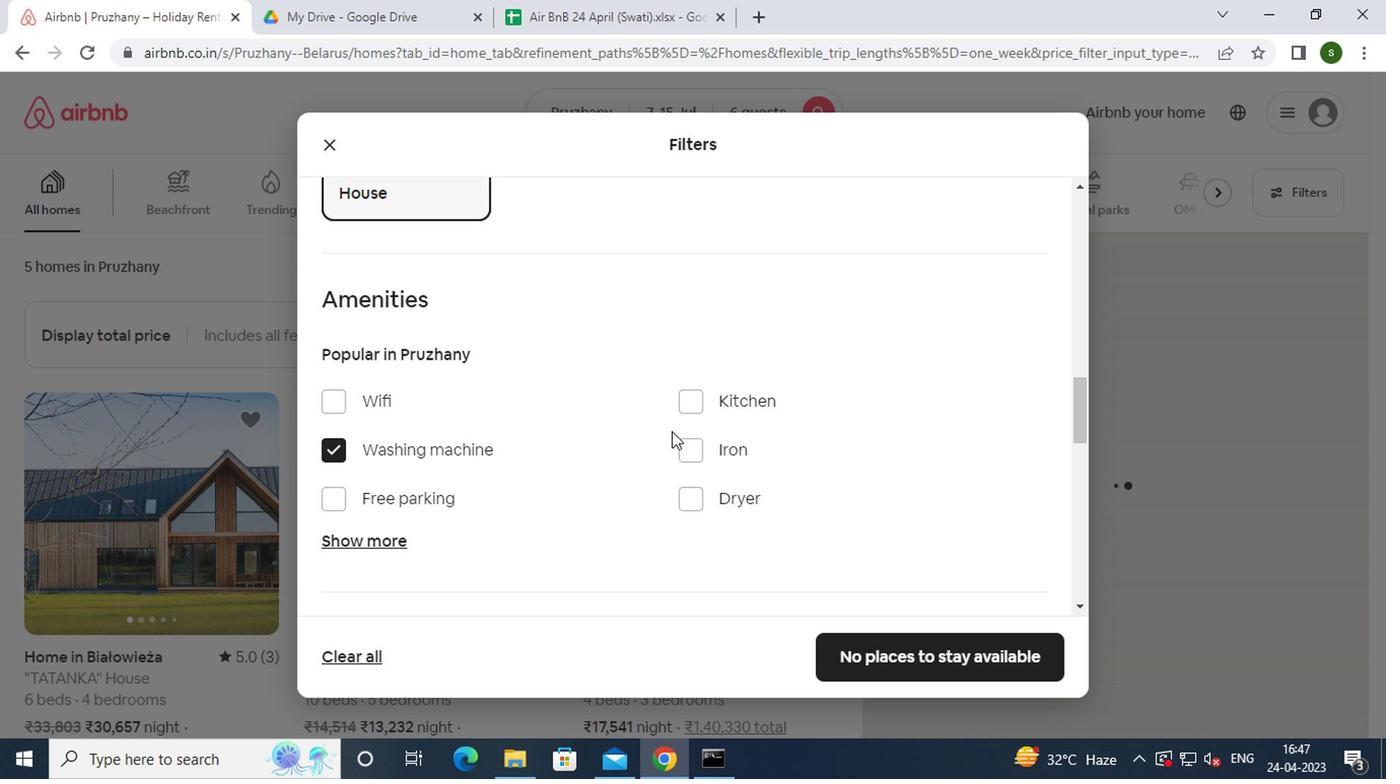 
Action: Mouse scrolled (668, 429) with delta (0, -1)
Screenshot: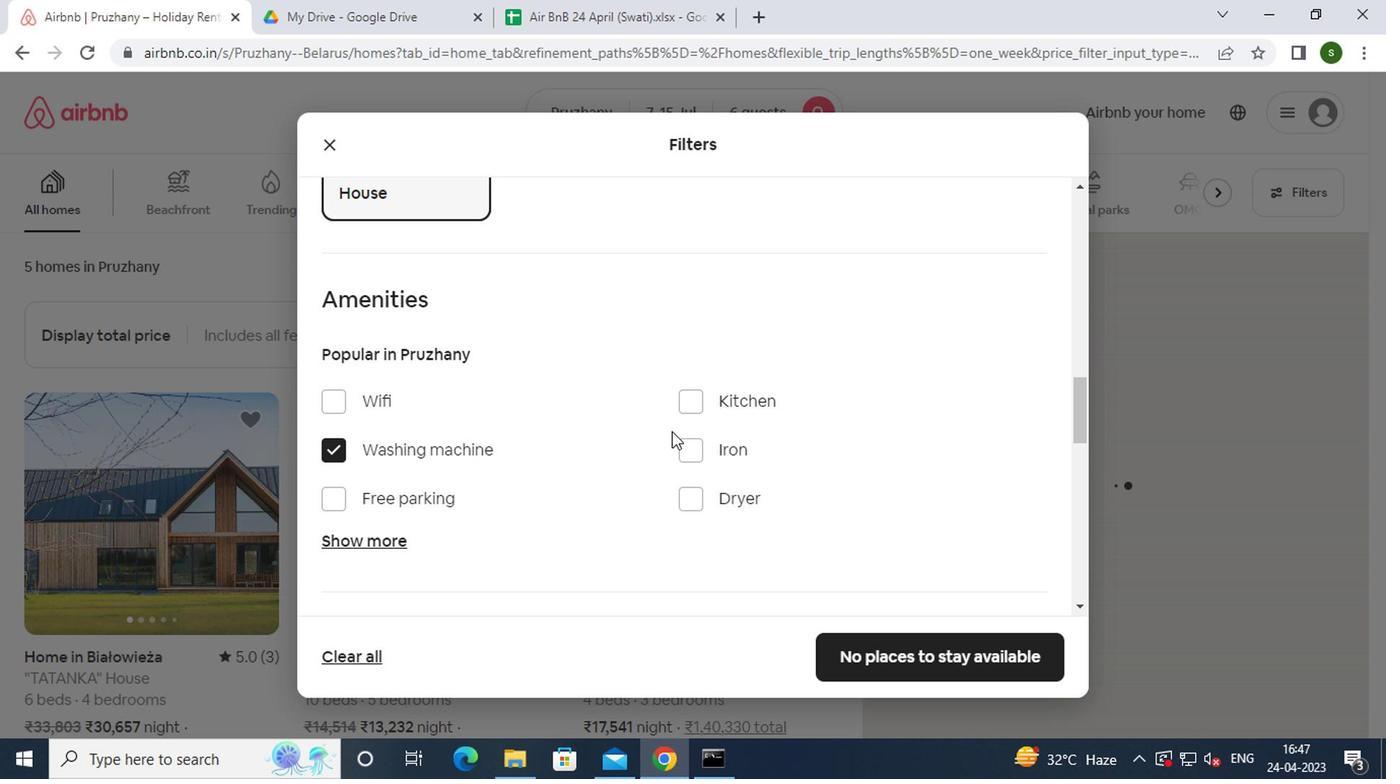 
Action: Mouse scrolled (668, 429) with delta (0, -1)
Screenshot: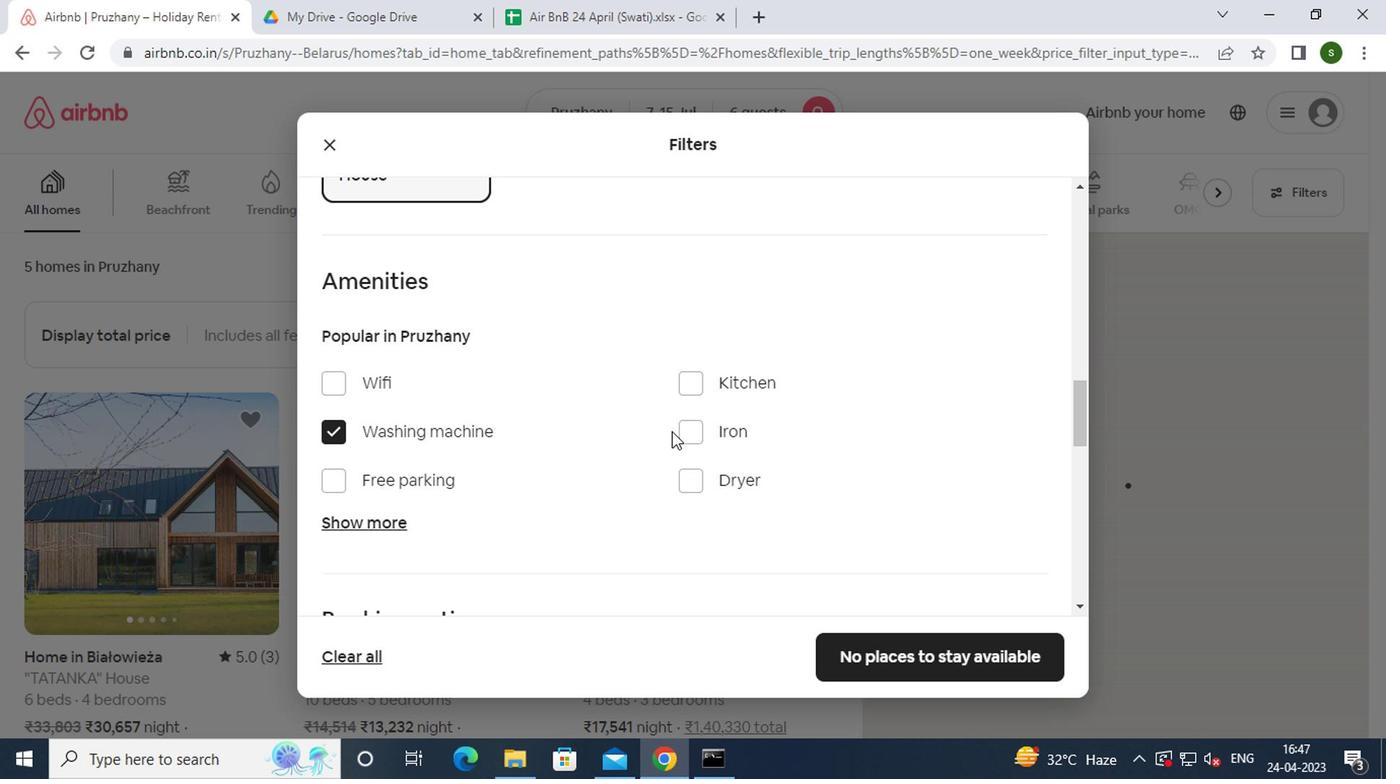 
Action: Mouse moved to (993, 373)
Screenshot: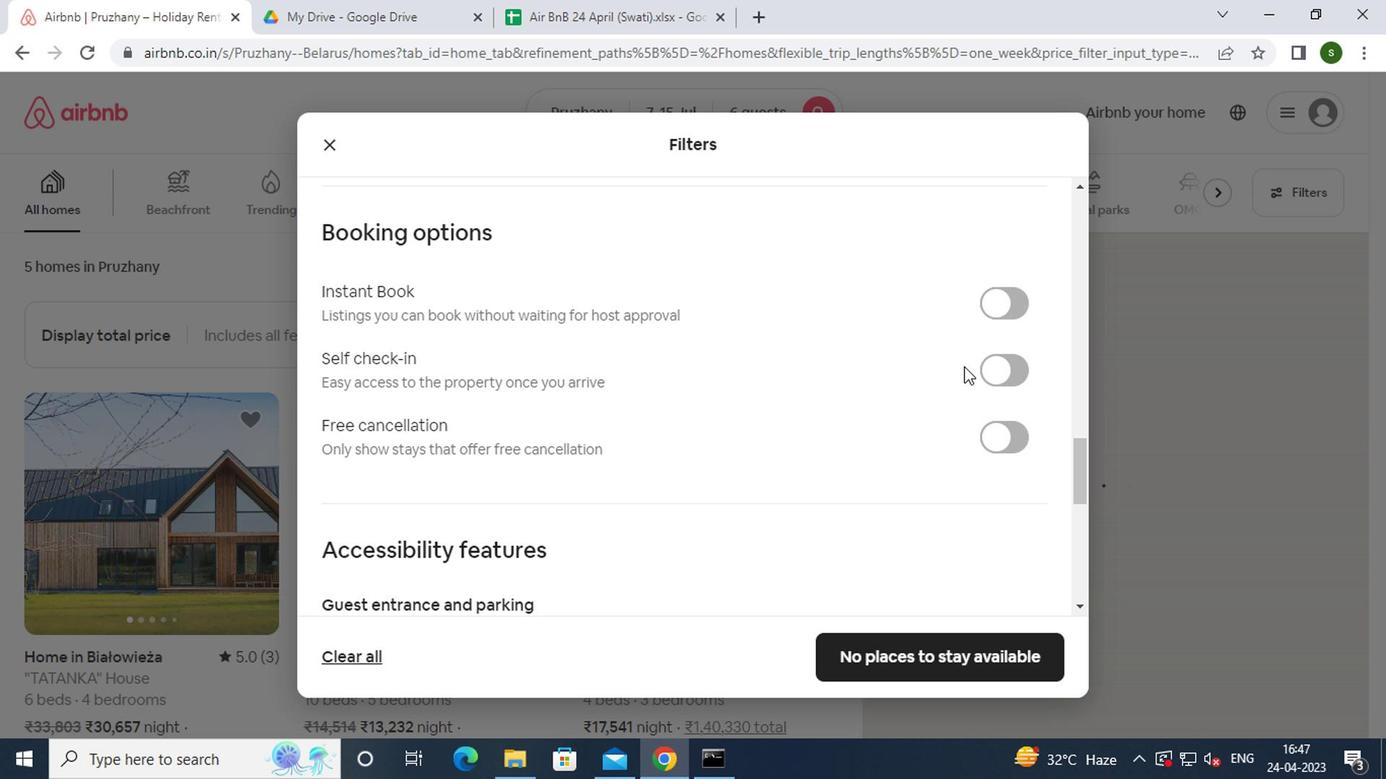 
Action: Mouse pressed left at (993, 373)
Screenshot: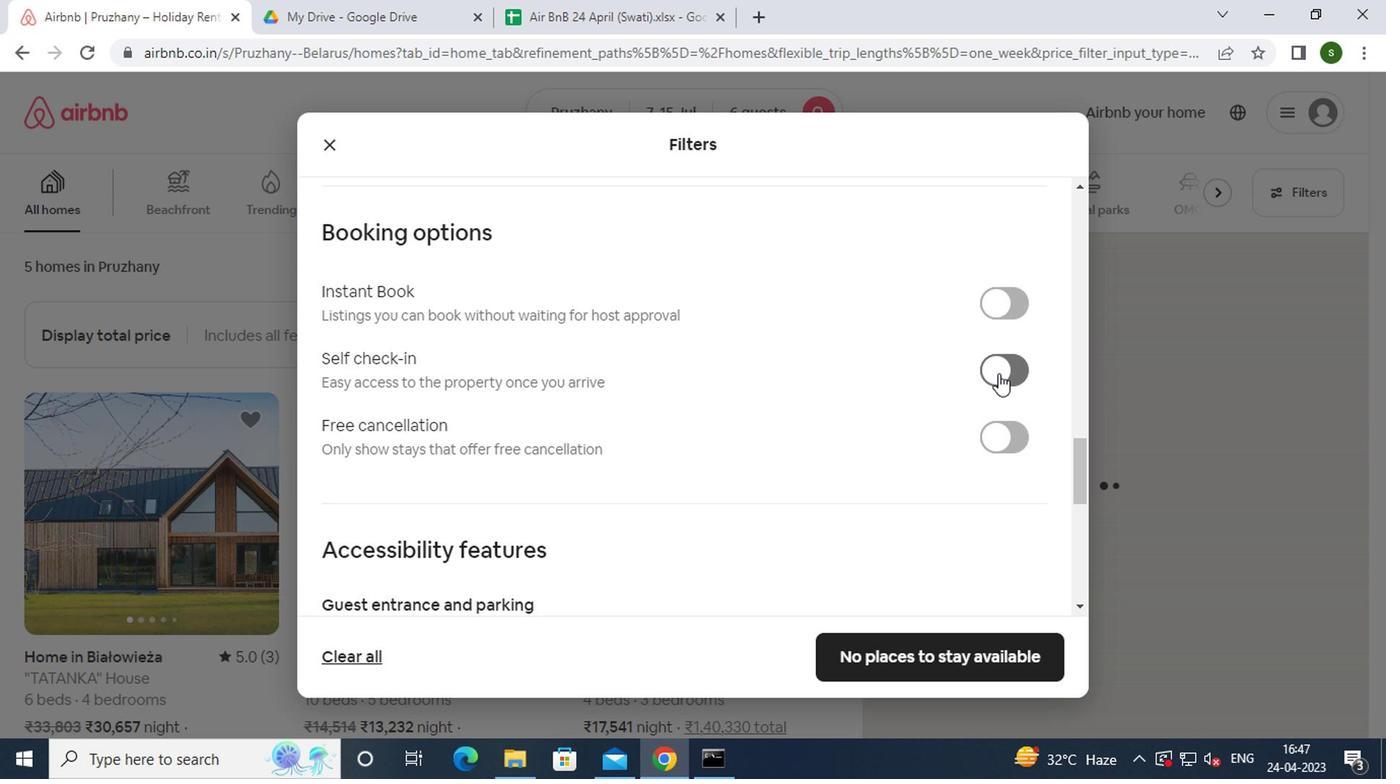 
Action: Mouse moved to (847, 389)
Screenshot: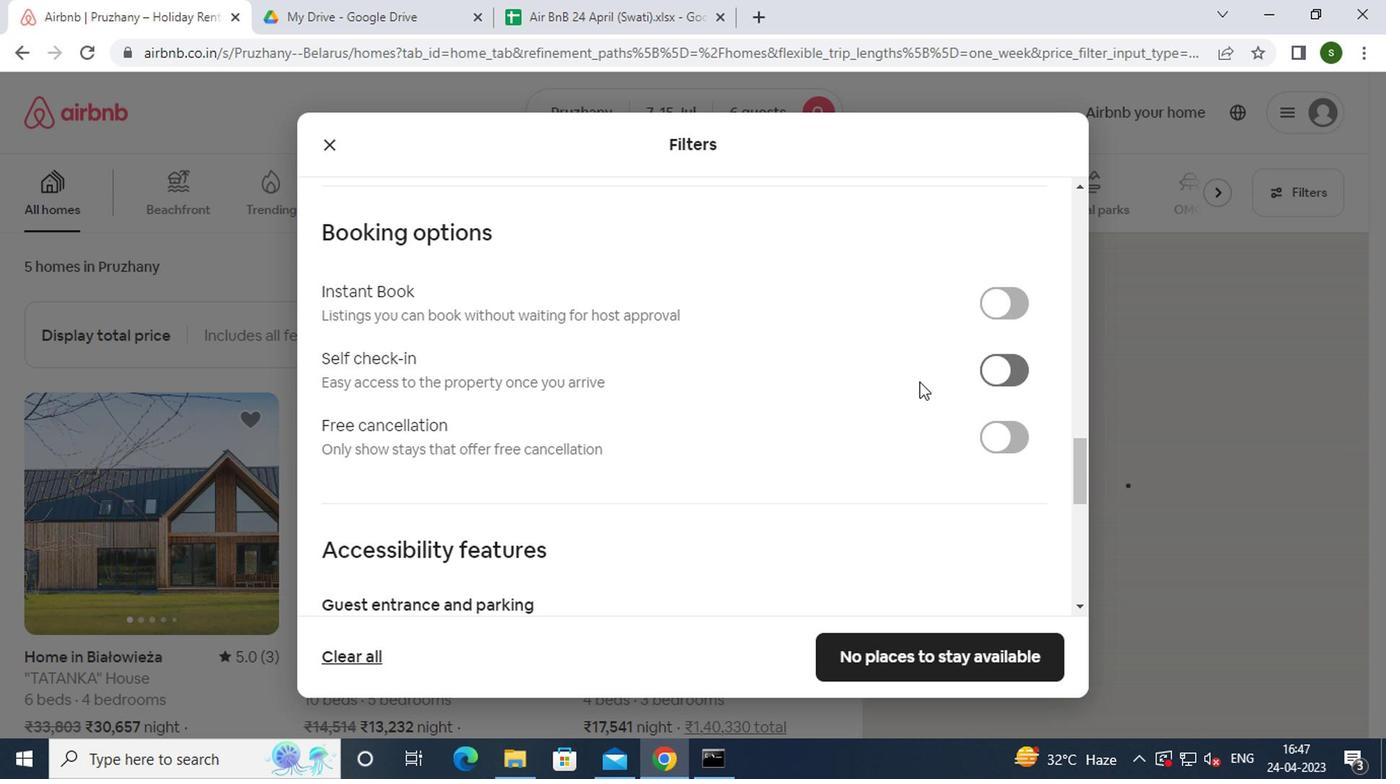 
Action: Mouse scrolled (847, 388) with delta (0, 0)
Screenshot: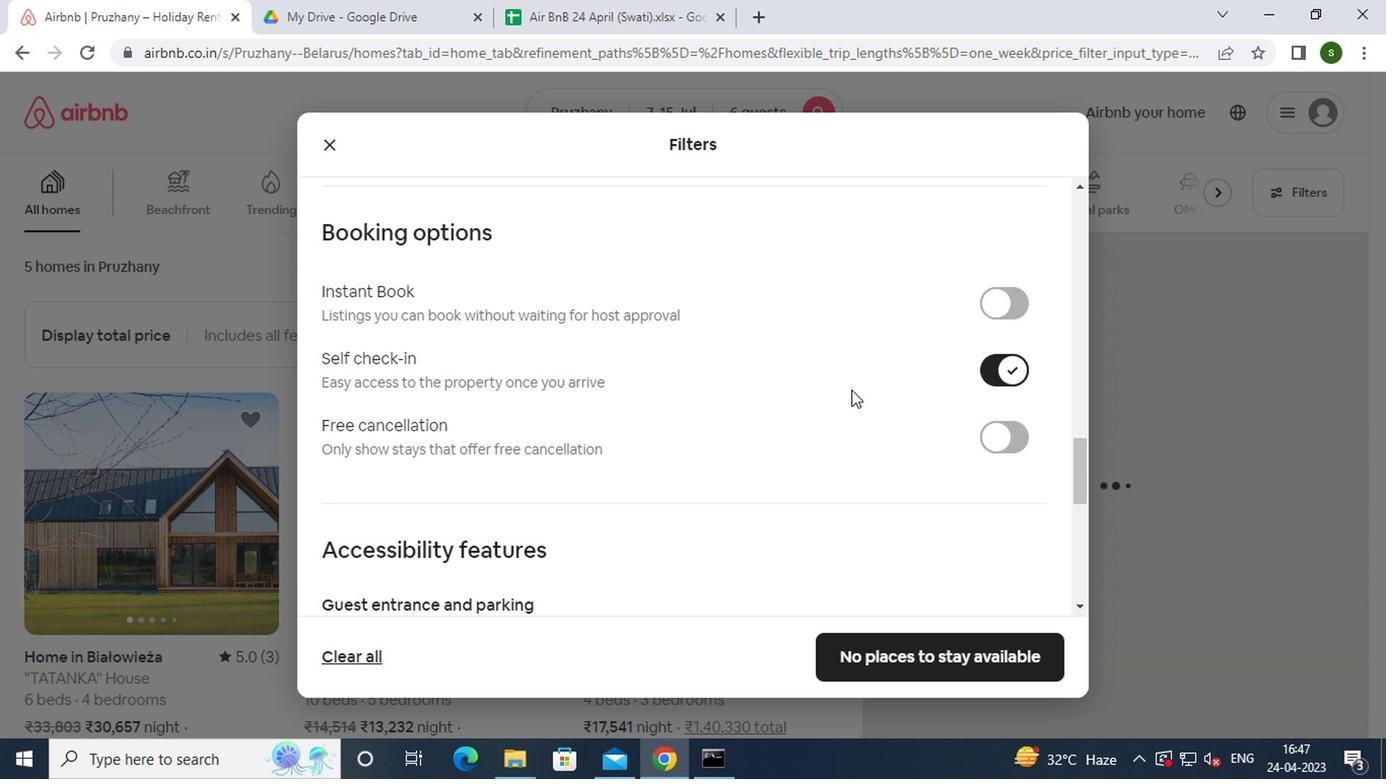
Action: Mouse scrolled (847, 388) with delta (0, 0)
Screenshot: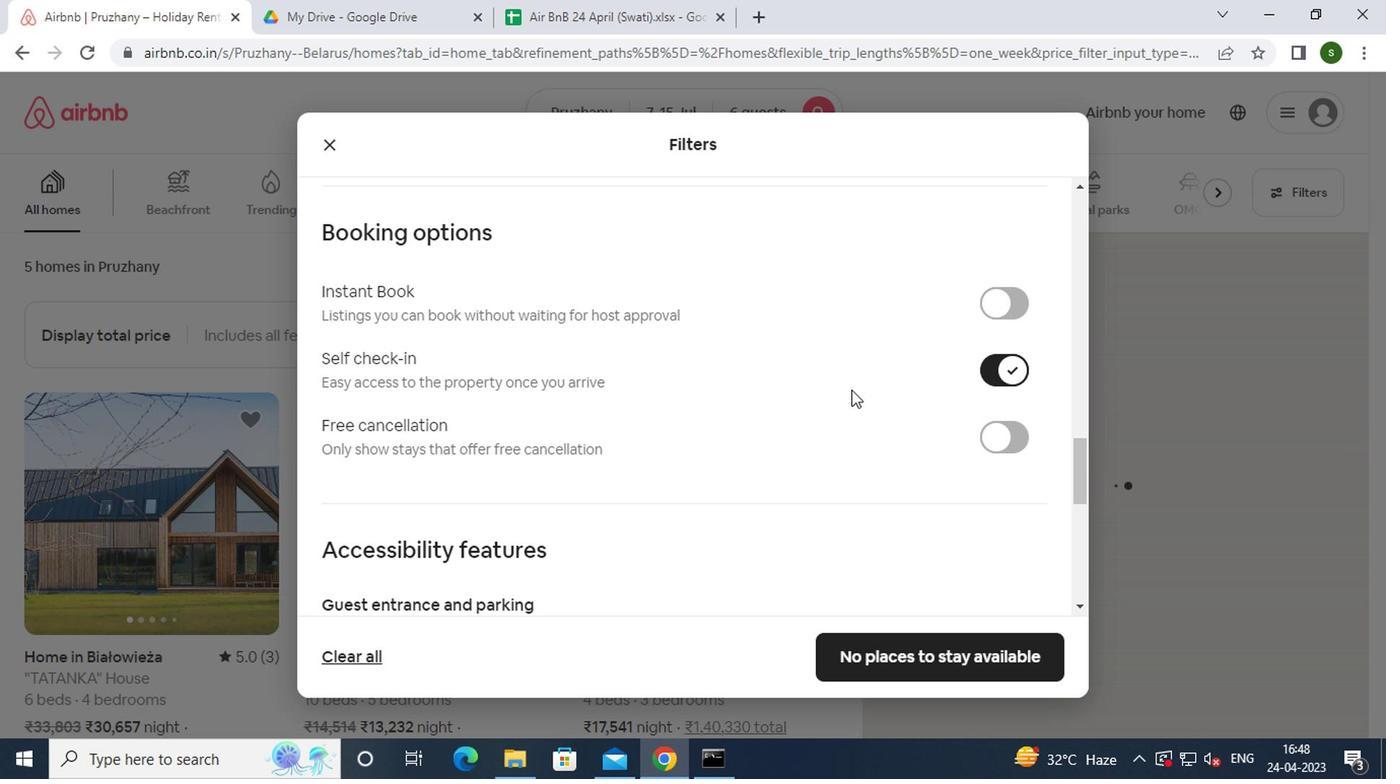 
Action: Mouse scrolled (847, 388) with delta (0, 0)
Screenshot: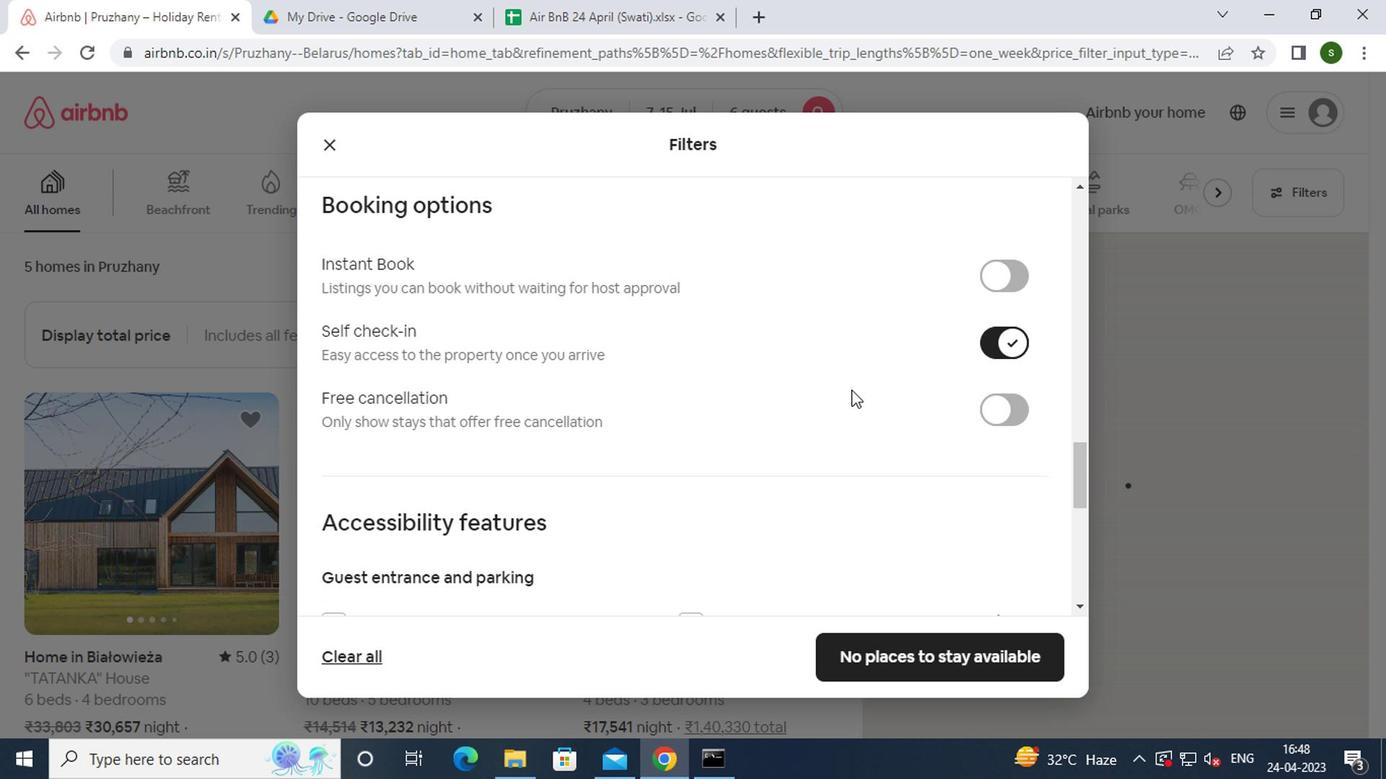 
Action: Mouse scrolled (847, 388) with delta (0, 0)
Screenshot: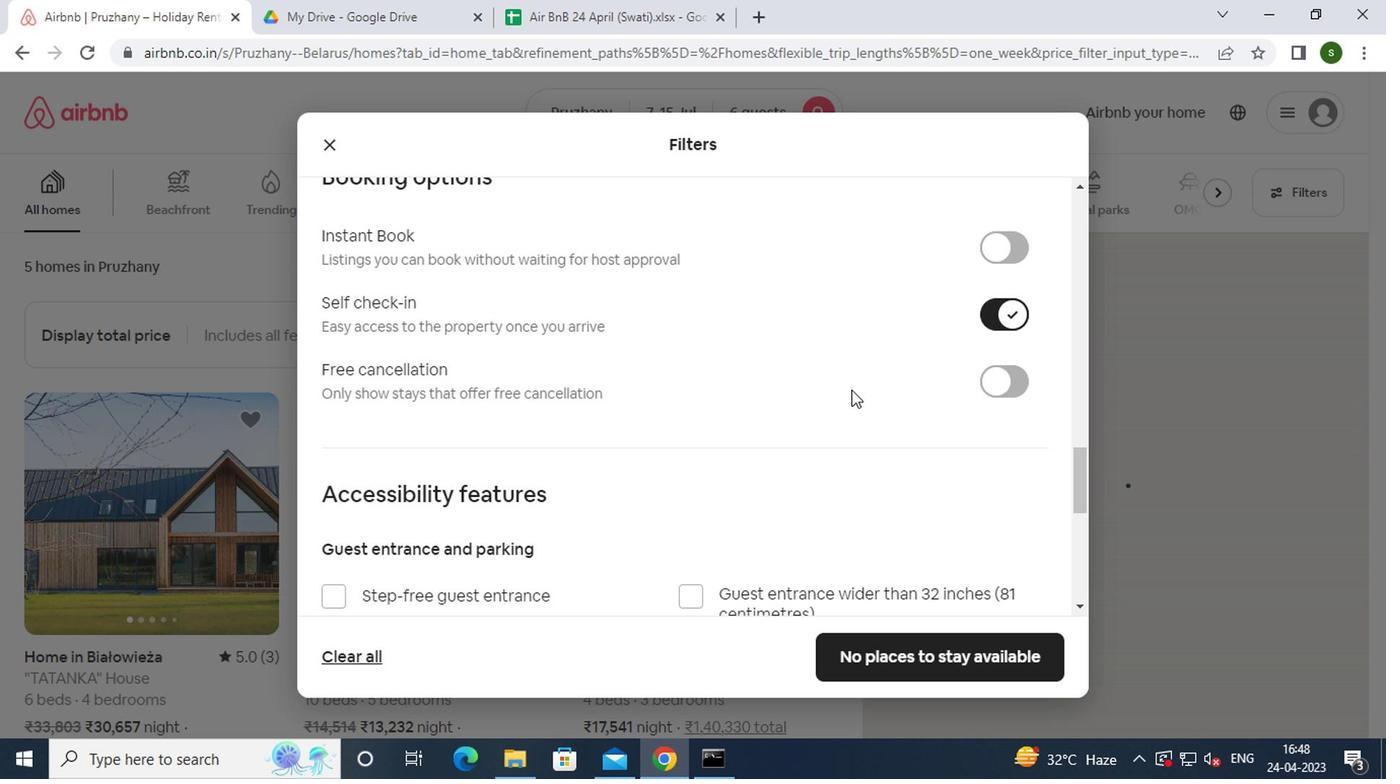 
Action: Mouse scrolled (847, 388) with delta (0, 0)
Screenshot: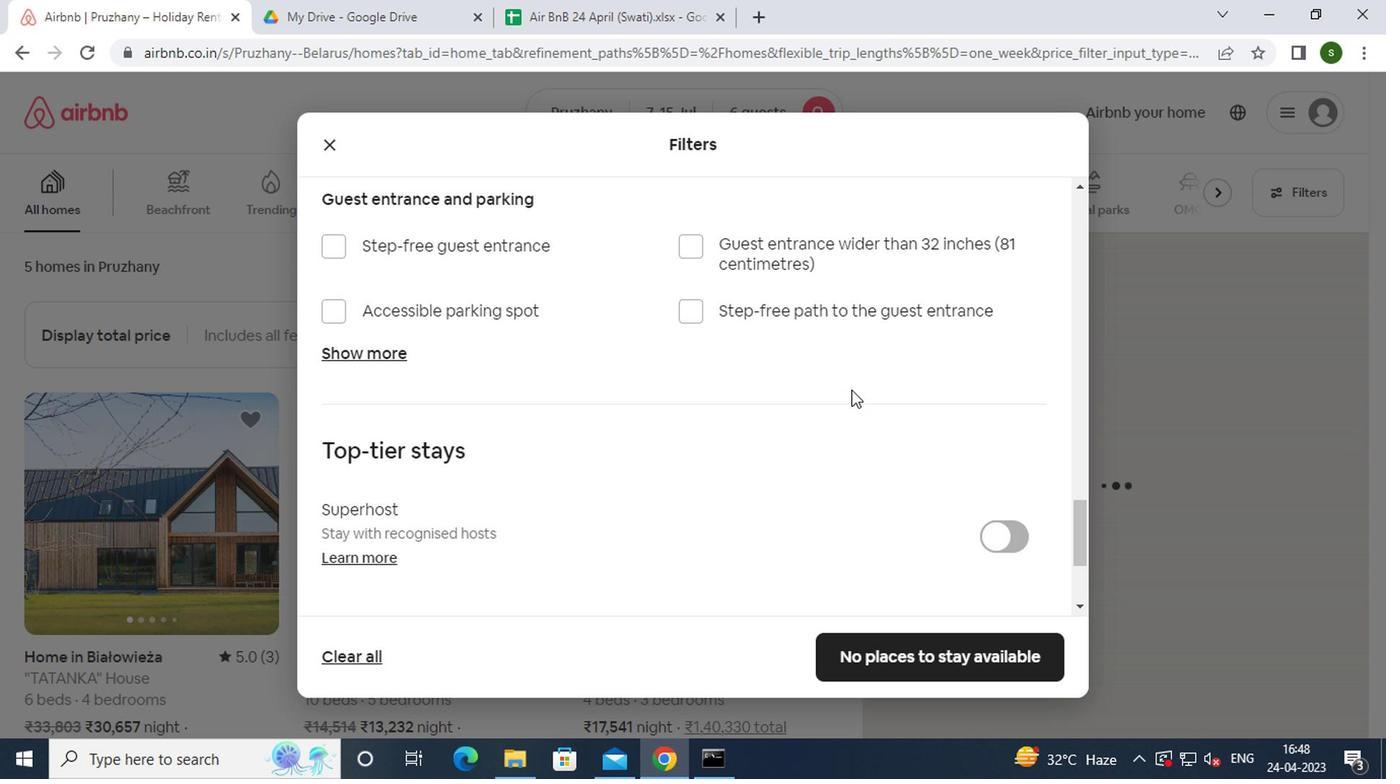 
Action: Mouse scrolled (847, 388) with delta (0, 0)
Screenshot: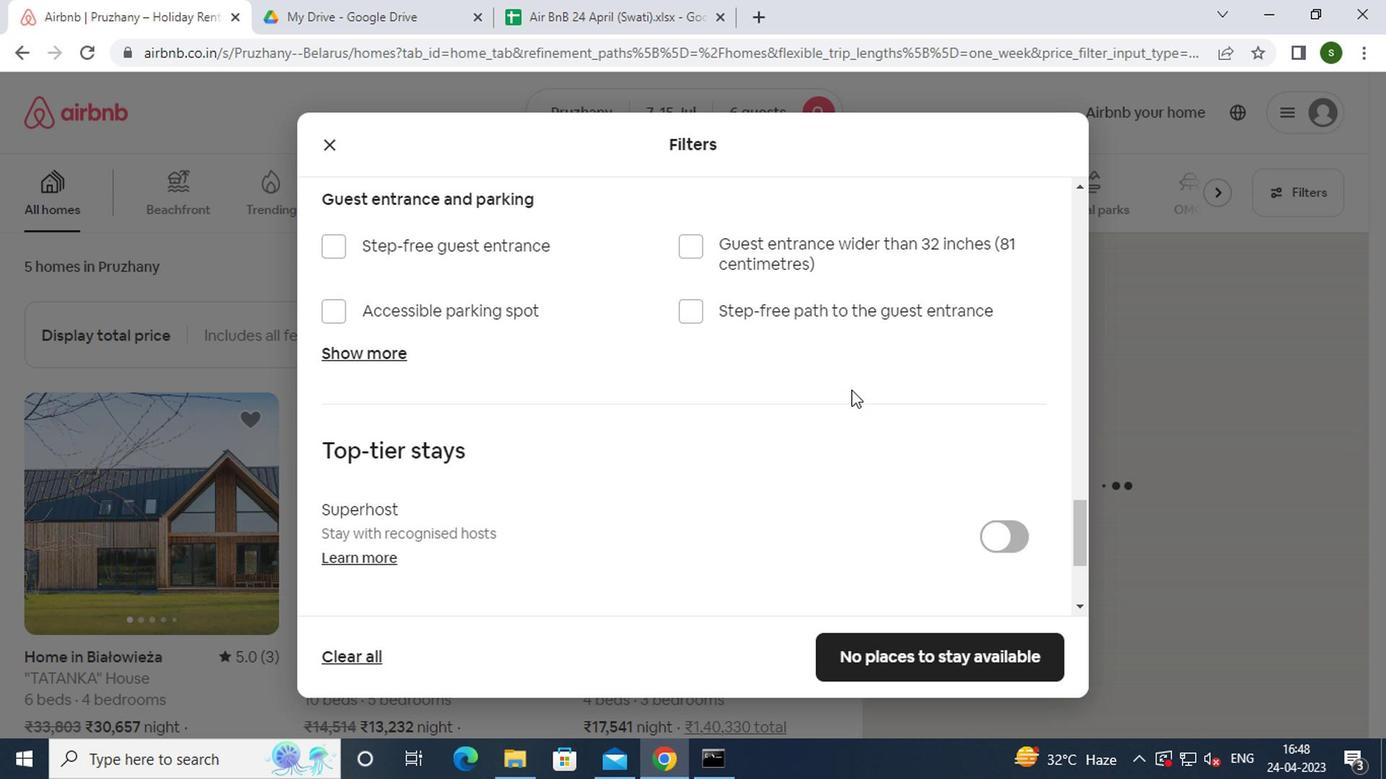 
Action: Mouse scrolled (847, 388) with delta (0, 0)
Screenshot: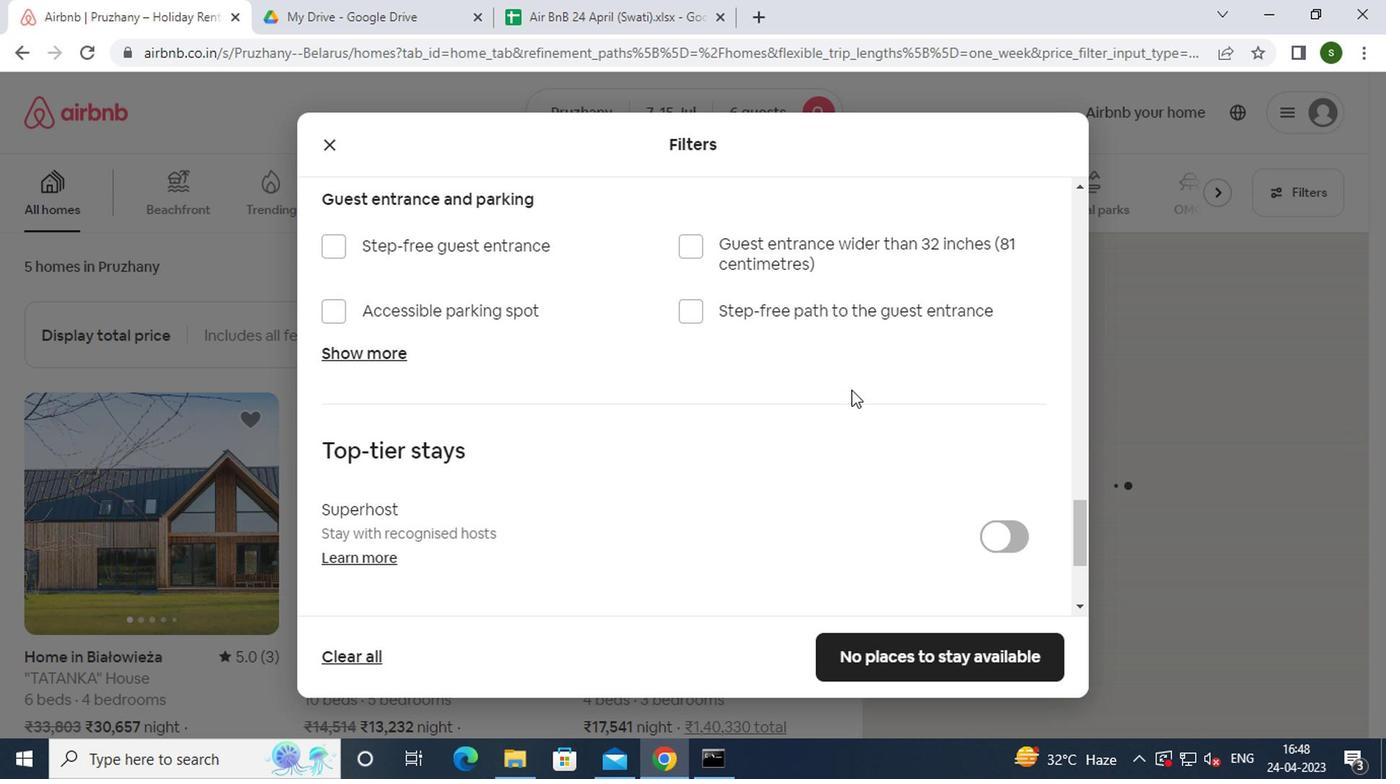 
Action: Mouse moved to (360, 509)
Screenshot: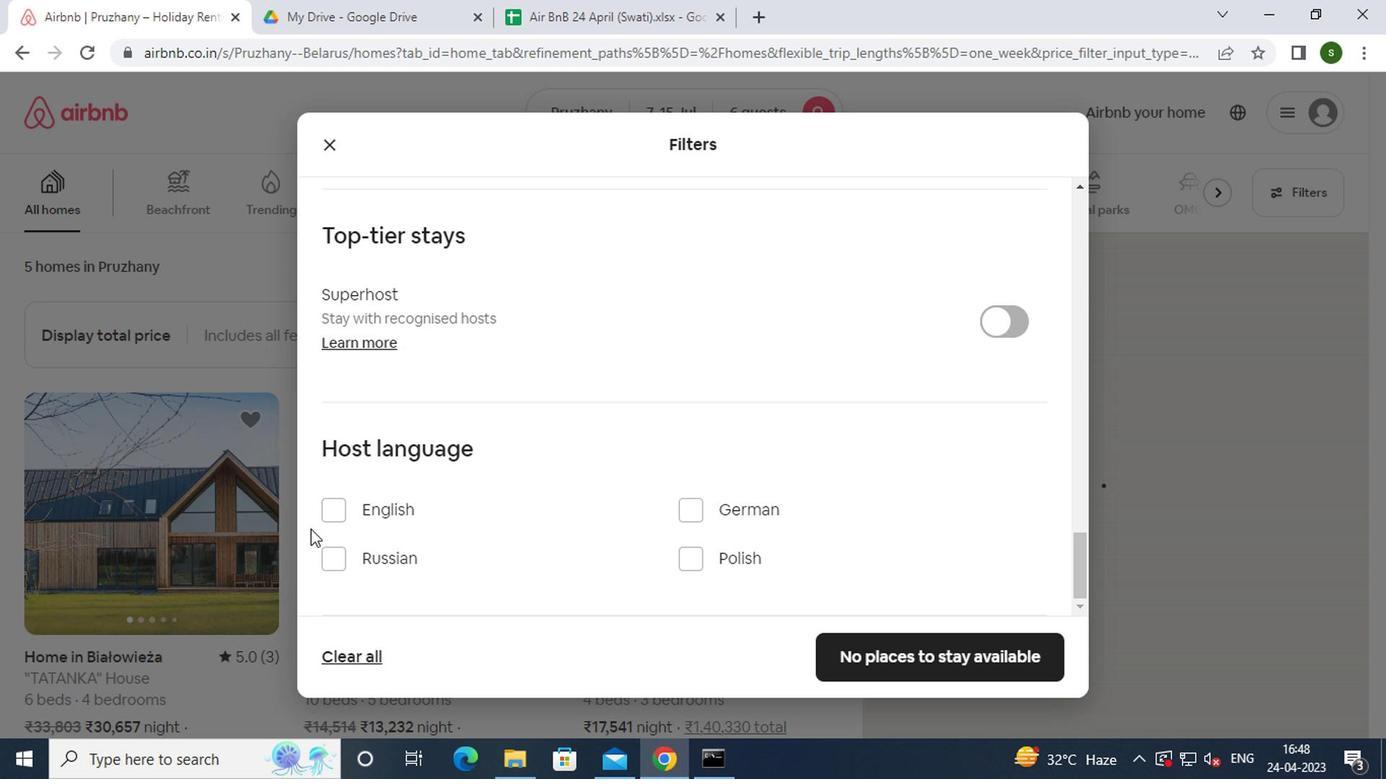 
Action: Mouse pressed left at (360, 509)
Screenshot: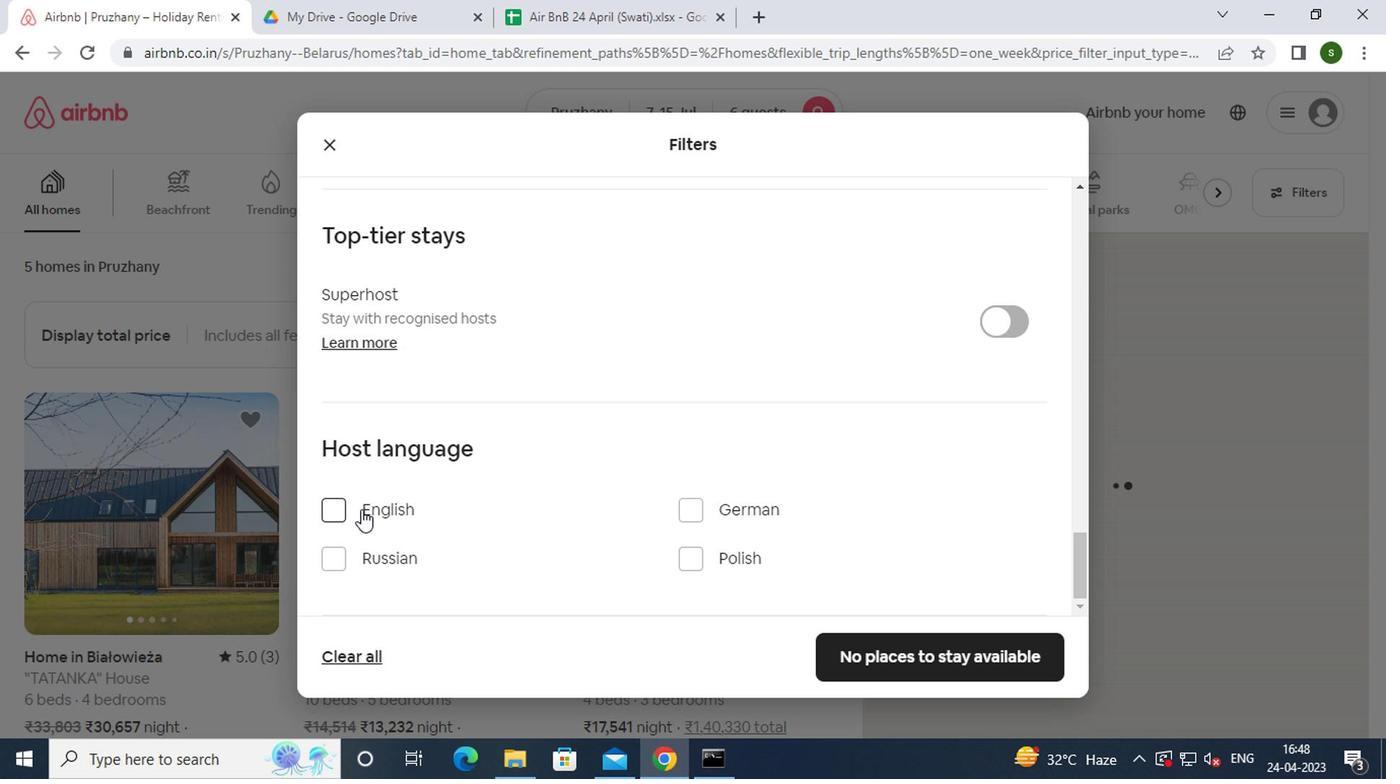 
Action: Mouse moved to (845, 644)
Screenshot: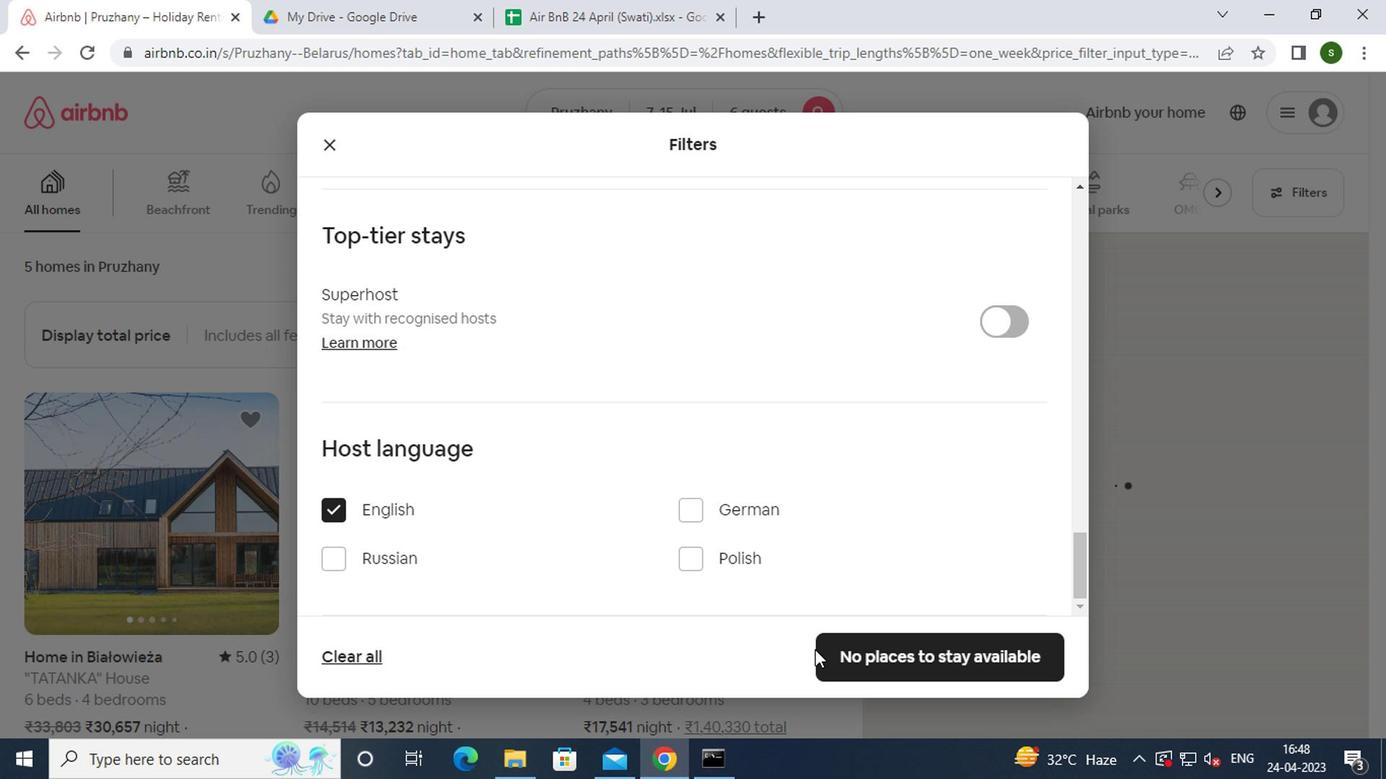 
Action: Mouse pressed left at (845, 644)
Screenshot: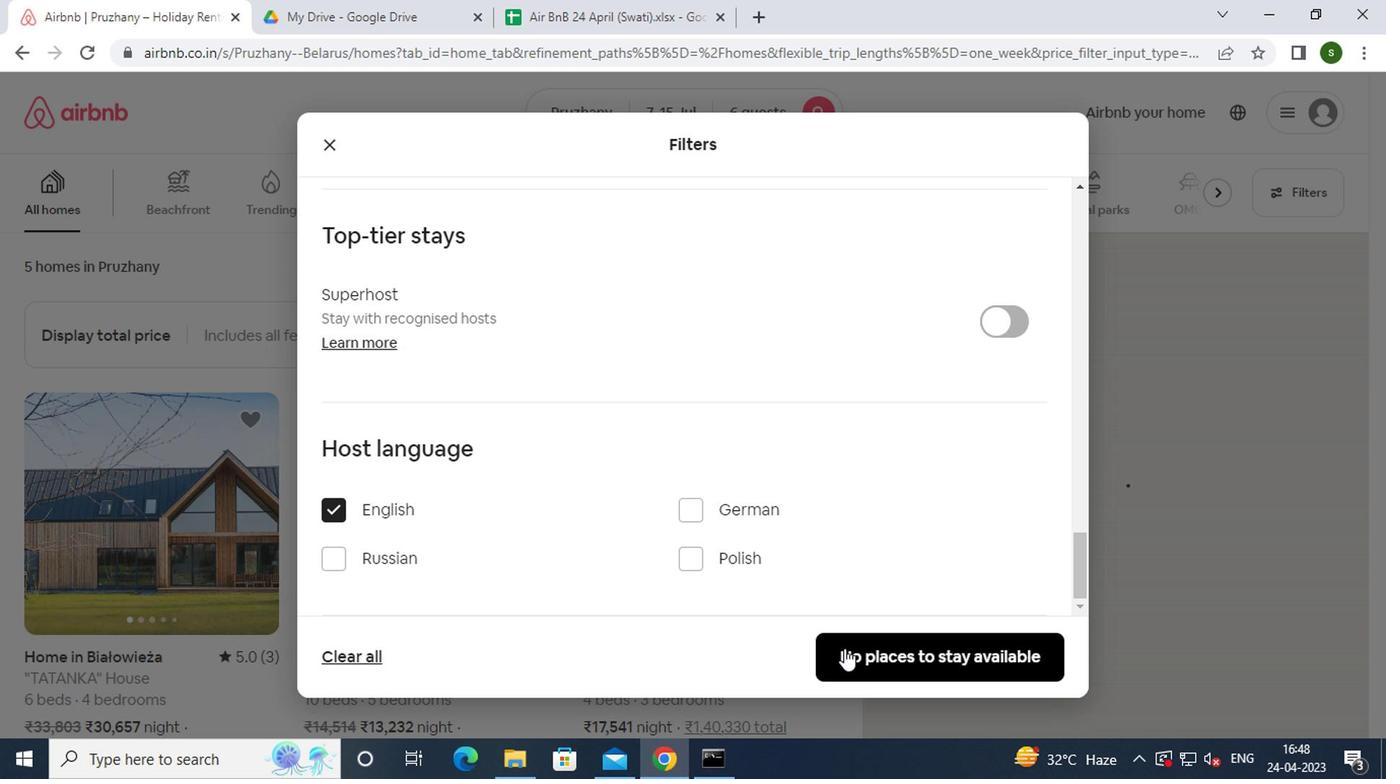 
Action: Mouse moved to (686, 358)
Screenshot: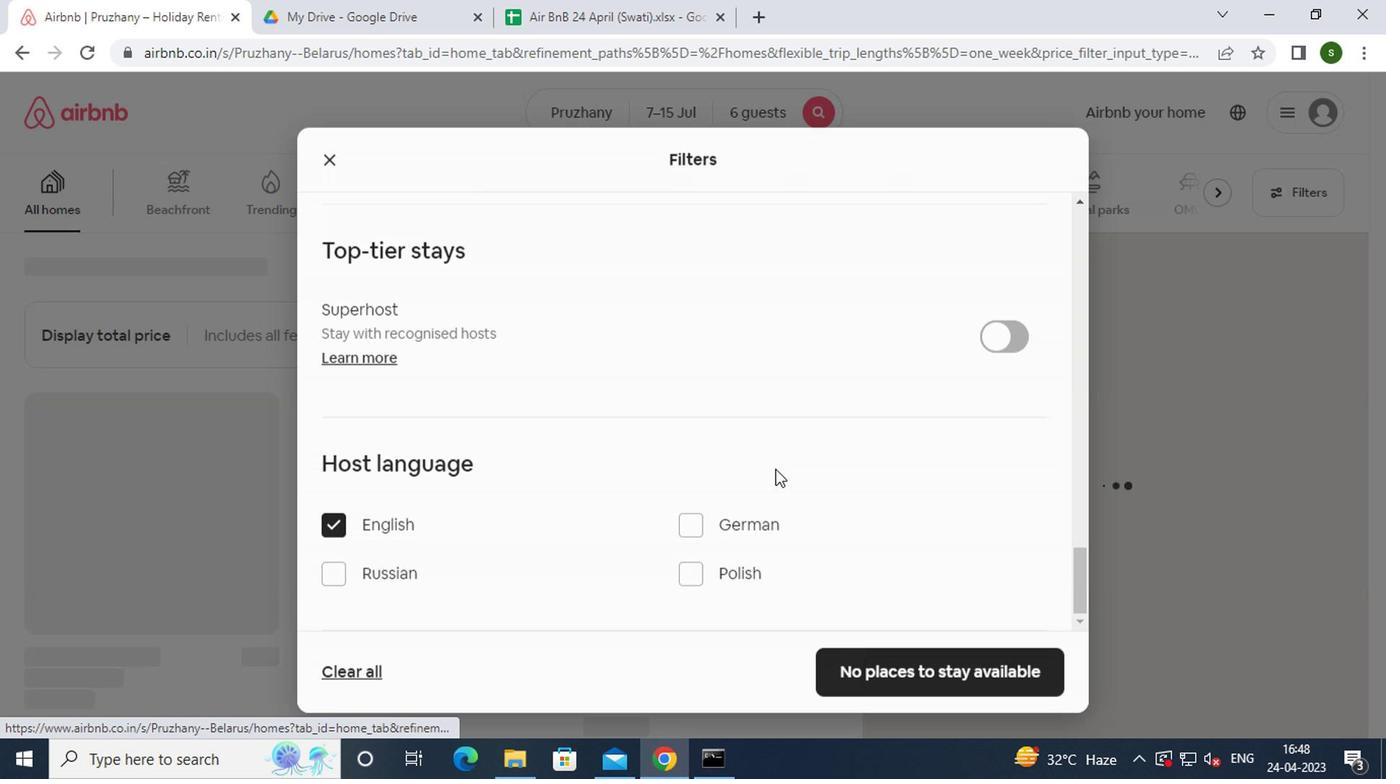 
